 Task: Look for space in Cesis, Latvia from 10th August, 2023 to 18th August, 2023 for 2 adults in price range Rs.10000 to Rs.14000. Place can be private room with 1  bedroom having 1 bed and 1 bathroom. Property type can be house, flat, guest house. Amenities needed are: wifi, TV, free parkinig on premises, gym, breakfast. Booking option can be shelf check-in. Required host language is English.
Action: Mouse moved to (486, 97)
Screenshot: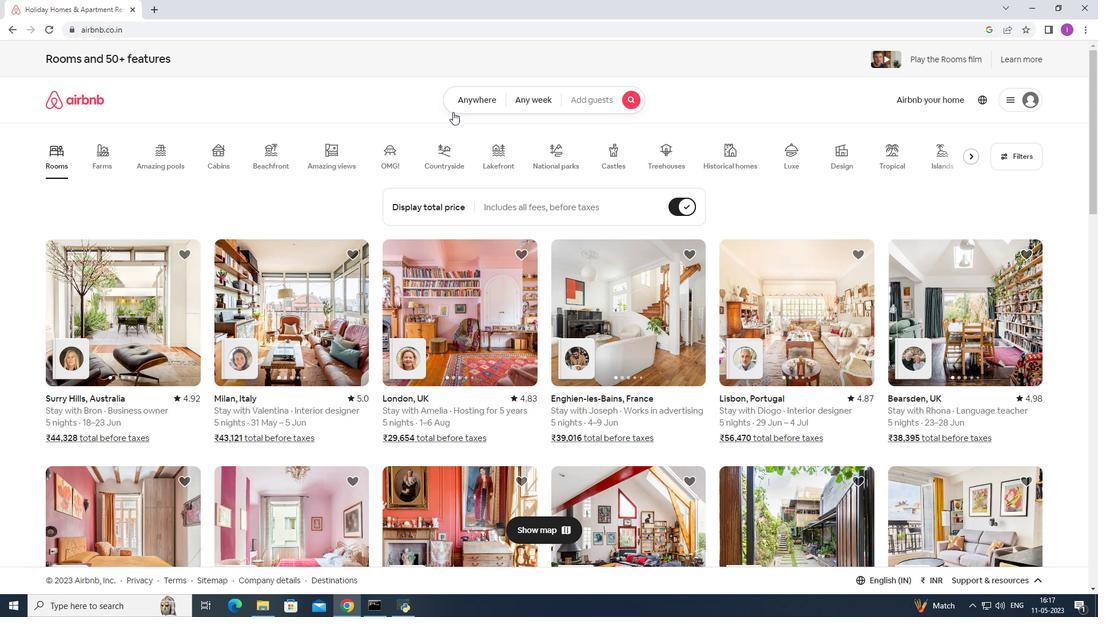 
Action: Mouse pressed left at (486, 97)
Screenshot: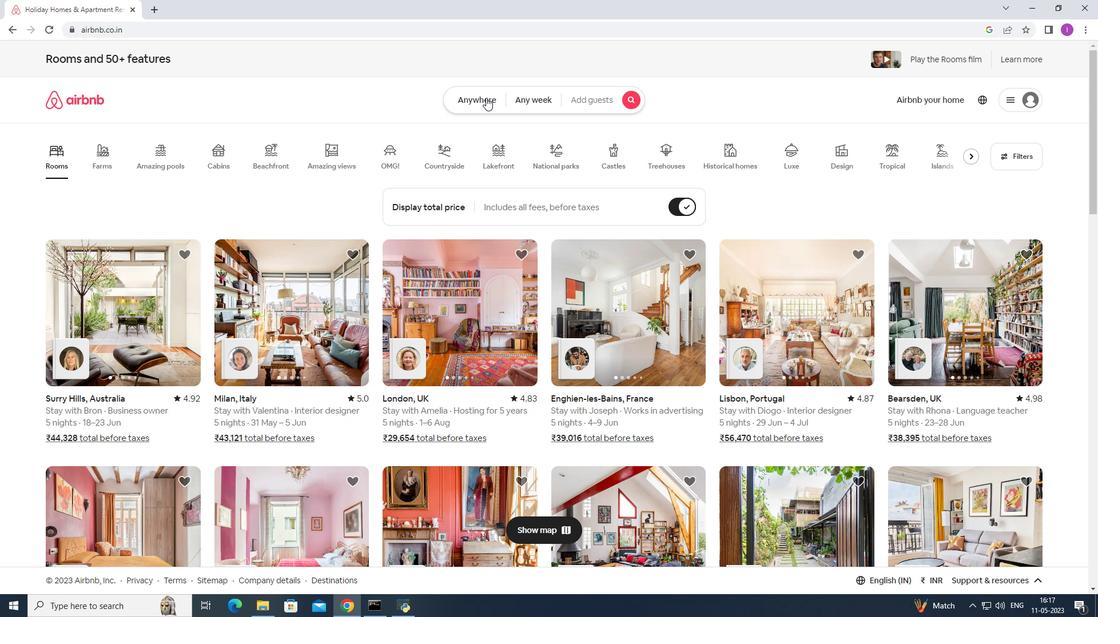 
Action: Mouse moved to (322, 143)
Screenshot: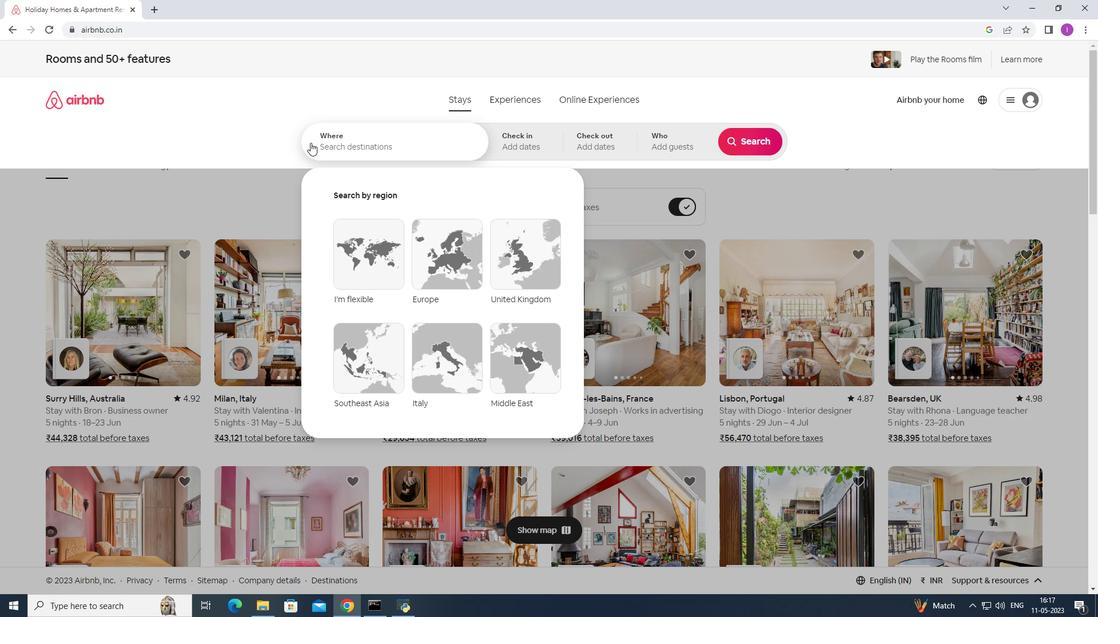 
Action: Mouse pressed left at (322, 143)
Screenshot: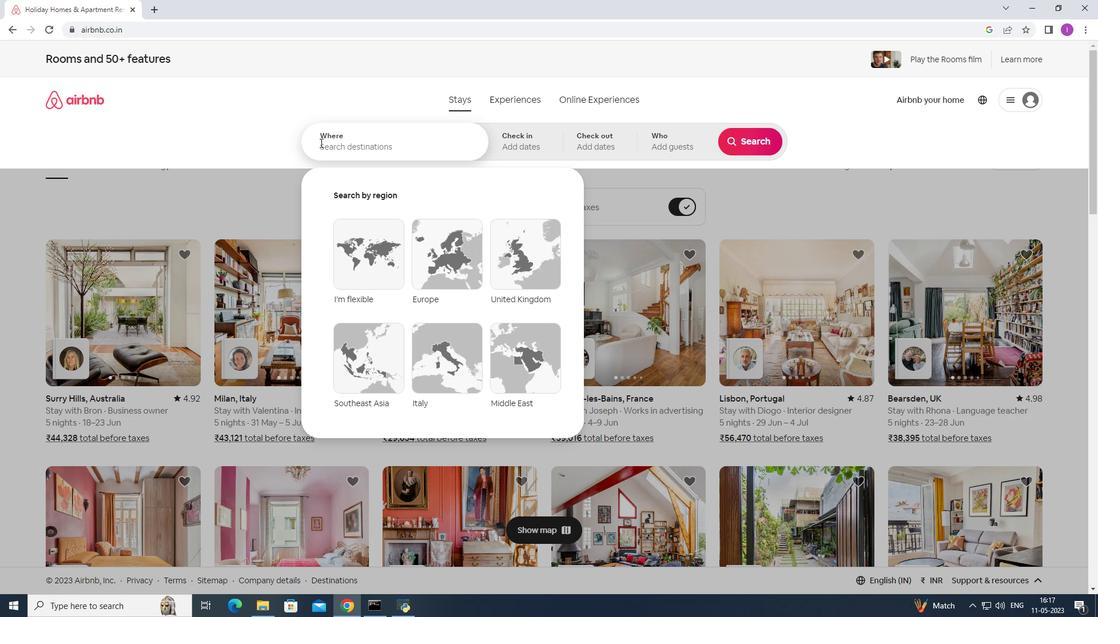 
Action: Mouse moved to (404, 133)
Screenshot: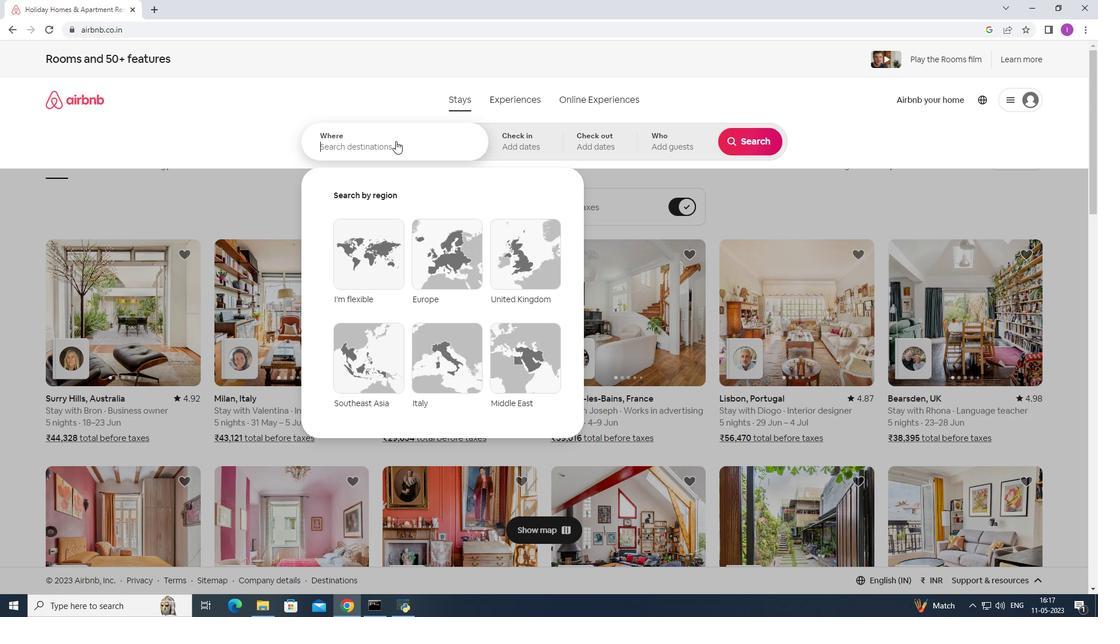 
Action: Key pressed <Key.shift><Key.shift><Key.shift><Key.shift><Key.shift><Key.shift><Key.shift><Key.shift>Cesis
Screenshot: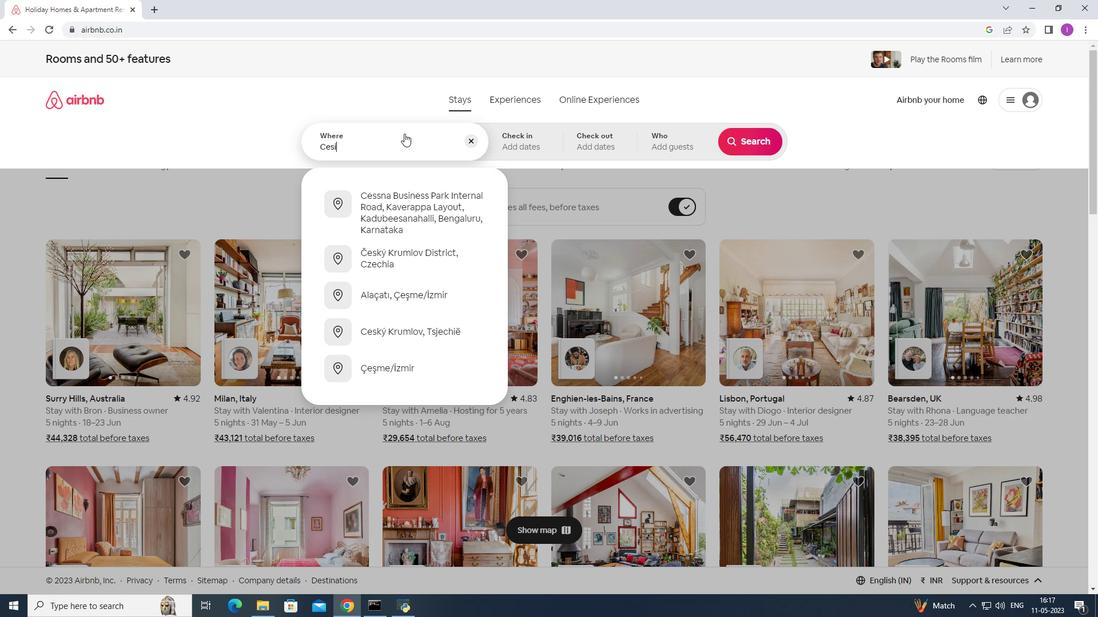 
Action: Mouse moved to (425, 199)
Screenshot: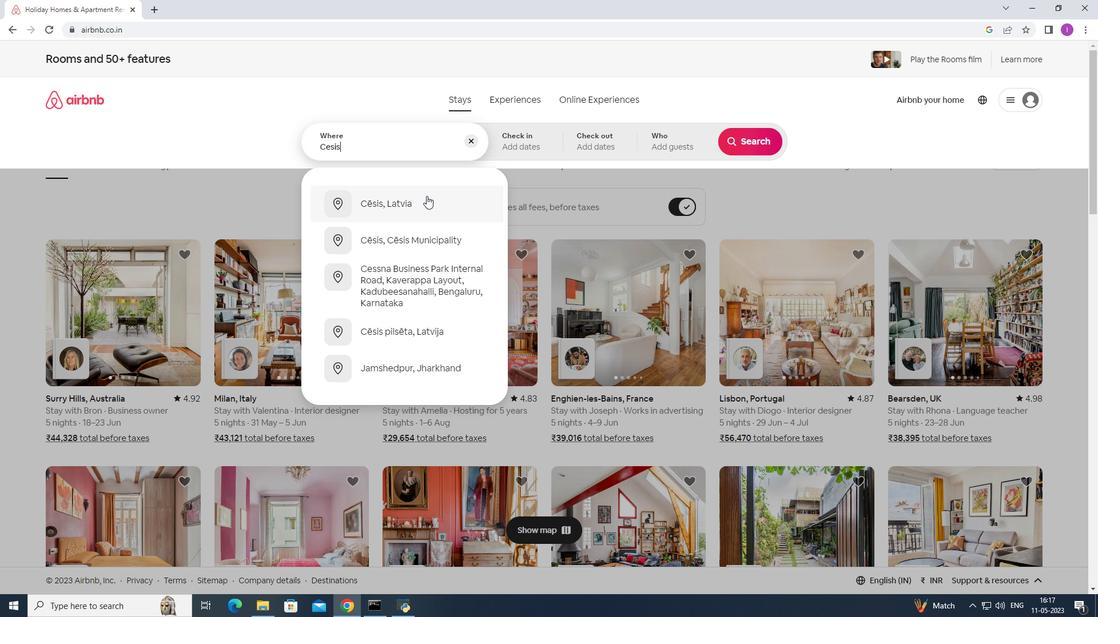 
Action: Mouse pressed left at (425, 199)
Screenshot: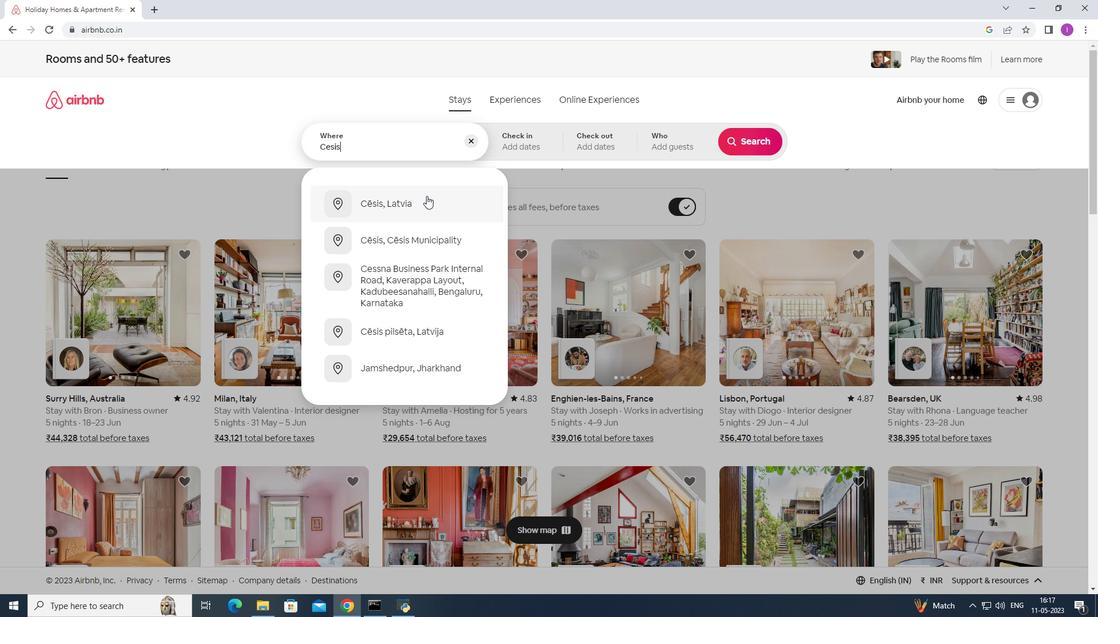 
Action: Mouse moved to (750, 228)
Screenshot: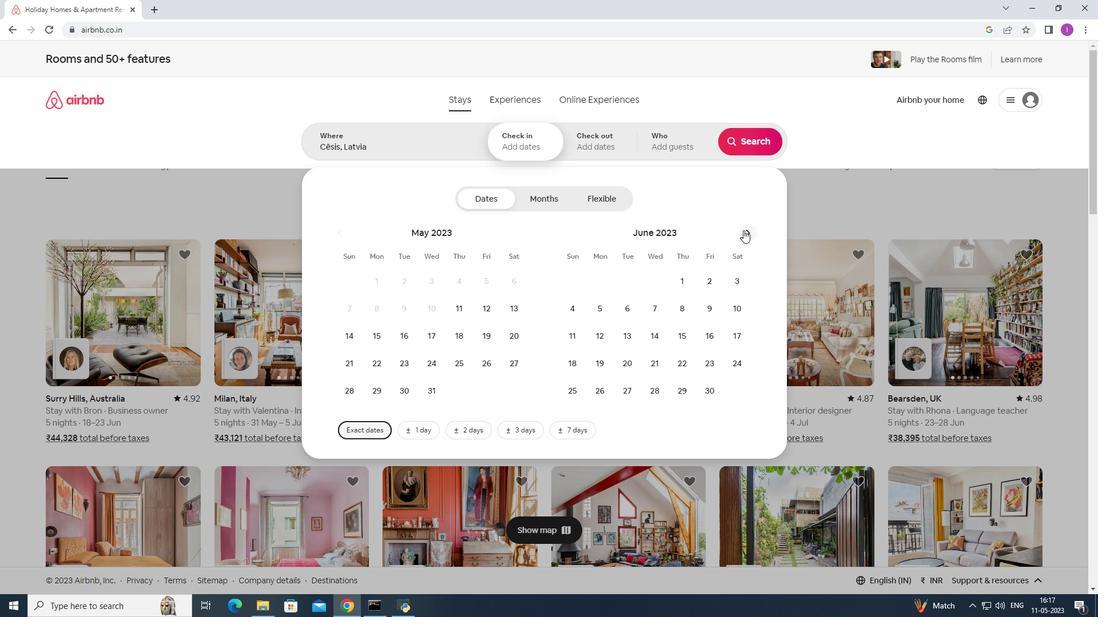 
Action: Mouse pressed left at (750, 228)
Screenshot: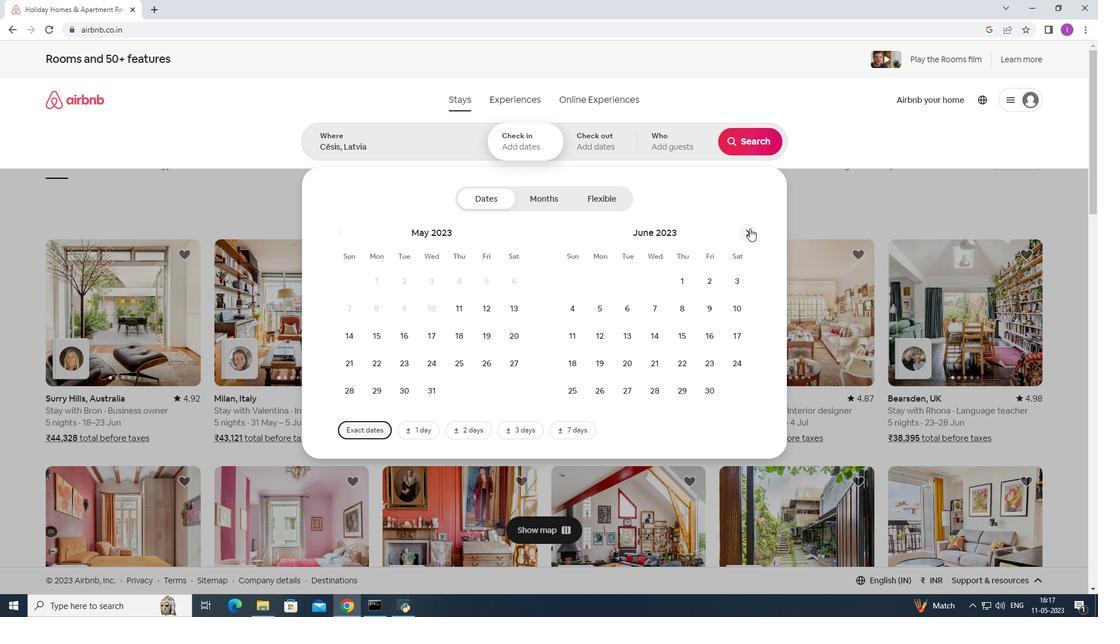 
Action: Mouse pressed left at (750, 228)
Screenshot: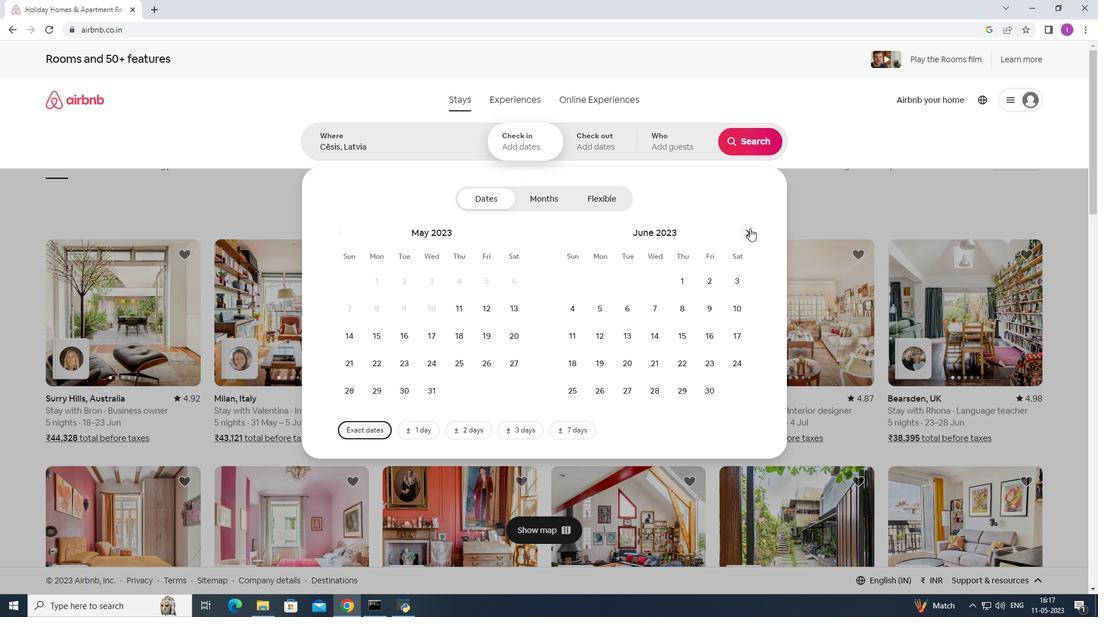 
Action: Mouse moved to (750, 228)
Screenshot: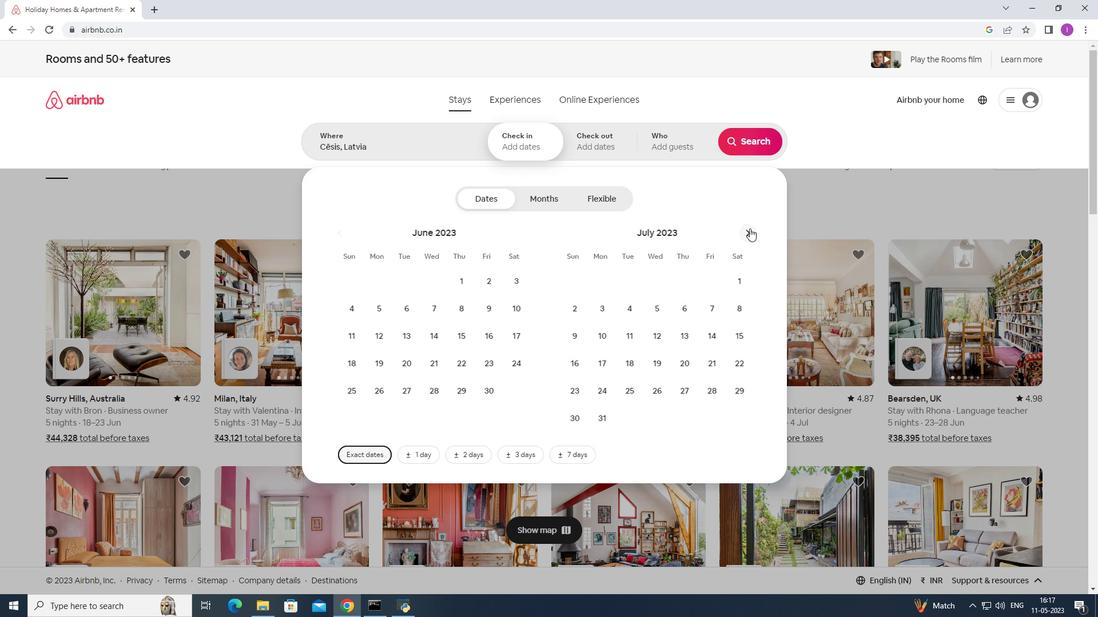 
Action: Mouse pressed left at (750, 228)
Screenshot: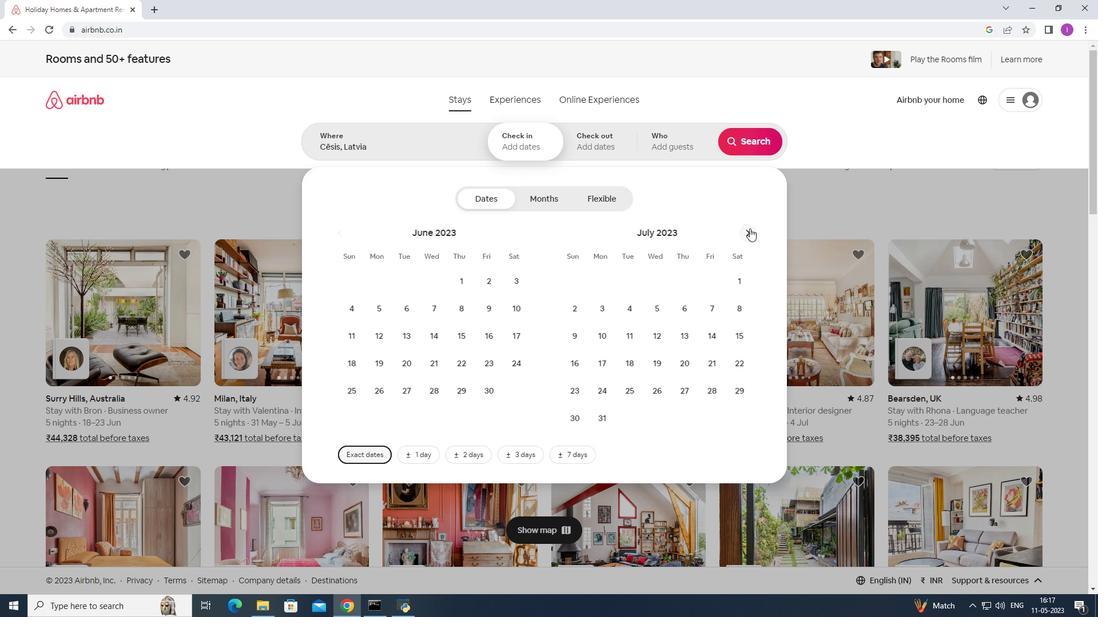 
Action: Mouse moved to (687, 307)
Screenshot: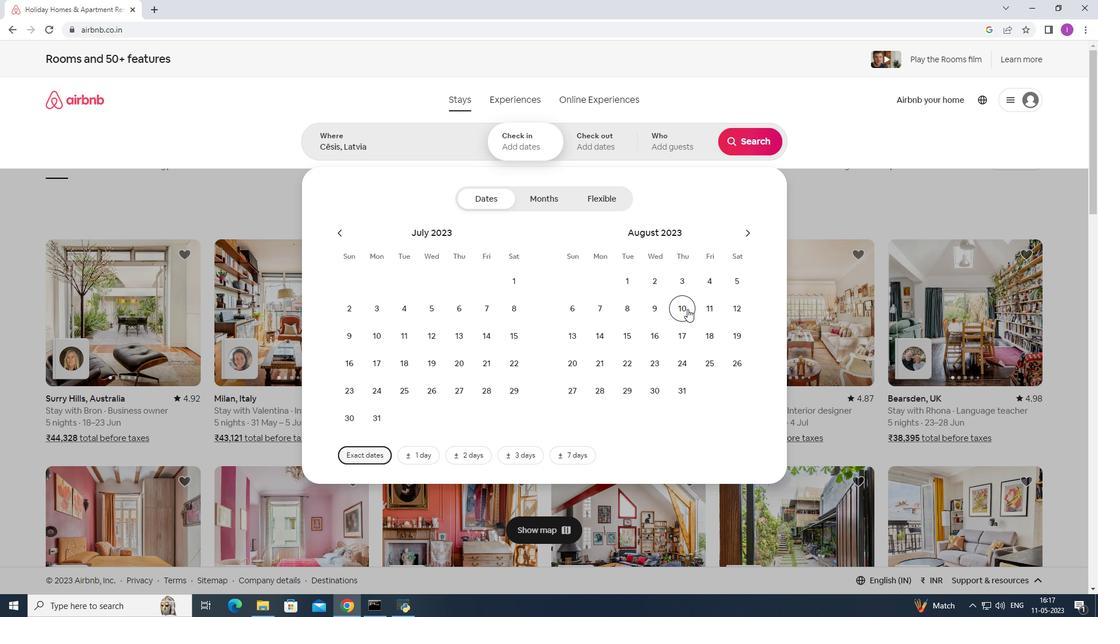 
Action: Mouse pressed left at (687, 307)
Screenshot: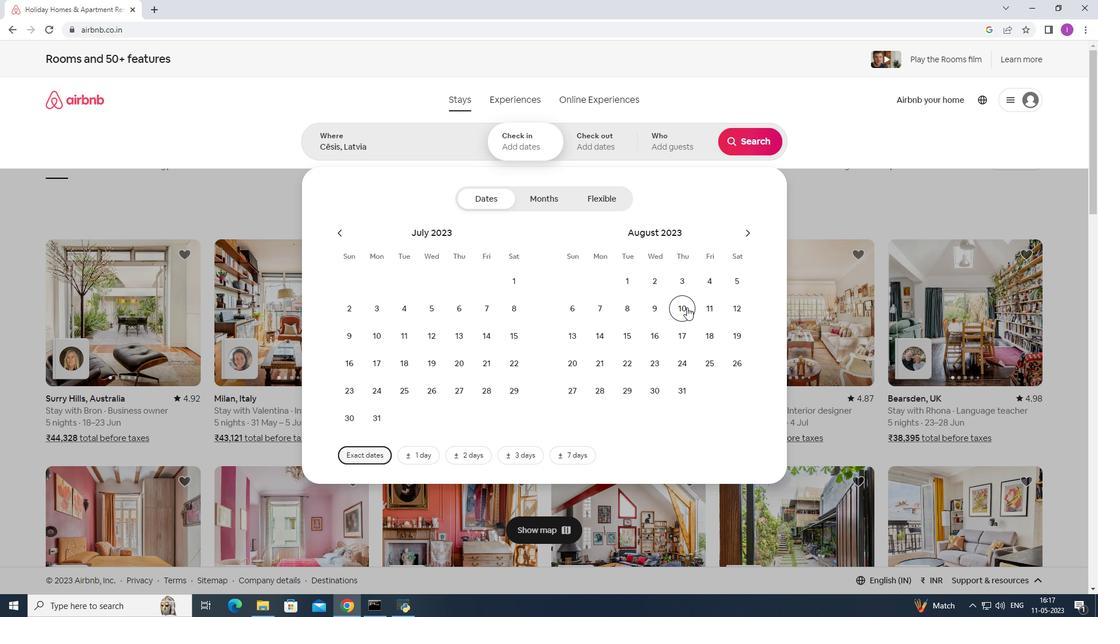 
Action: Mouse moved to (713, 330)
Screenshot: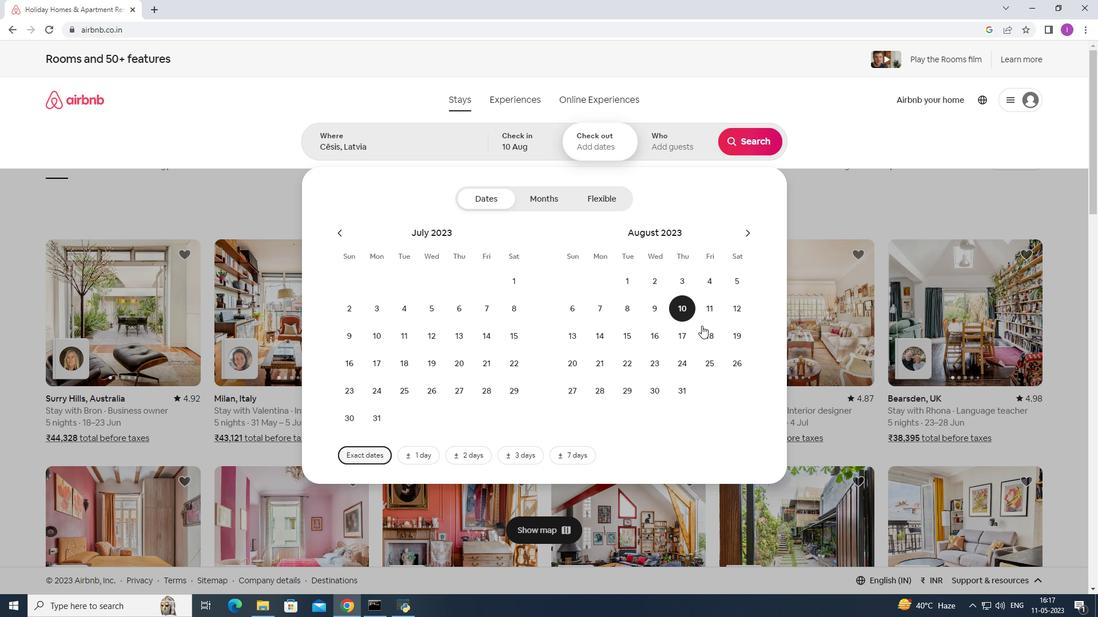 
Action: Mouse pressed left at (713, 330)
Screenshot: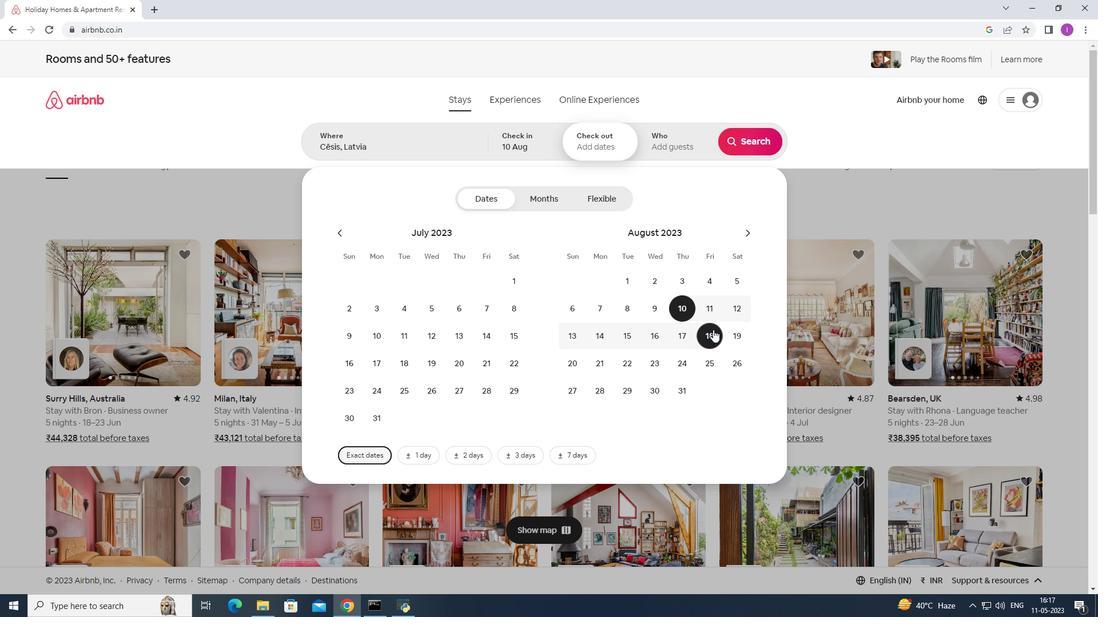
Action: Mouse pressed left at (713, 330)
Screenshot: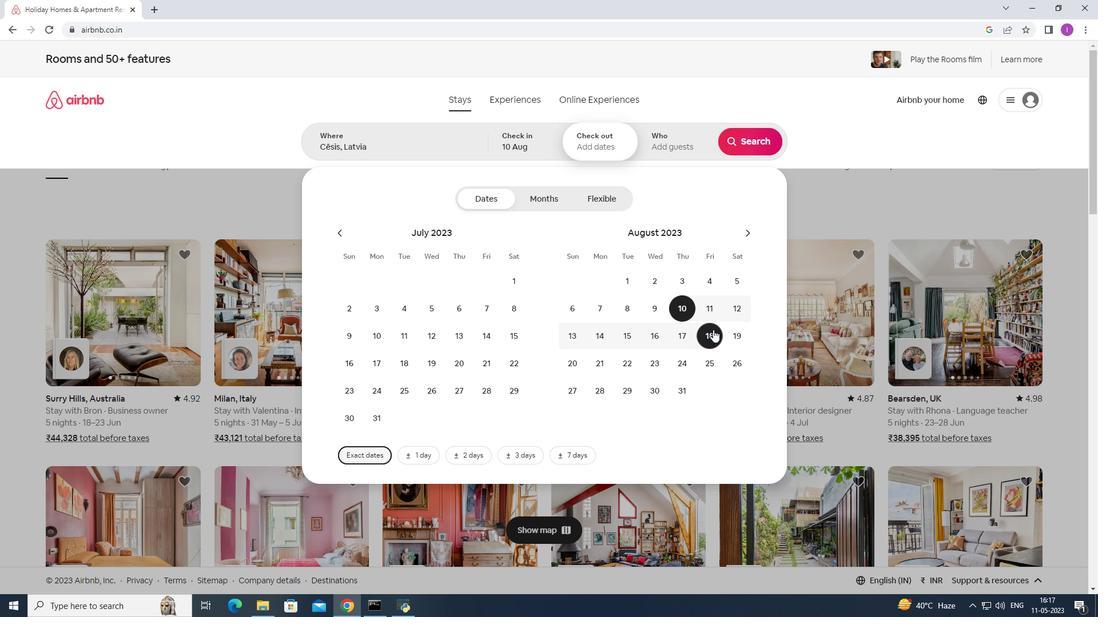 
Action: Mouse moved to (695, 150)
Screenshot: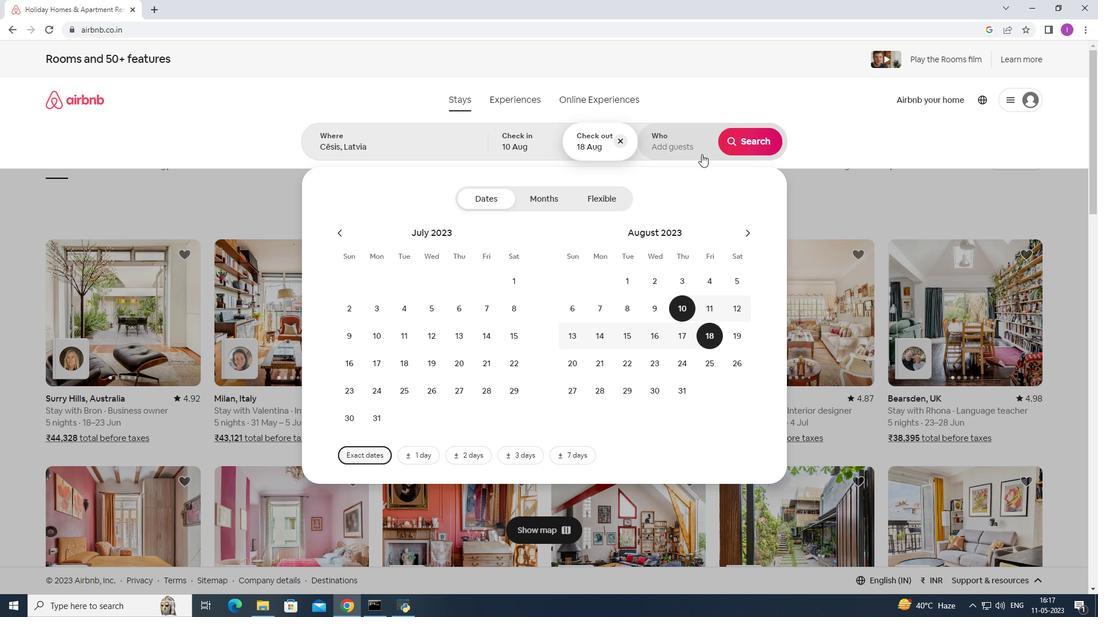 
Action: Mouse pressed left at (695, 150)
Screenshot: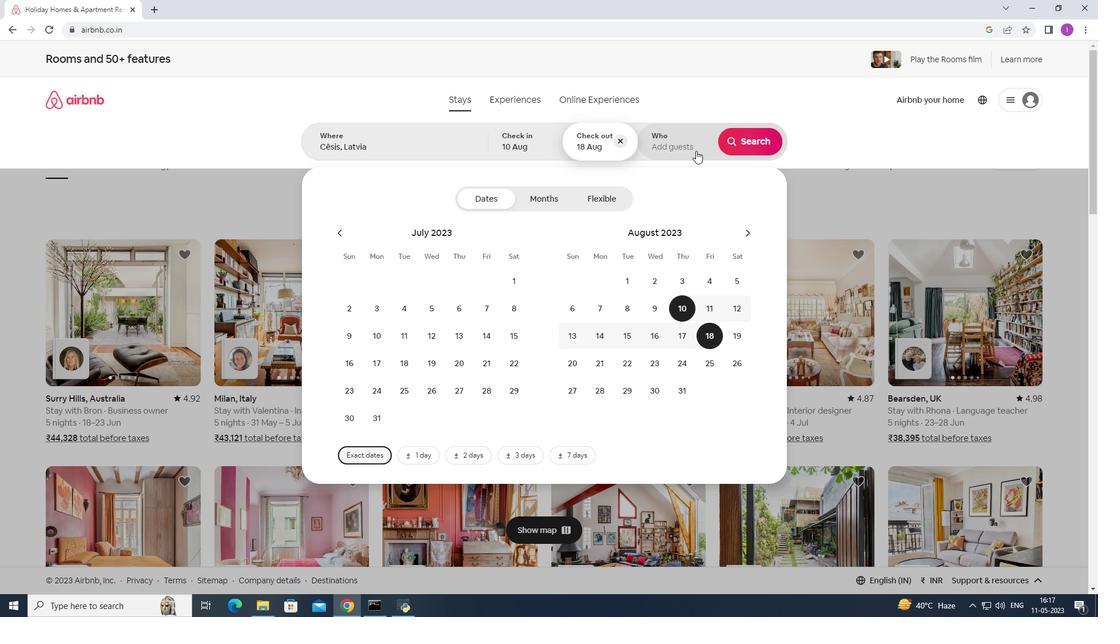 
Action: Mouse moved to (749, 200)
Screenshot: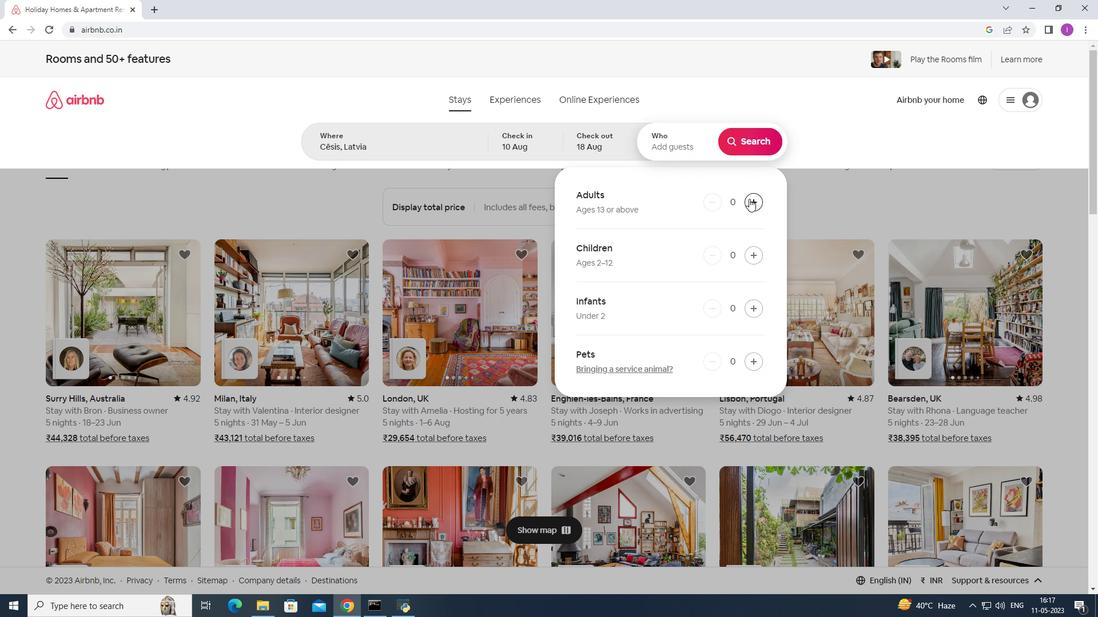
Action: Mouse pressed left at (749, 200)
Screenshot: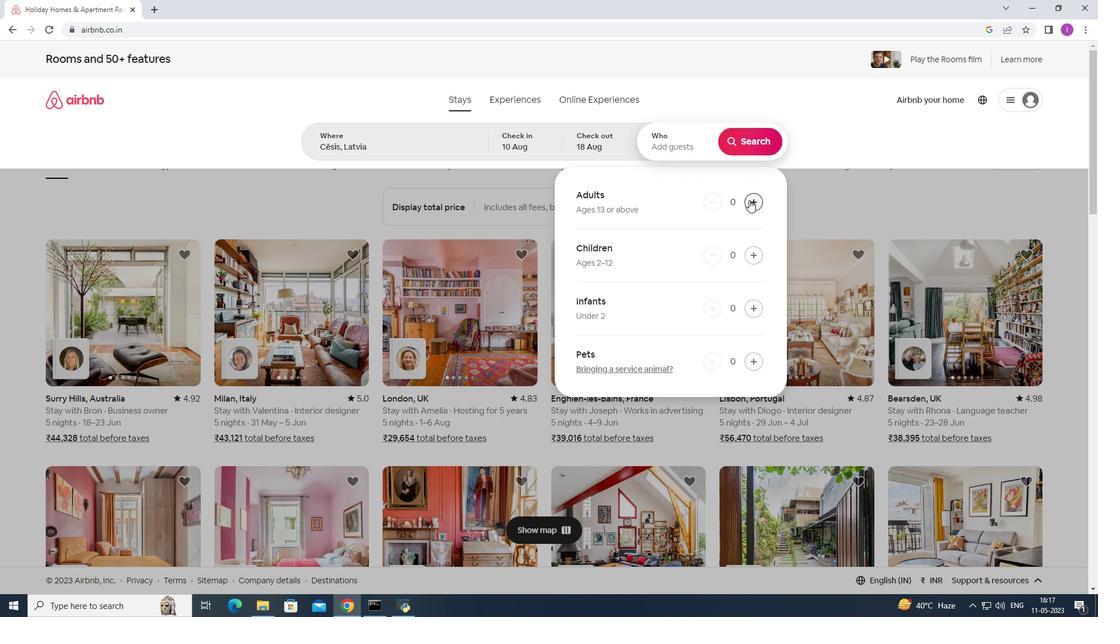 
Action: Mouse pressed left at (749, 200)
Screenshot: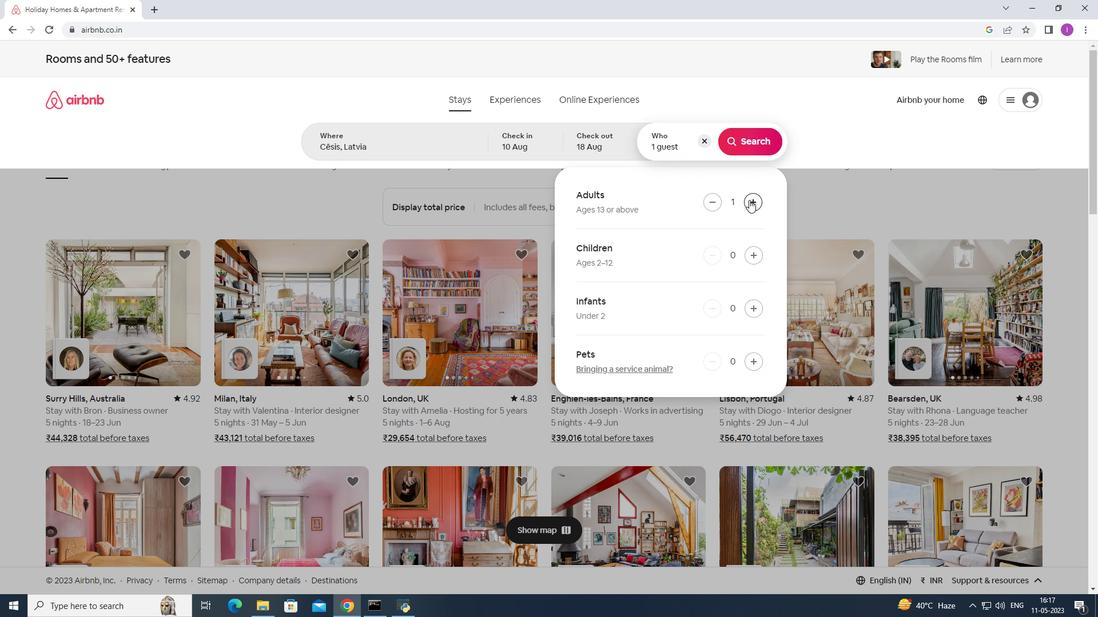 
Action: Mouse moved to (751, 144)
Screenshot: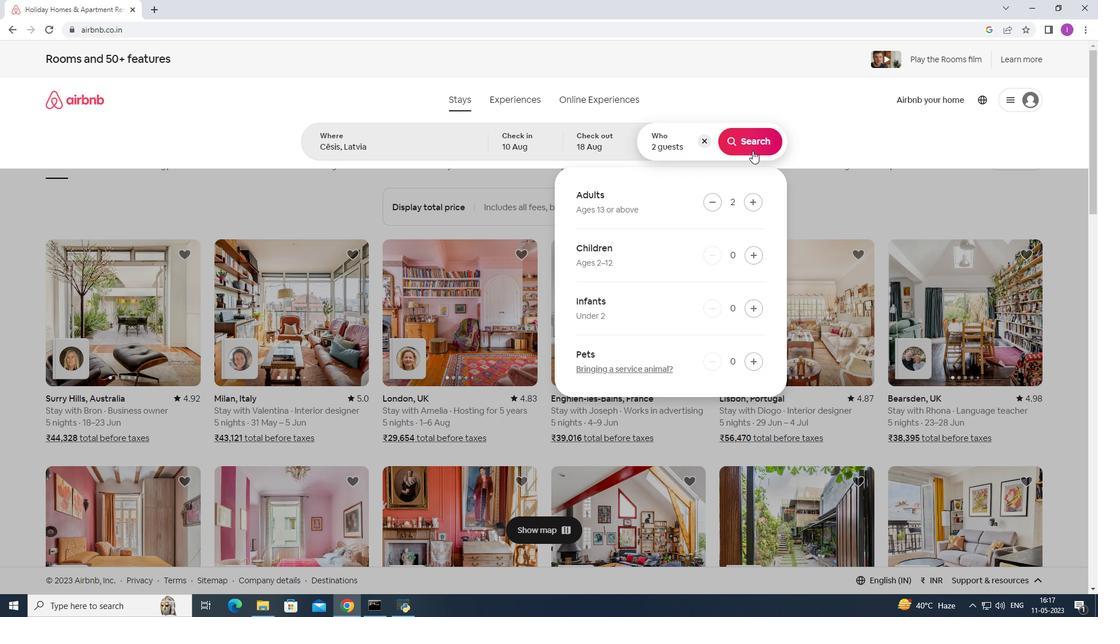 
Action: Mouse pressed left at (751, 144)
Screenshot: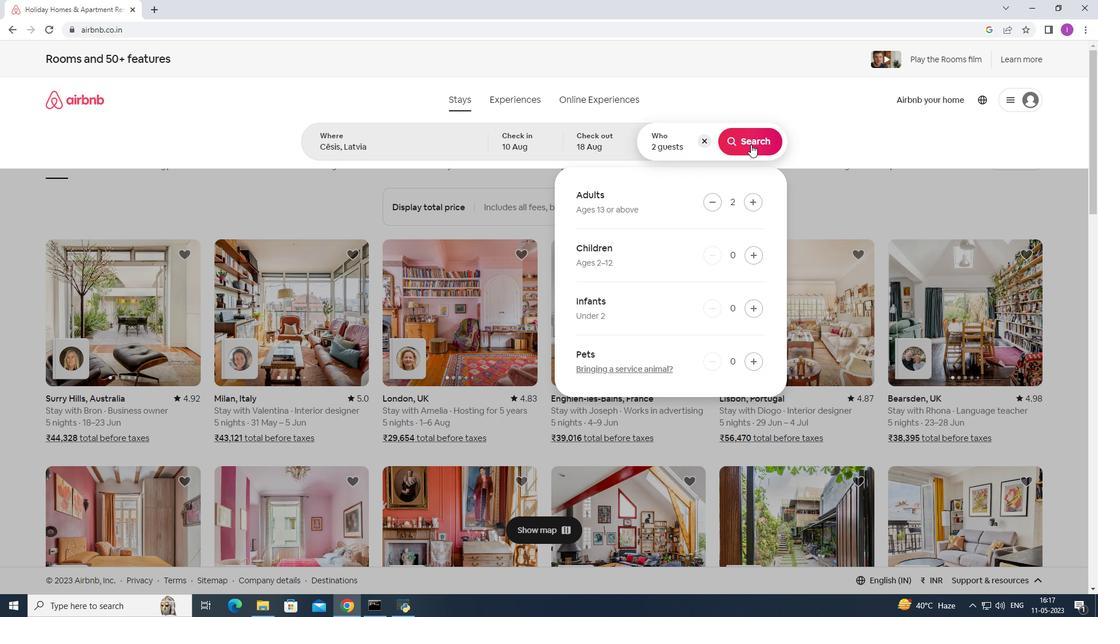 
Action: Mouse moved to (1049, 106)
Screenshot: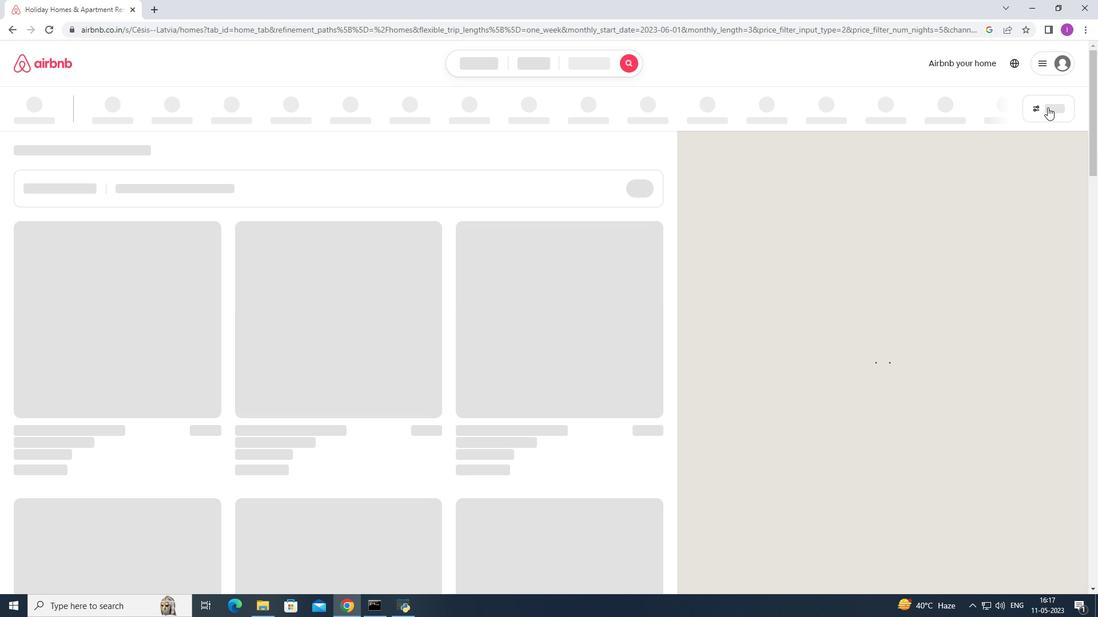 
Action: Mouse pressed left at (1049, 106)
Screenshot: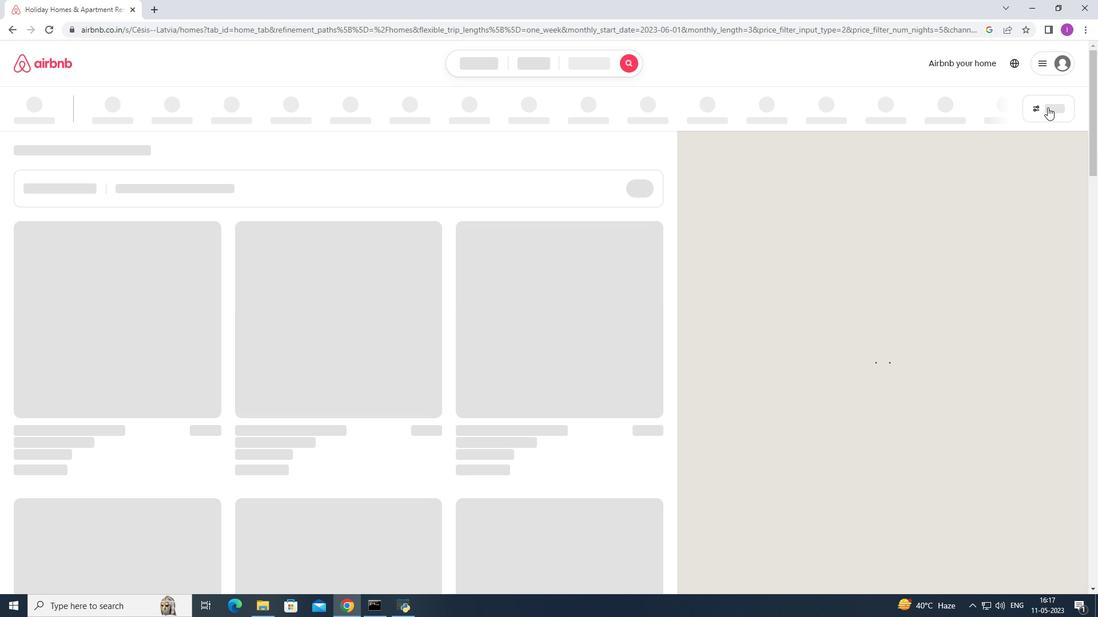 
Action: Mouse moved to (622, 391)
Screenshot: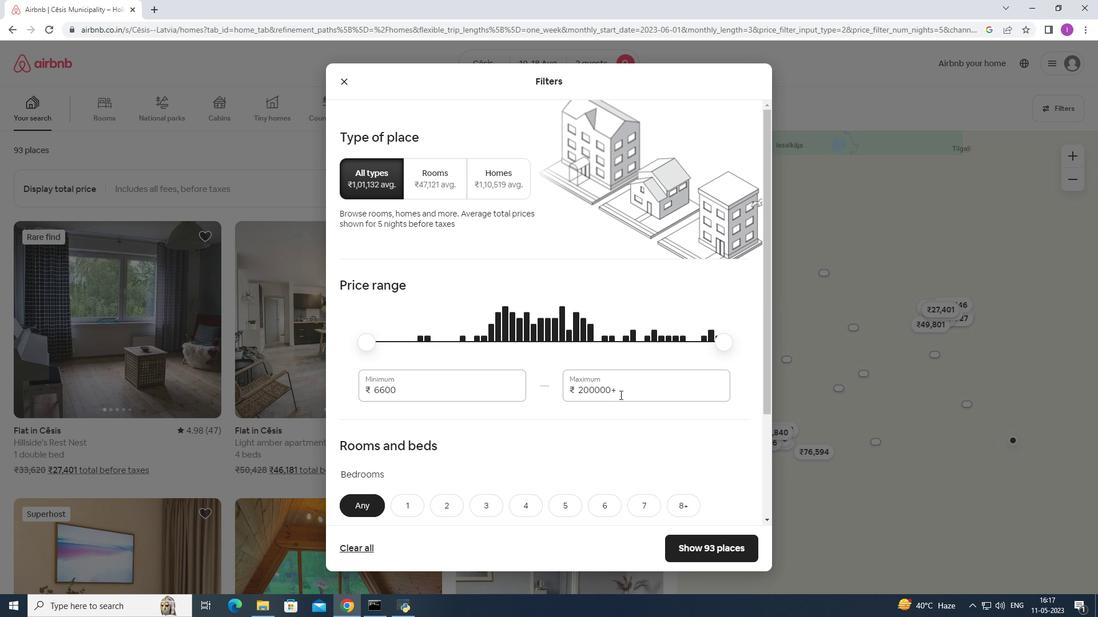 
Action: Mouse pressed left at (622, 391)
Screenshot: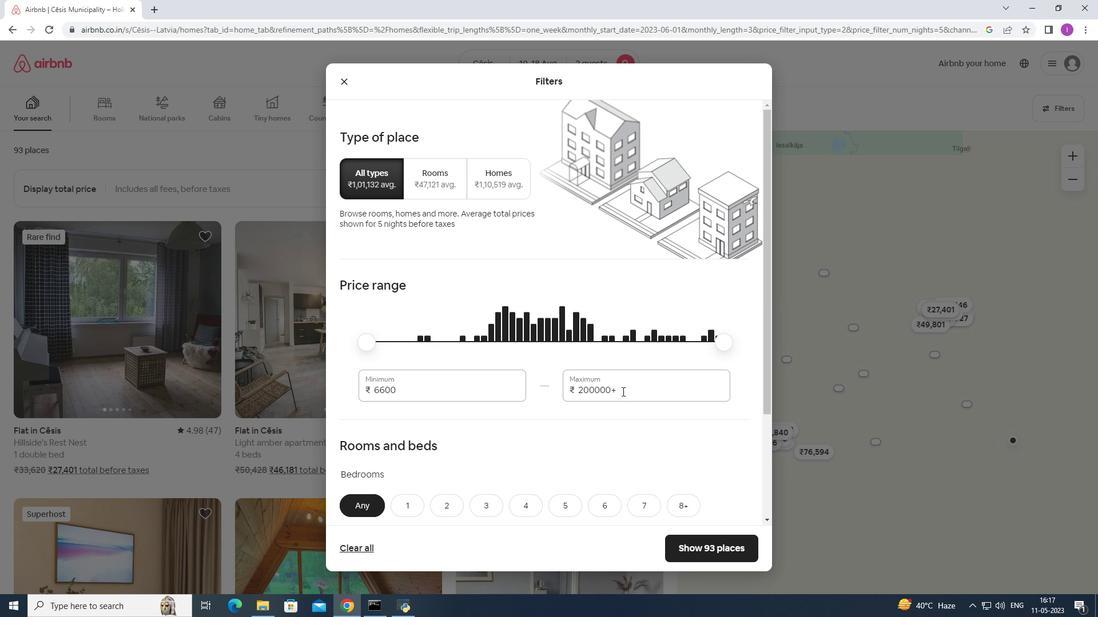 
Action: Mouse moved to (577, 391)
Screenshot: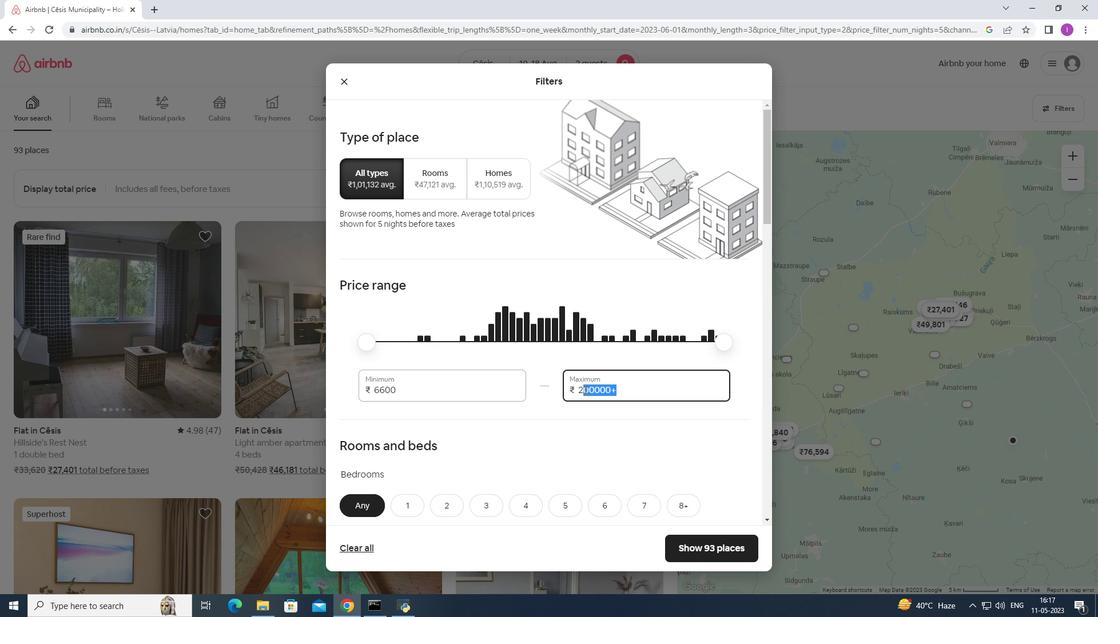 
Action: Mouse pressed left at (577, 391)
Screenshot: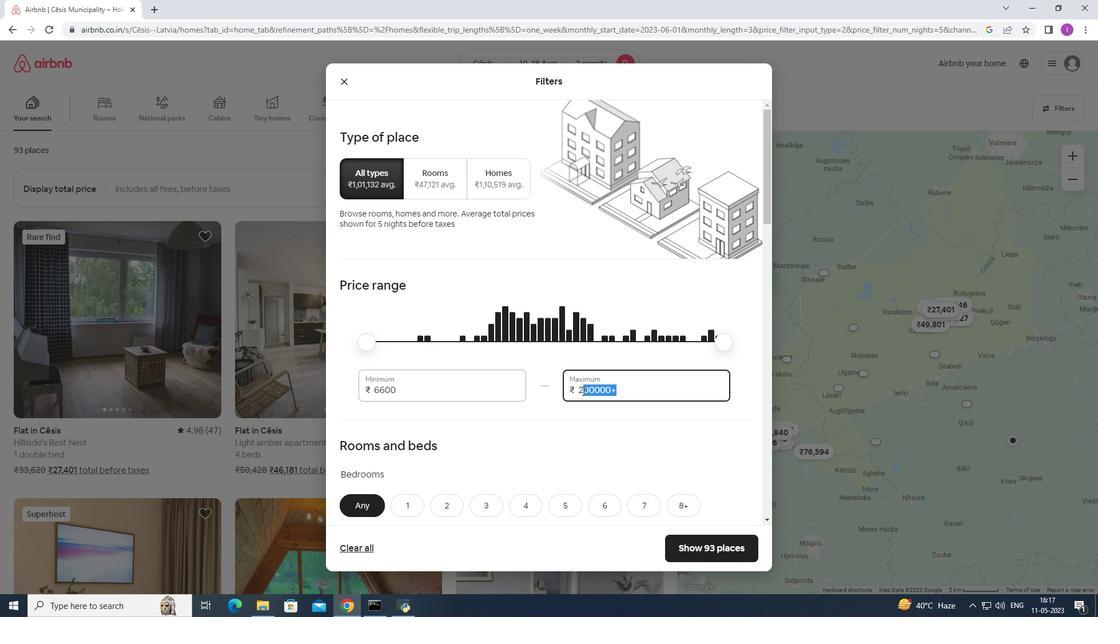 
Action: Mouse moved to (623, 386)
Screenshot: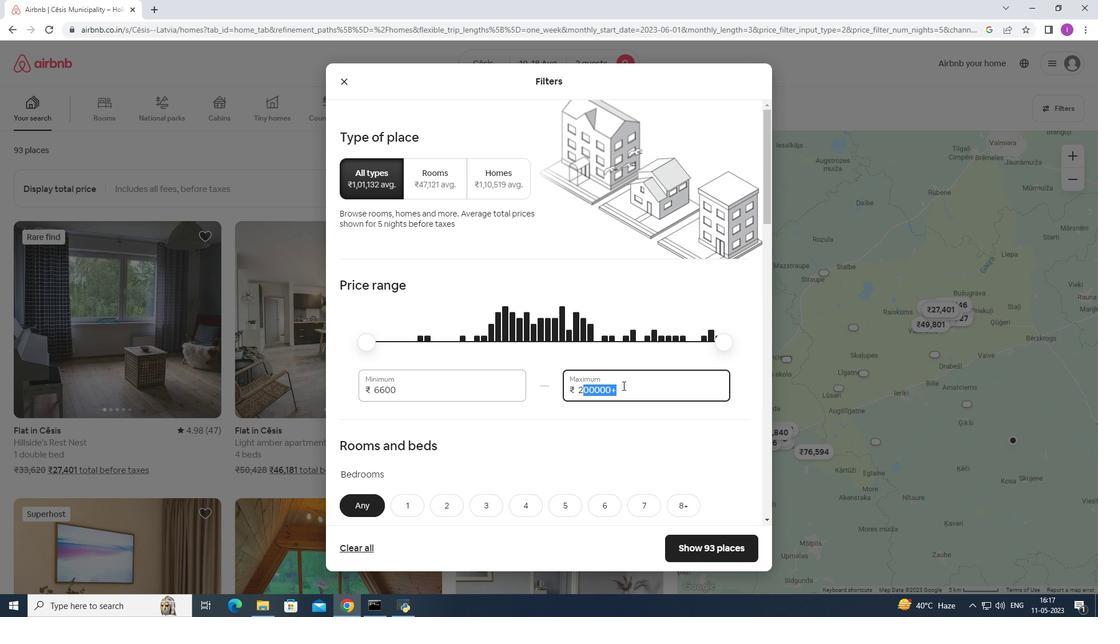 
Action: Mouse pressed left at (623, 386)
Screenshot: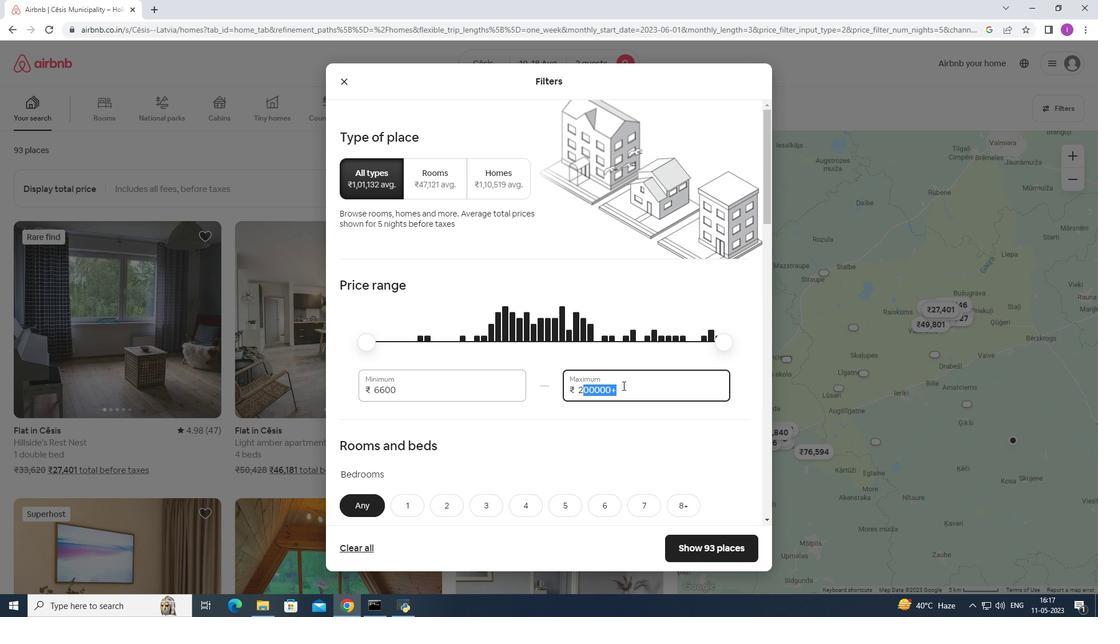 
Action: Mouse moved to (623, 386)
Screenshot: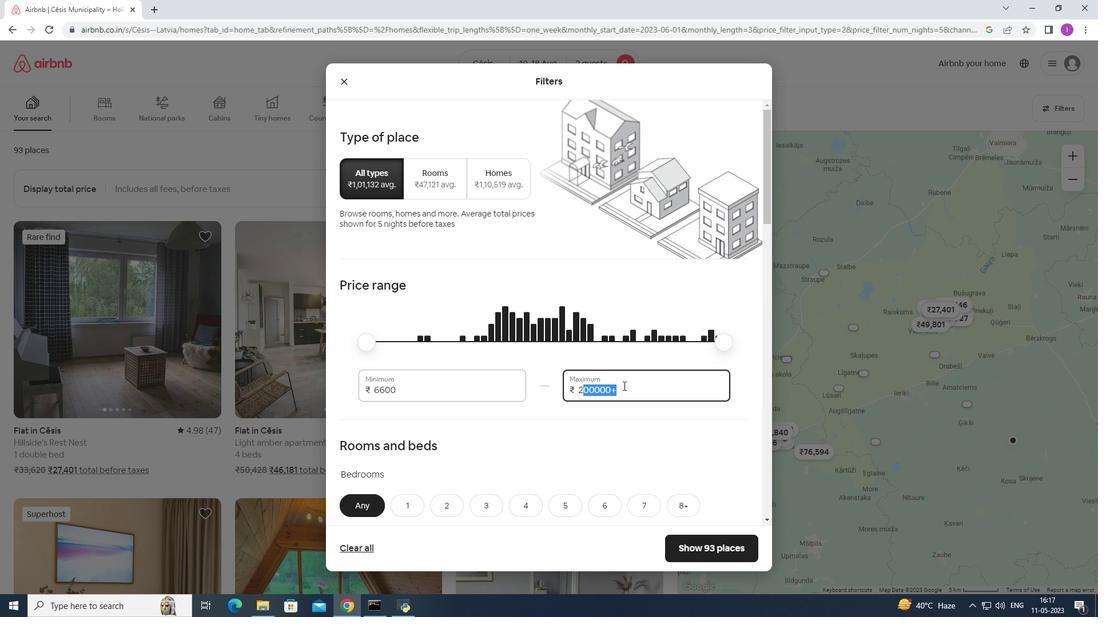 
Action: Key pressed <Key.backspace>
Screenshot: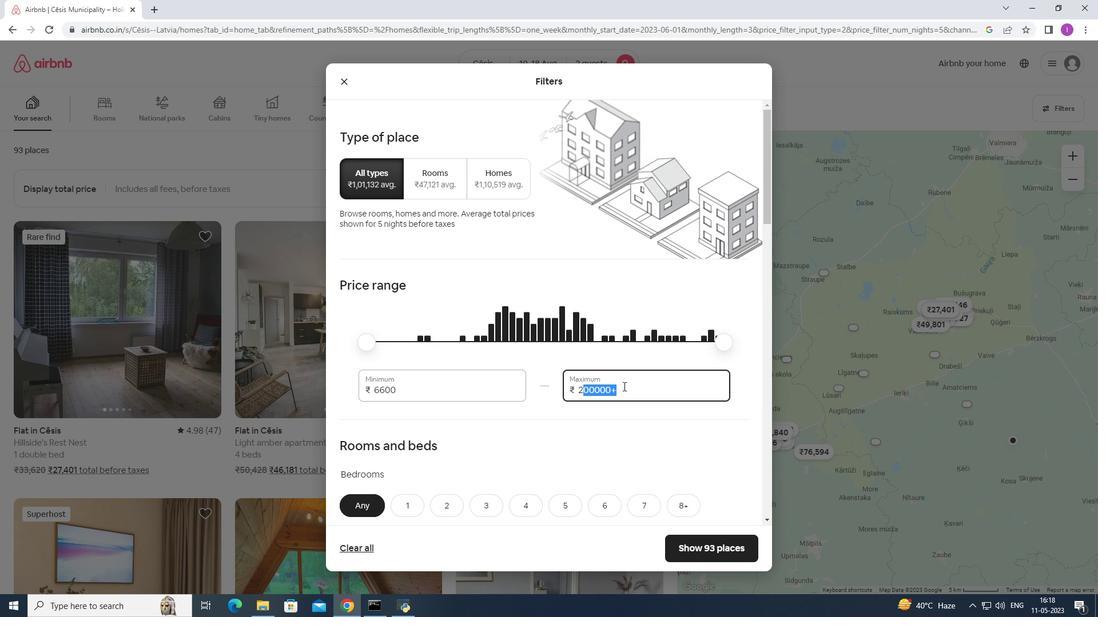 
Action: Mouse moved to (623, 386)
Screenshot: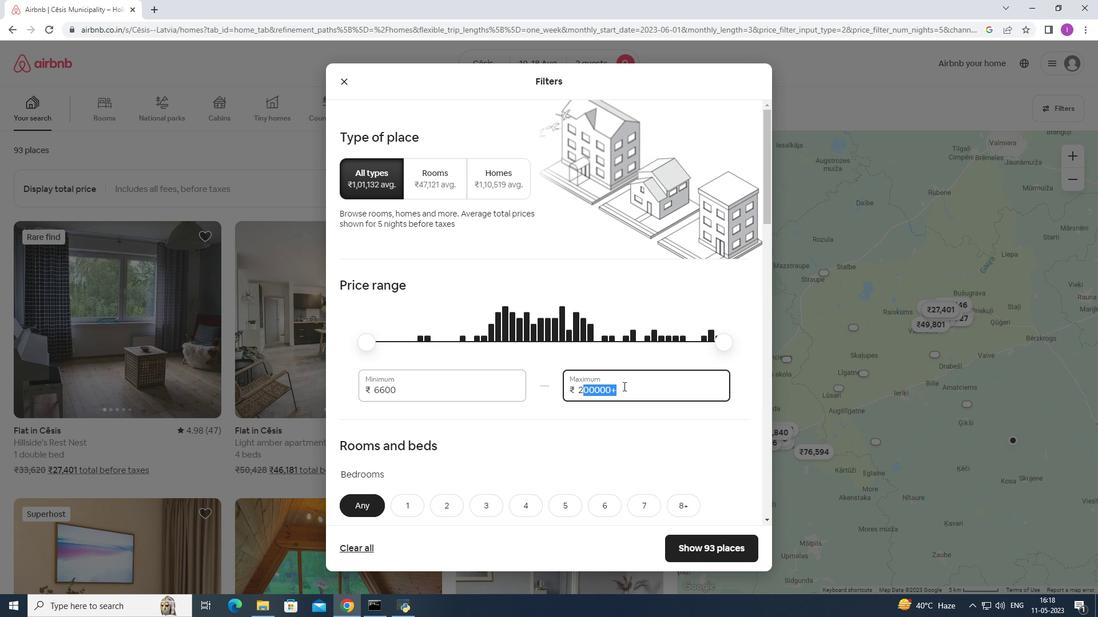 
Action: Key pressed <Key.backspace><Key.backspace><Key.backspace><Key.backspace>
Screenshot: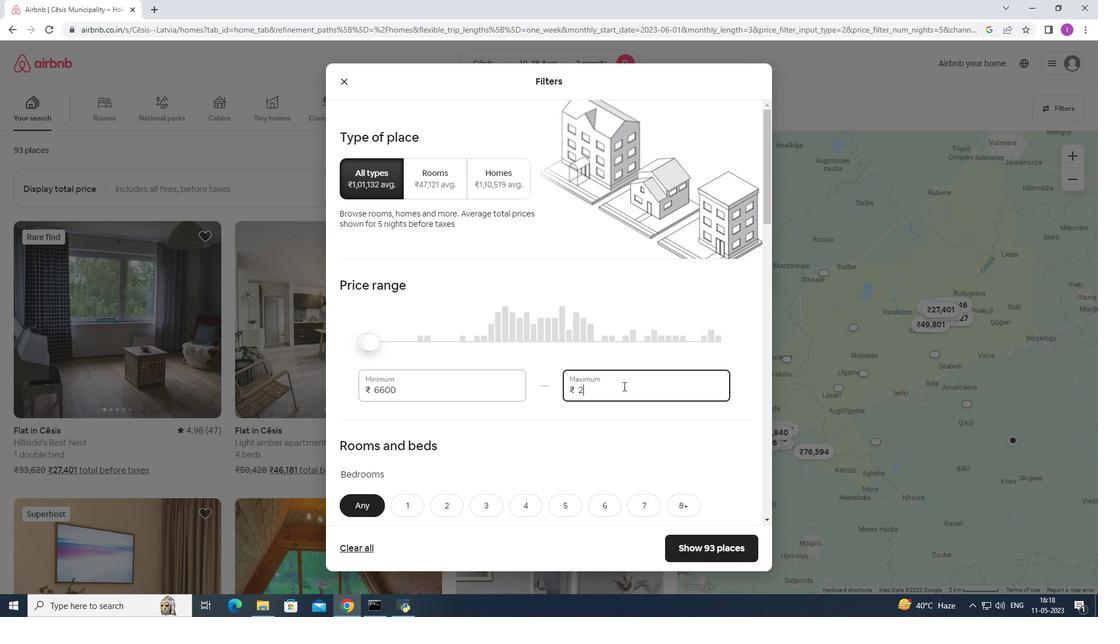 
Action: Mouse moved to (623, 383)
Screenshot: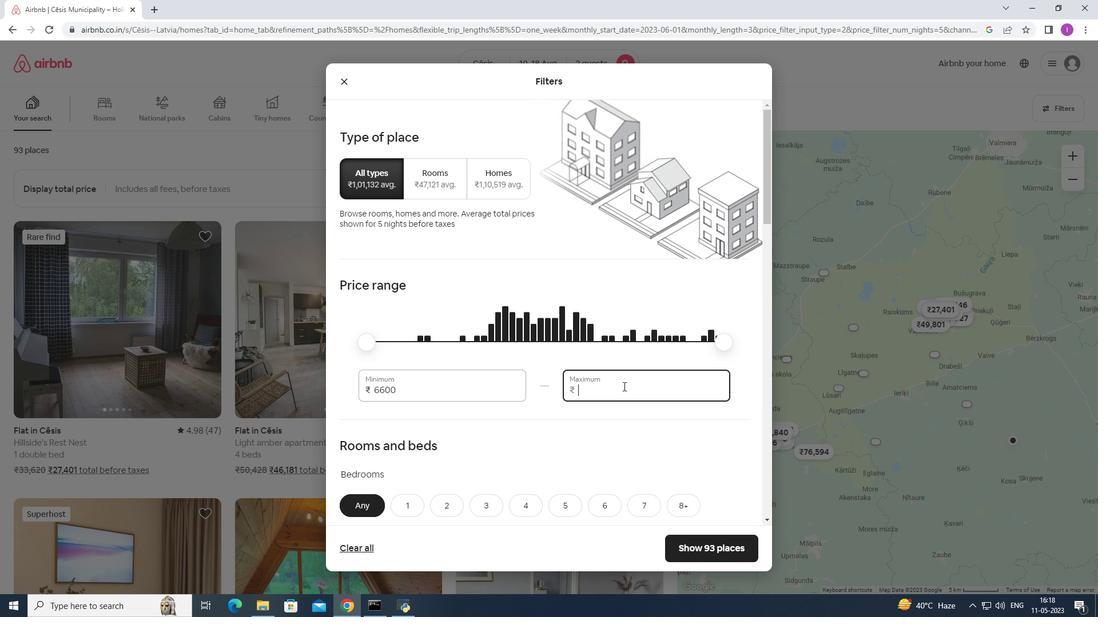 
Action: Key pressed 14000
Screenshot: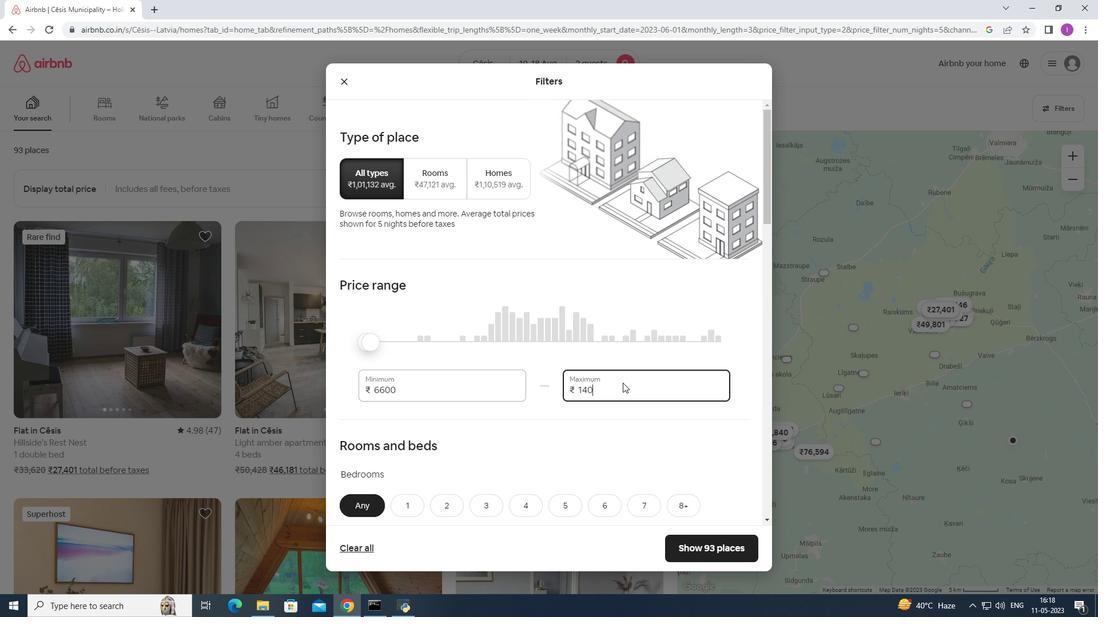 
Action: Mouse moved to (397, 389)
Screenshot: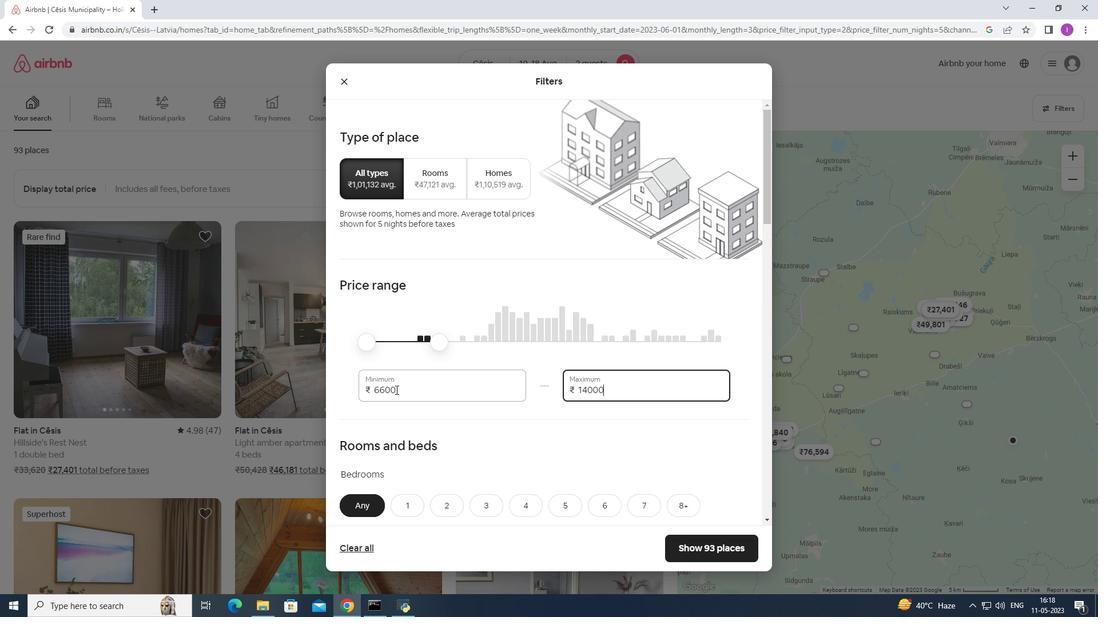 
Action: Mouse pressed left at (397, 389)
Screenshot: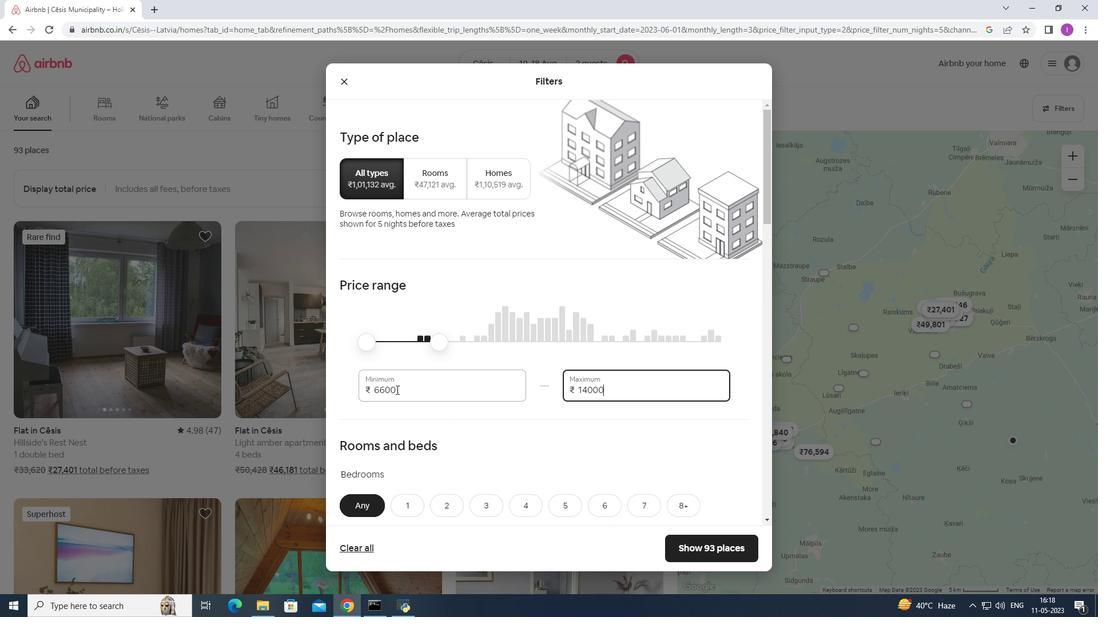 
Action: Mouse moved to (393, 388)
Screenshot: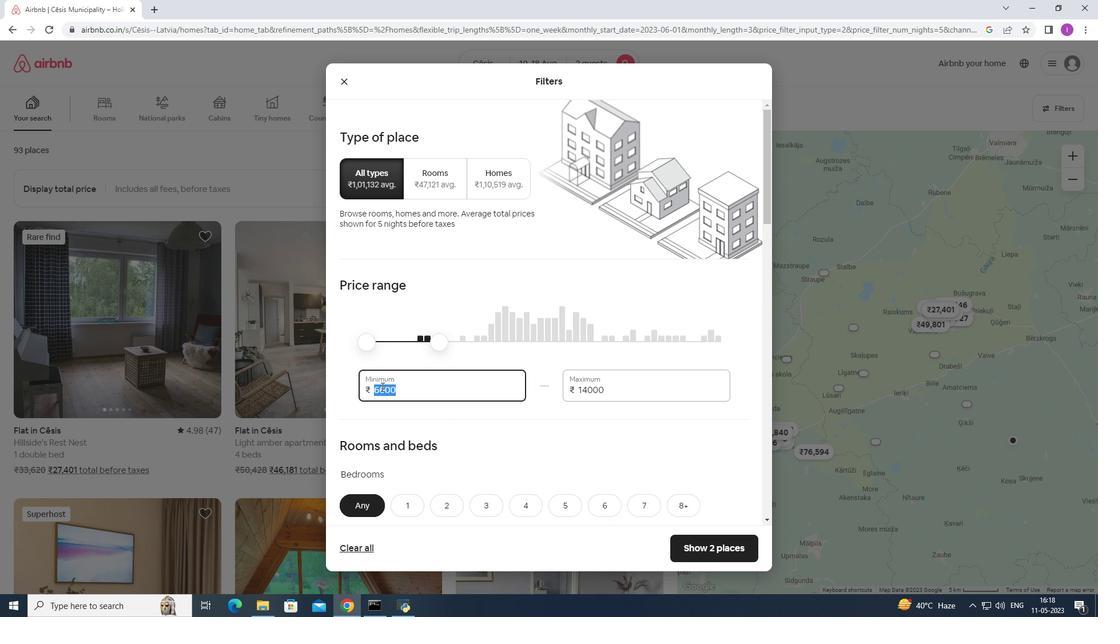 
Action: Key pressed 1
Screenshot: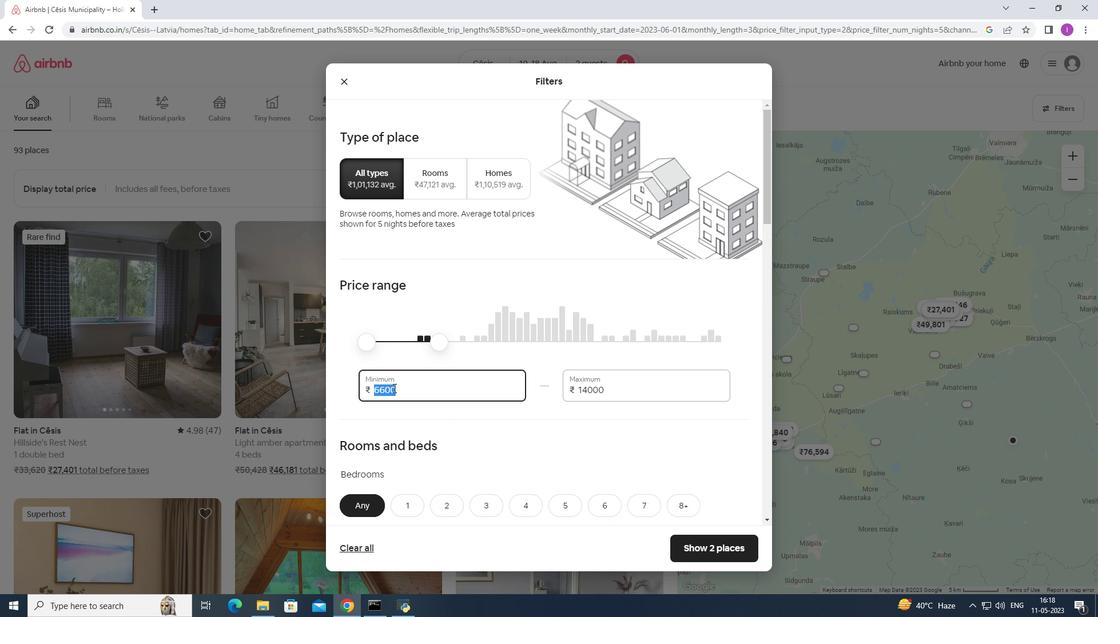 
Action: Mouse moved to (396, 388)
Screenshot: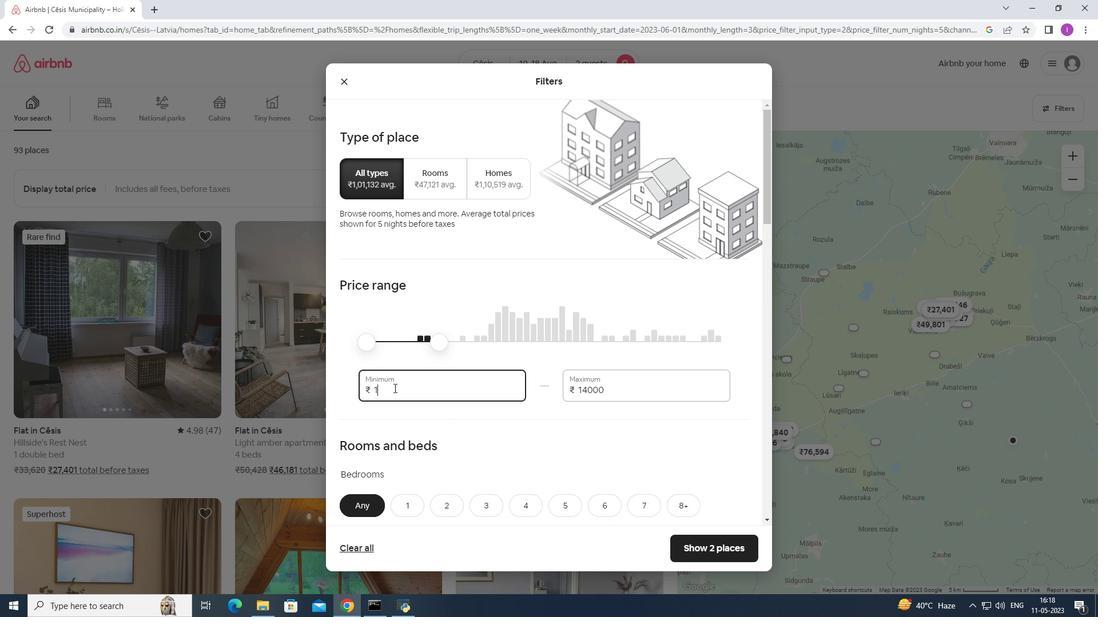 
Action: Key pressed 0
Screenshot: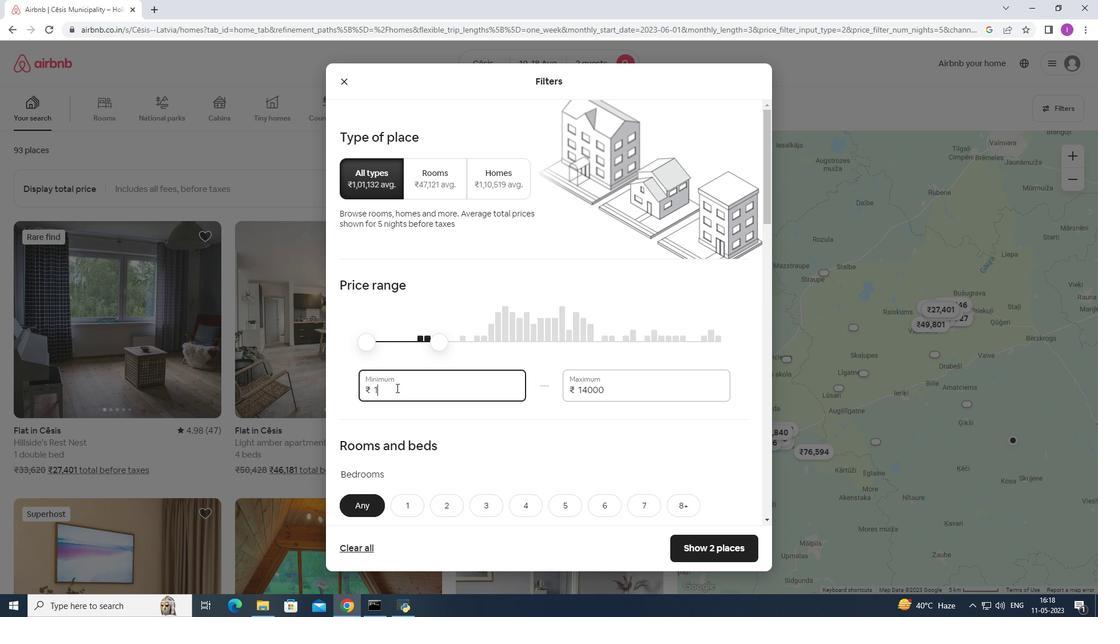 
Action: Mouse moved to (396, 387)
Screenshot: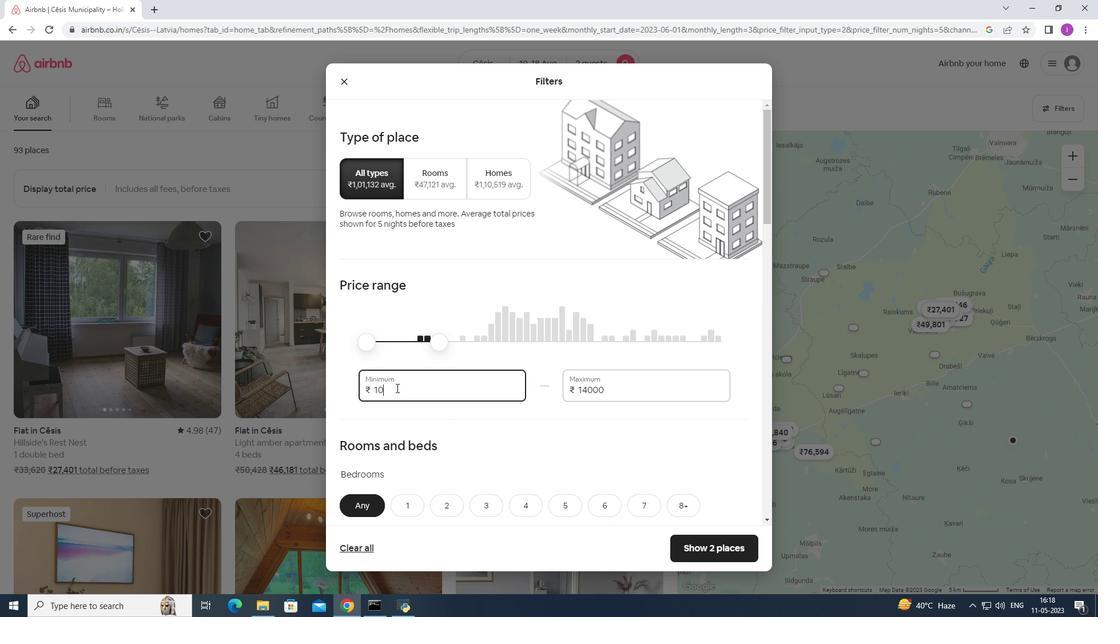 
Action: Key pressed 0
Screenshot: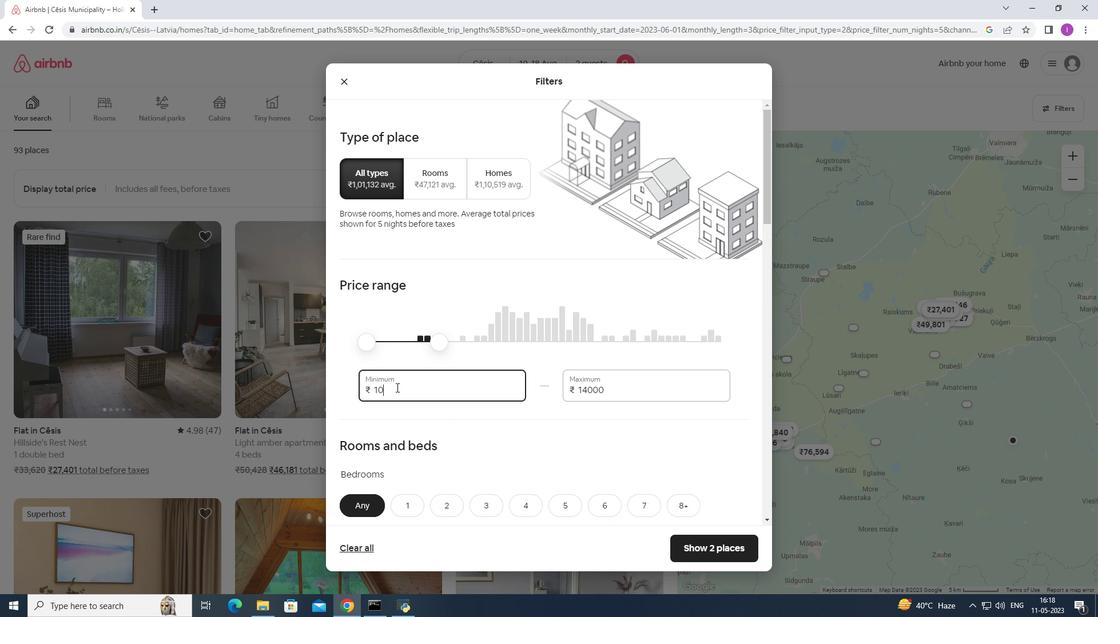 
Action: Mouse moved to (396, 386)
Screenshot: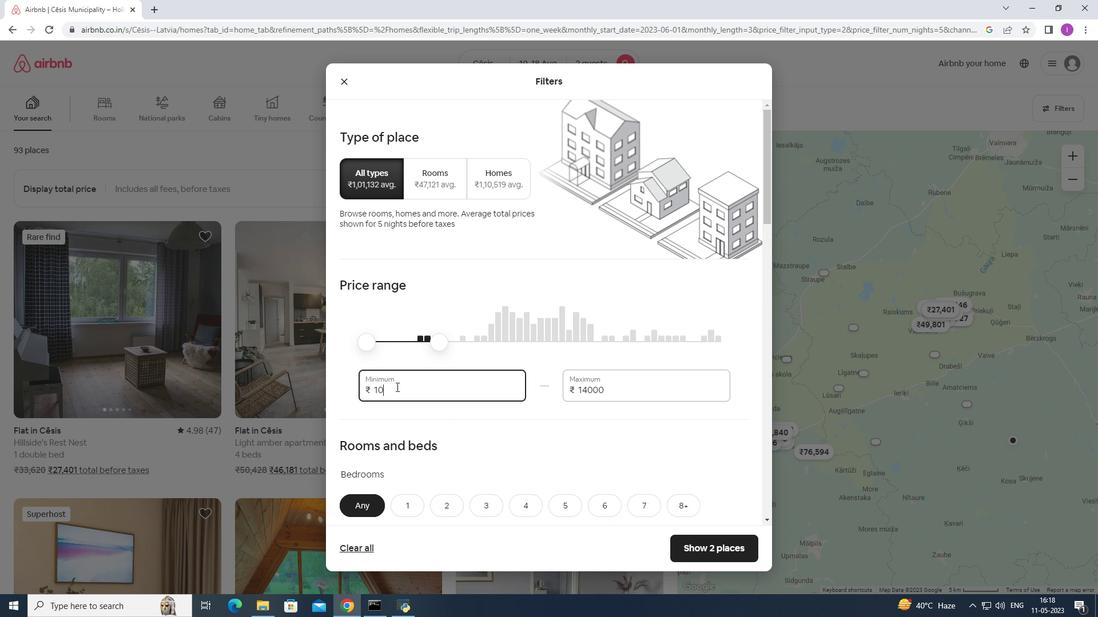 
Action: Key pressed 0
Screenshot: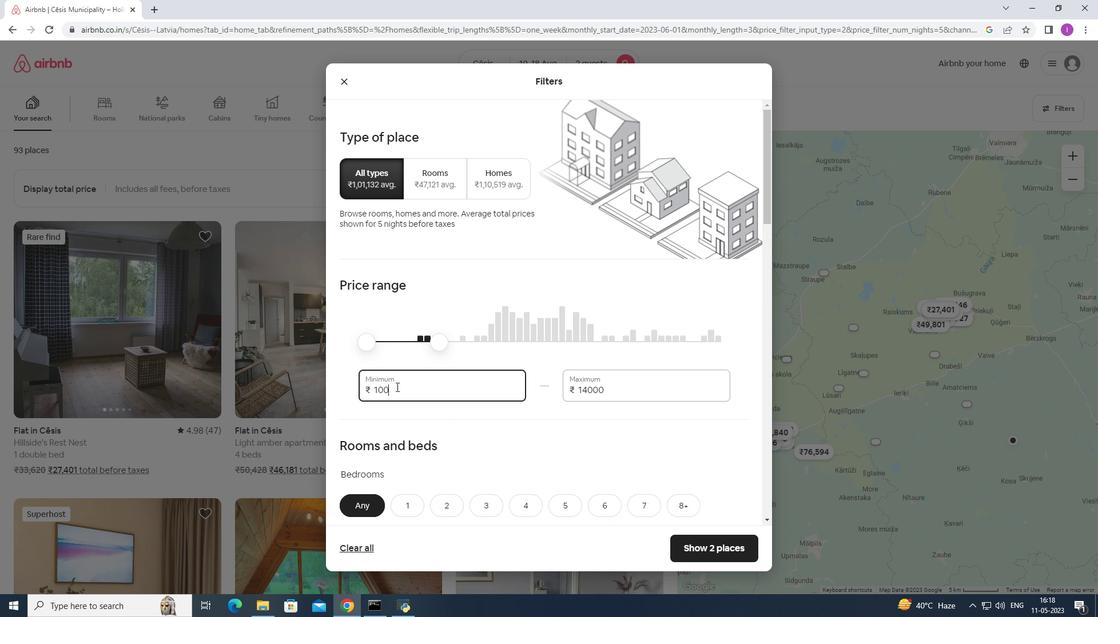 
Action: Mouse moved to (397, 385)
Screenshot: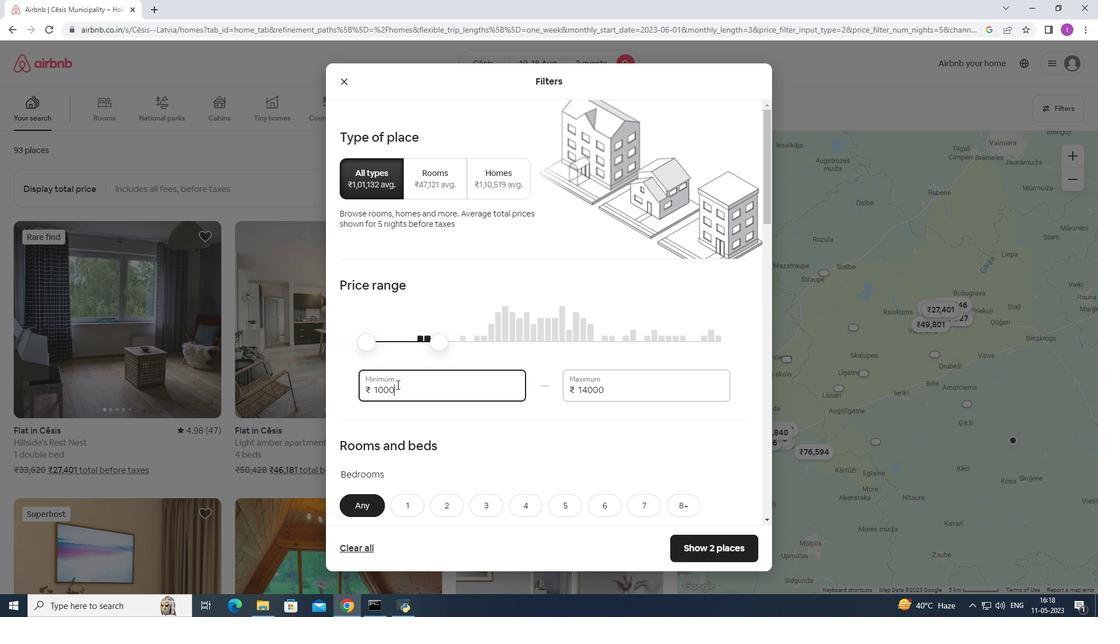 
Action: Key pressed 0
Screenshot: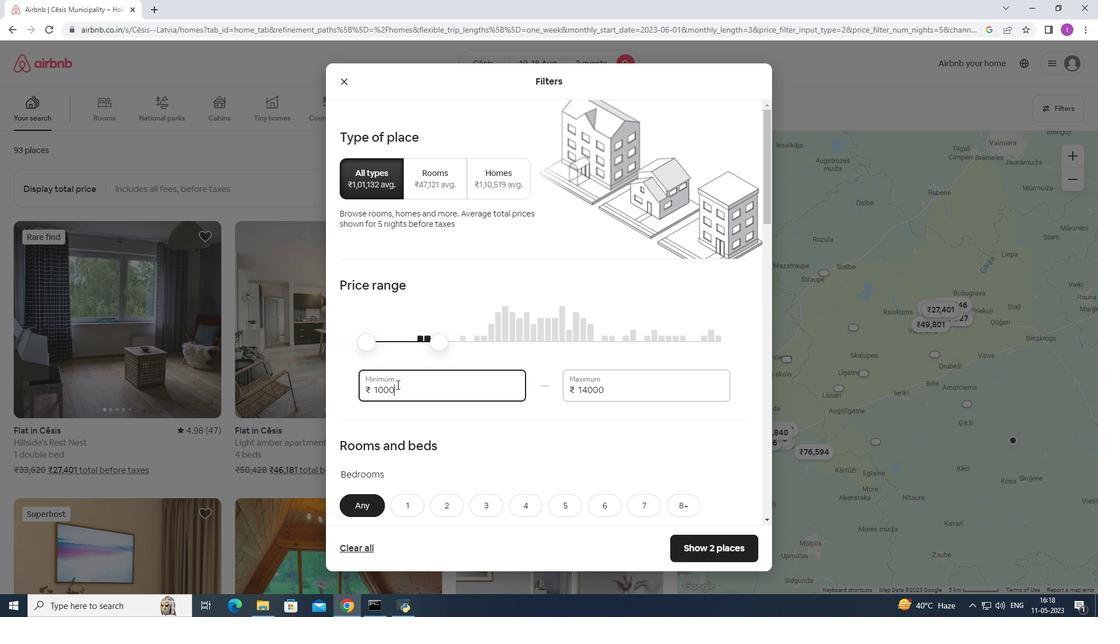 
Action: Mouse moved to (429, 406)
Screenshot: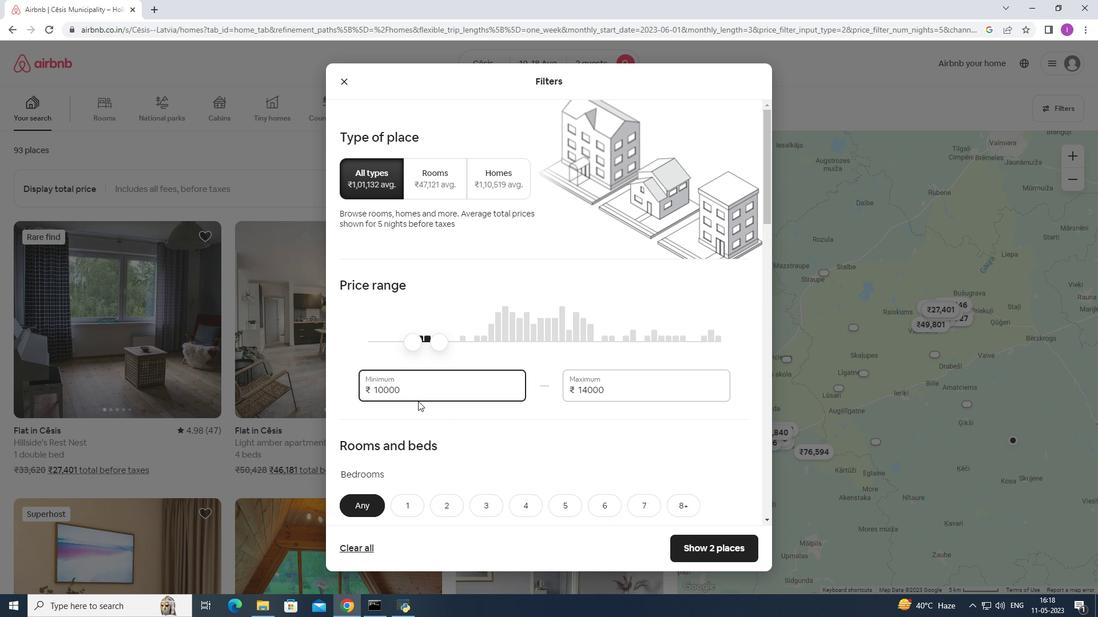 
Action: Mouse scrolled (429, 405) with delta (0, 0)
Screenshot: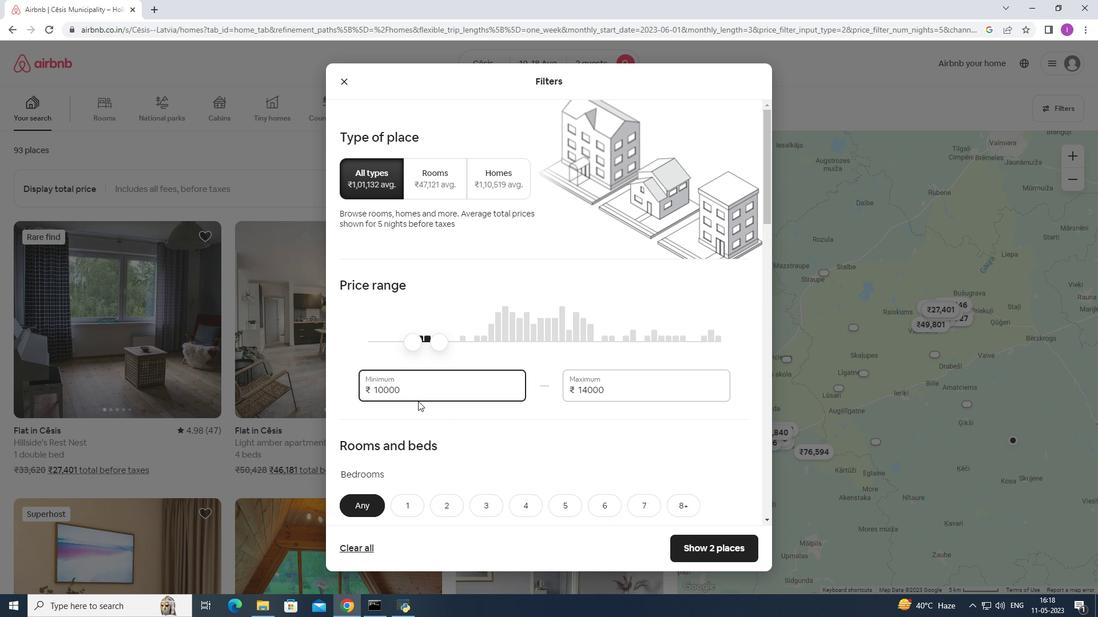 
Action: Mouse moved to (439, 406)
Screenshot: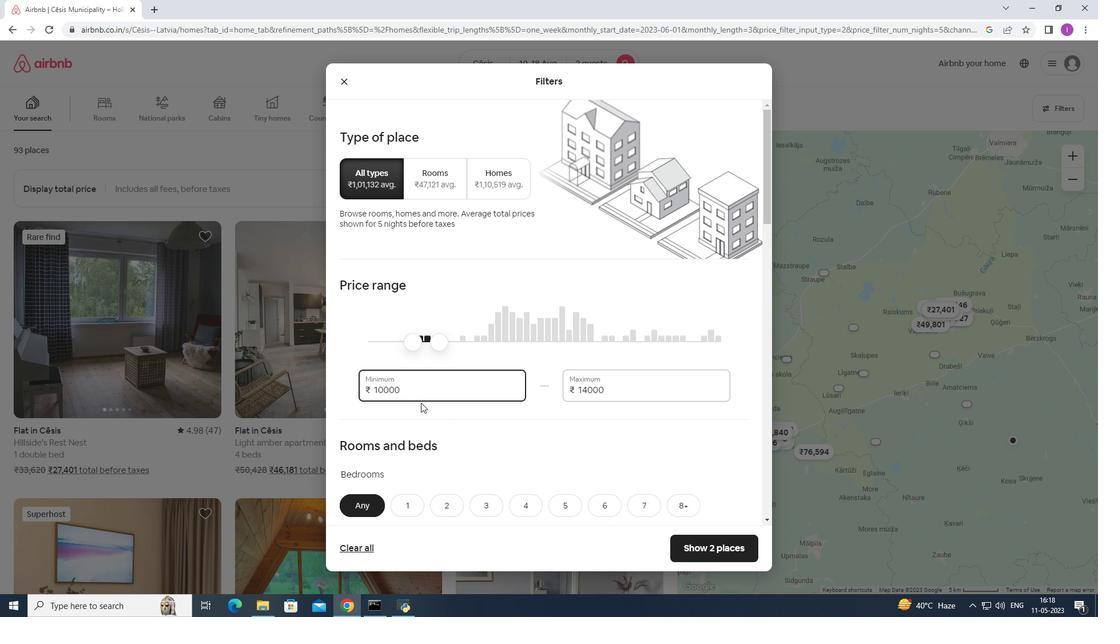 
Action: Mouse scrolled (439, 406) with delta (0, 0)
Screenshot: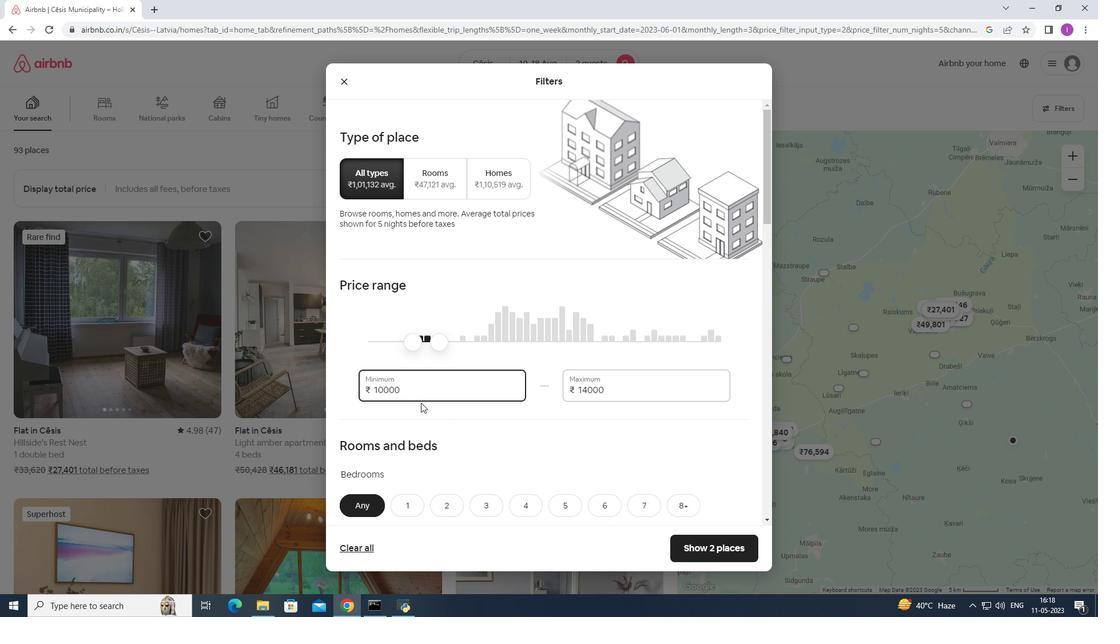 
Action: Mouse moved to (407, 397)
Screenshot: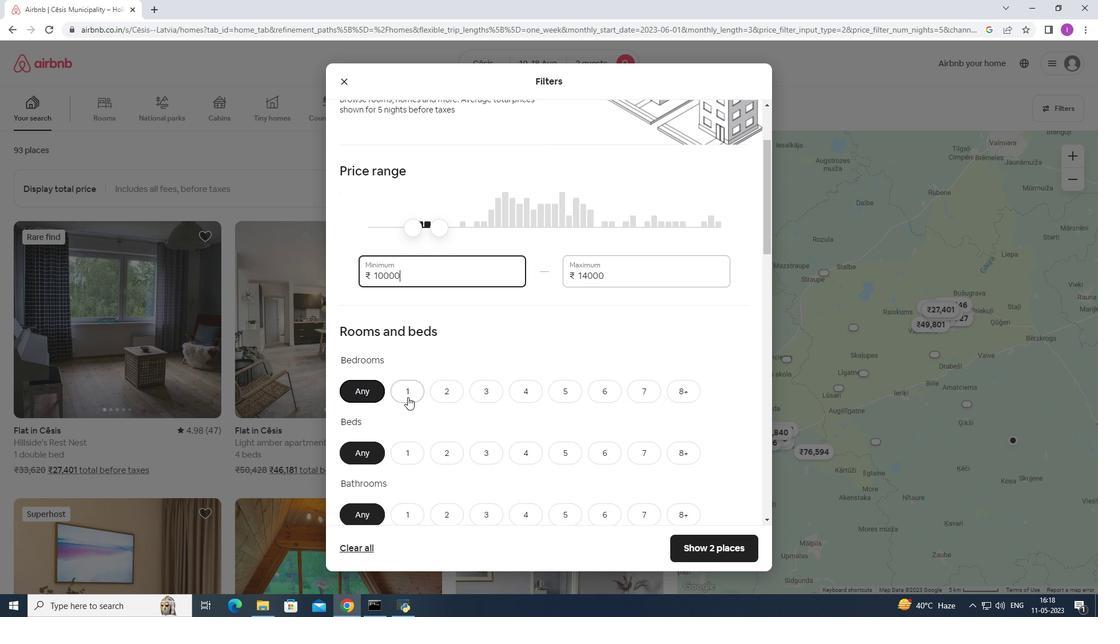 
Action: Mouse pressed left at (407, 397)
Screenshot: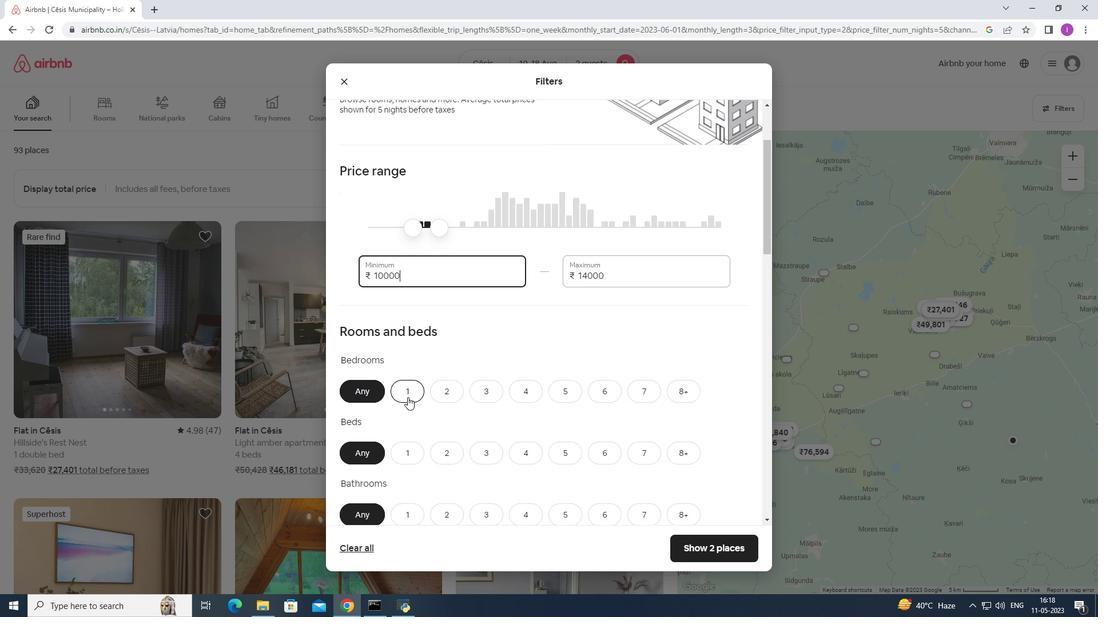 
Action: Mouse moved to (415, 450)
Screenshot: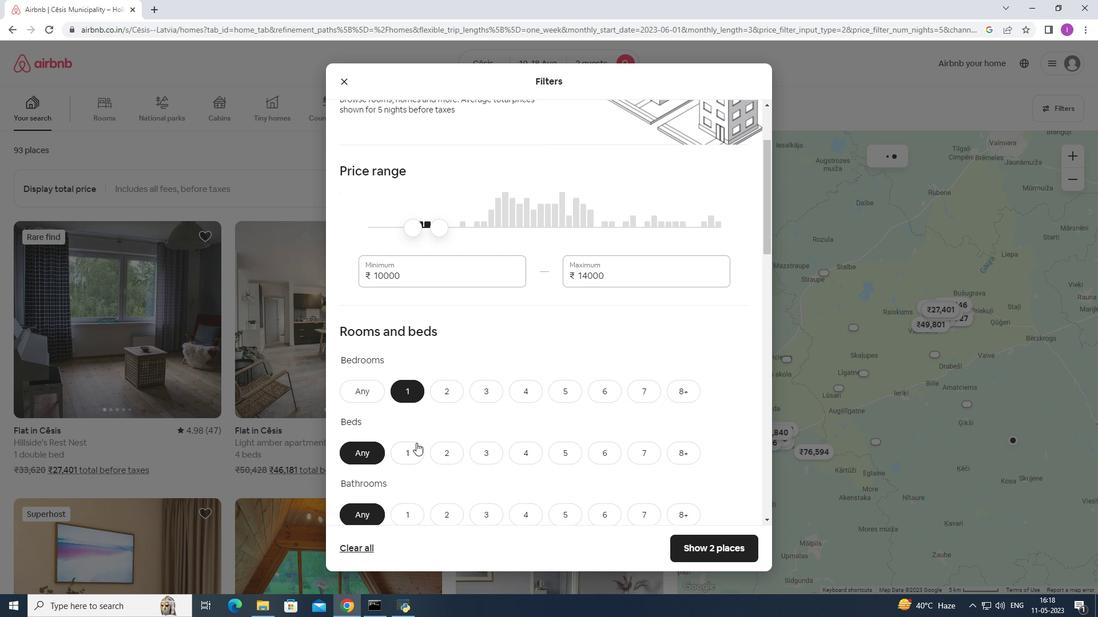 
Action: Mouse pressed left at (415, 450)
Screenshot: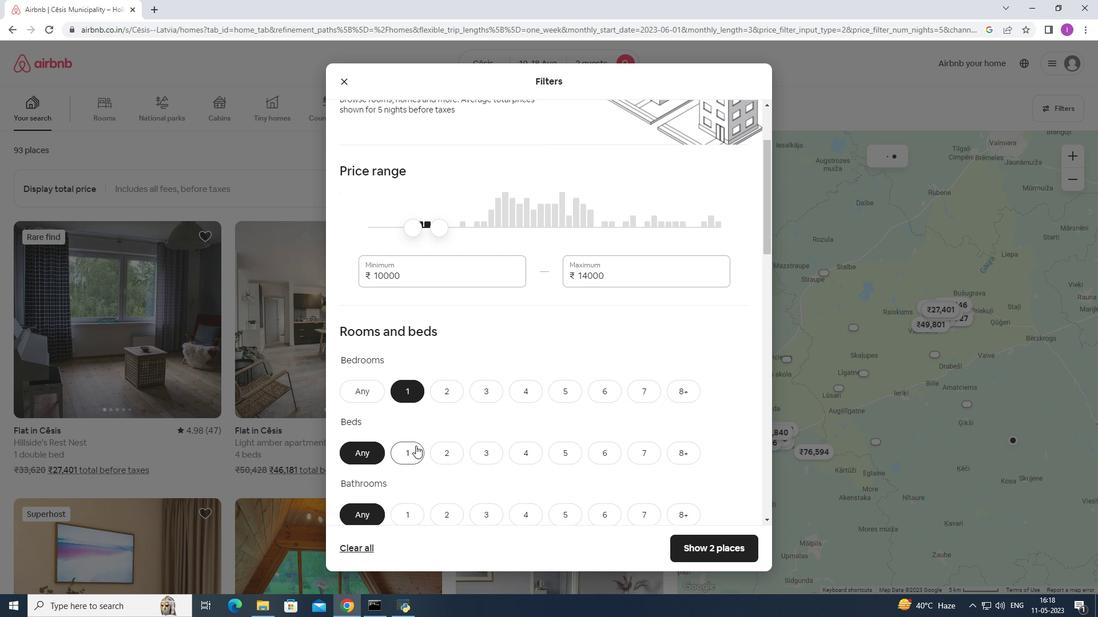 
Action: Mouse moved to (451, 425)
Screenshot: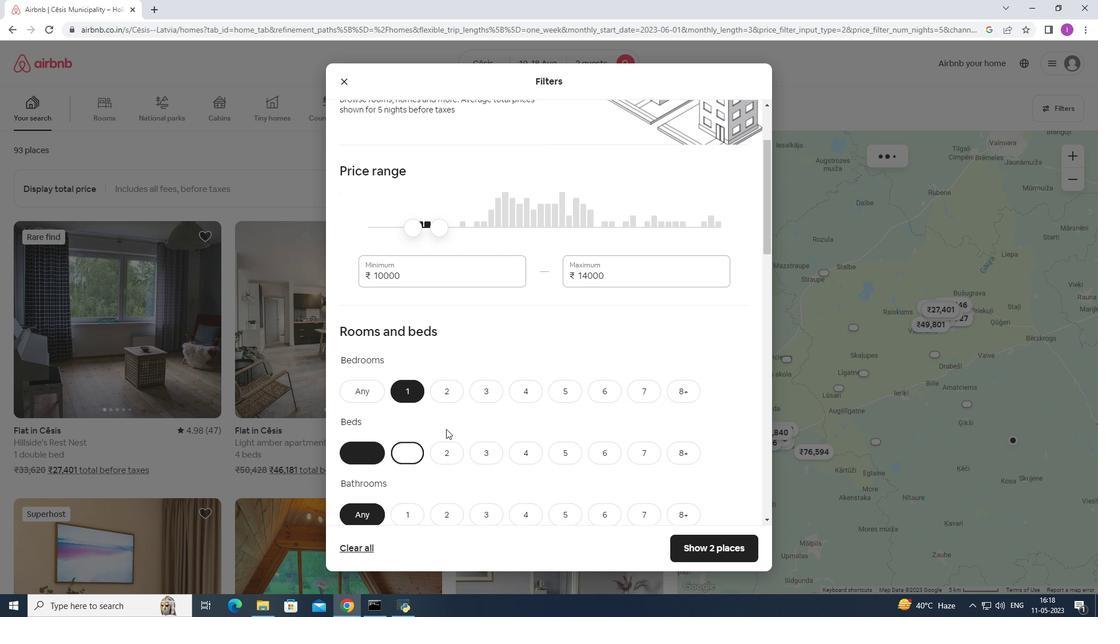 
Action: Mouse scrolled (451, 425) with delta (0, 0)
Screenshot: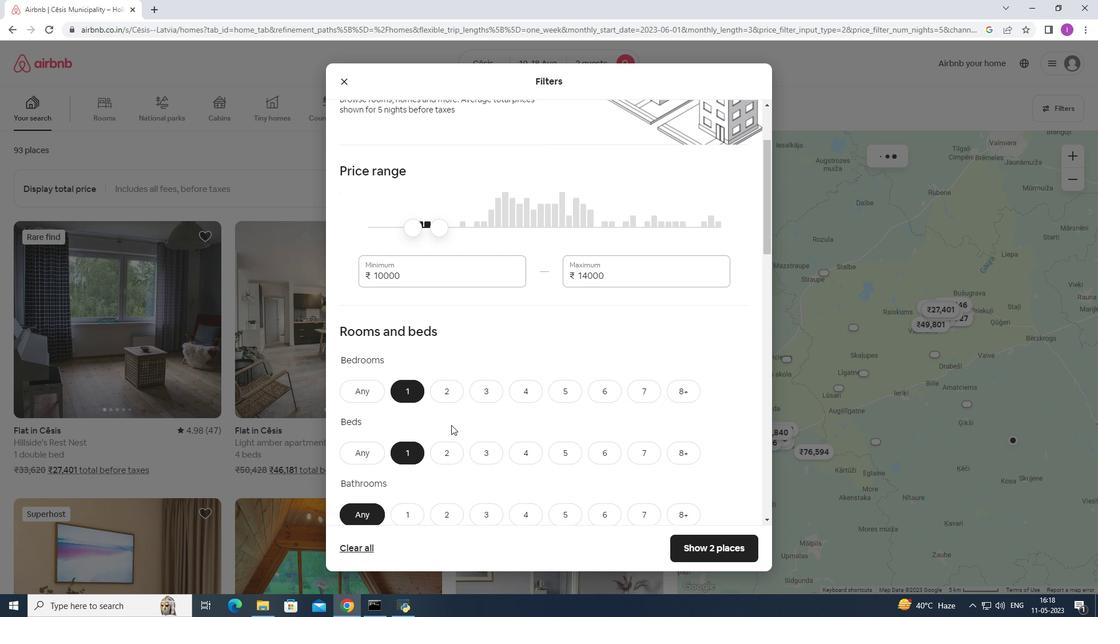 
Action: Mouse scrolled (451, 425) with delta (0, 0)
Screenshot: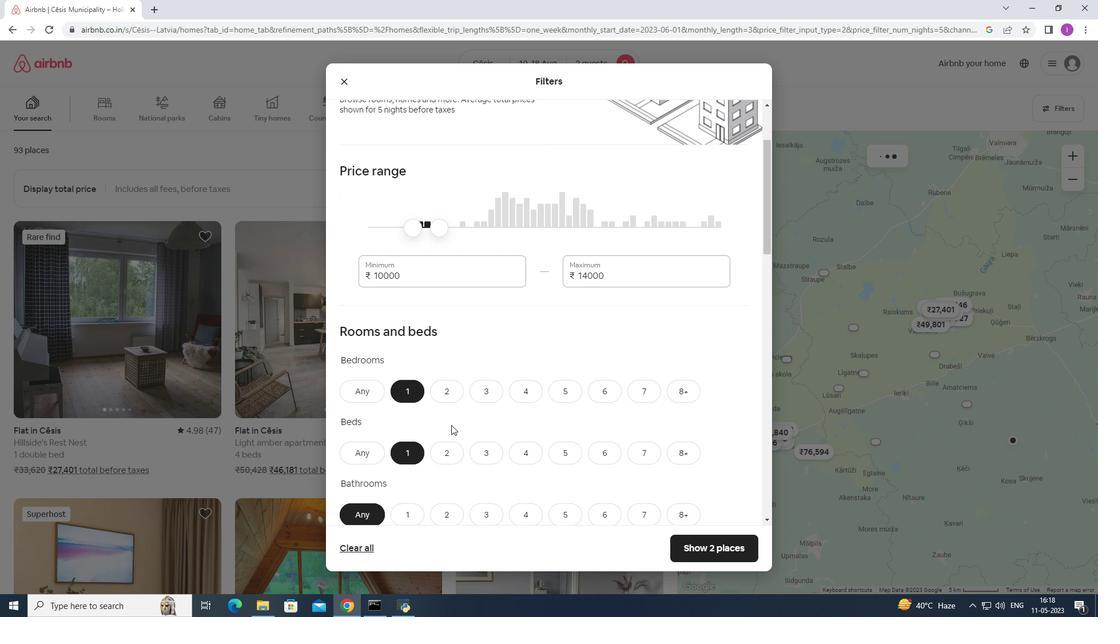
Action: Mouse scrolled (451, 425) with delta (0, 0)
Screenshot: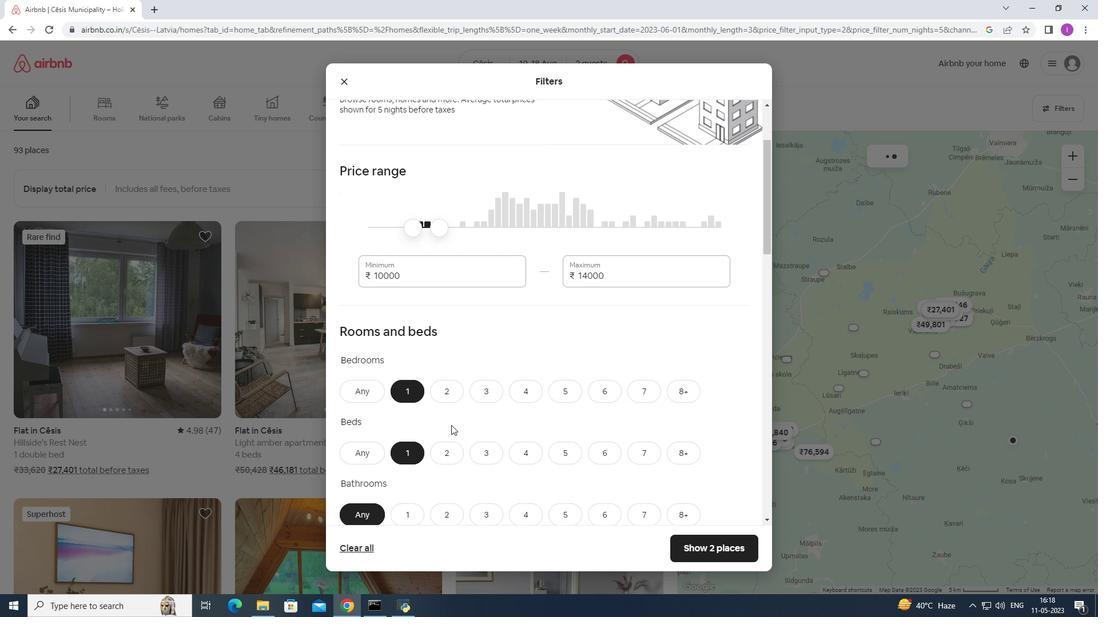 
Action: Mouse moved to (405, 351)
Screenshot: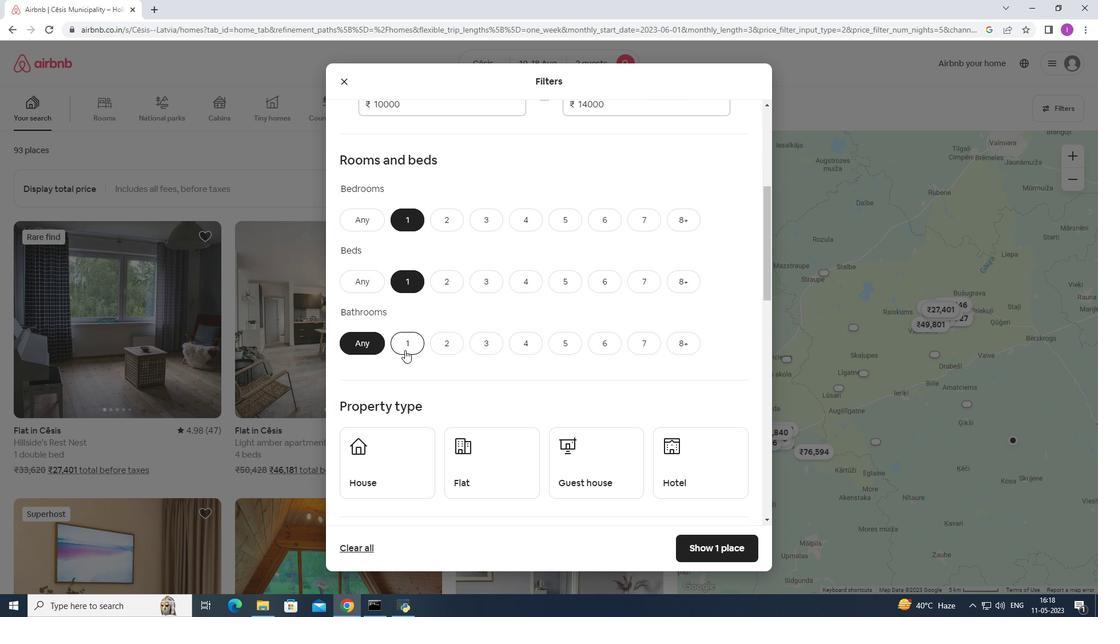 
Action: Mouse pressed left at (405, 351)
Screenshot: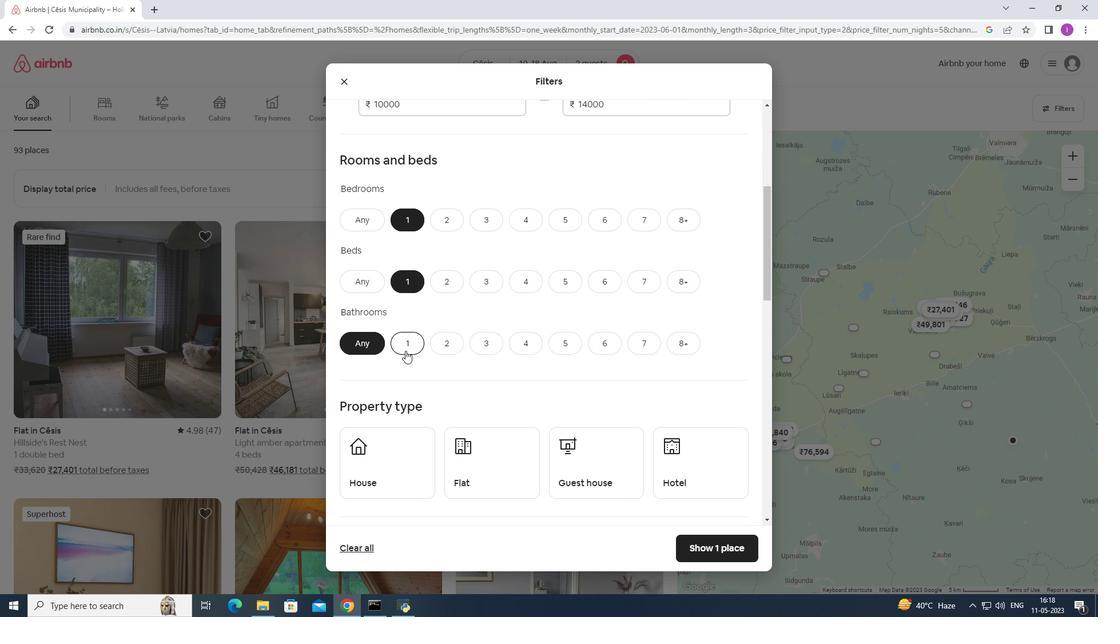
Action: Mouse moved to (380, 383)
Screenshot: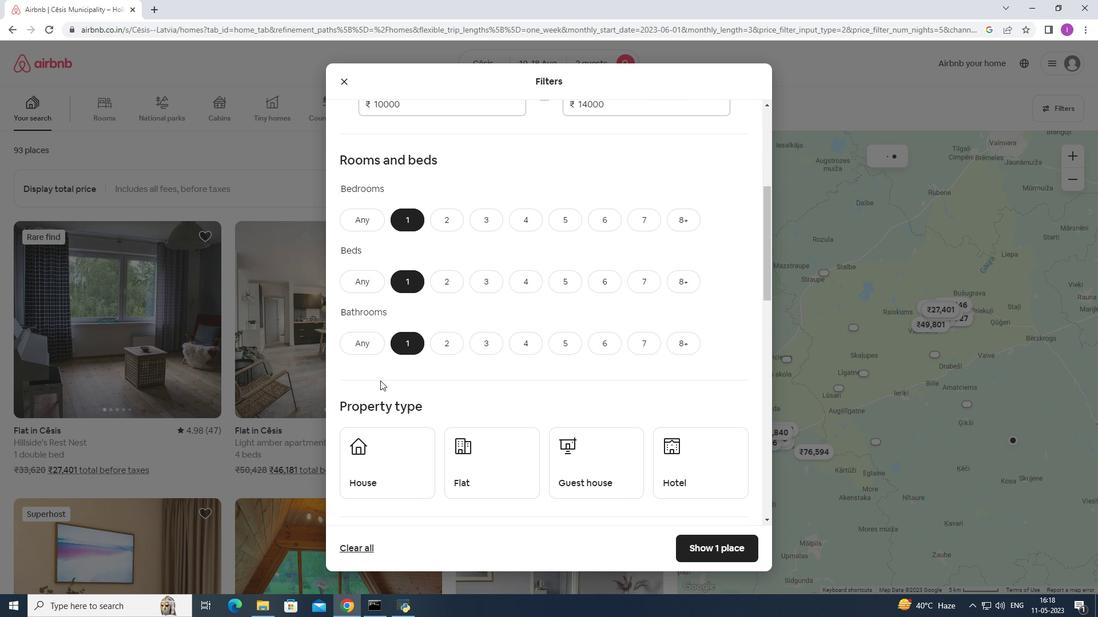 
Action: Mouse scrolled (380, 383) with delta (0, 0)
Screenshot: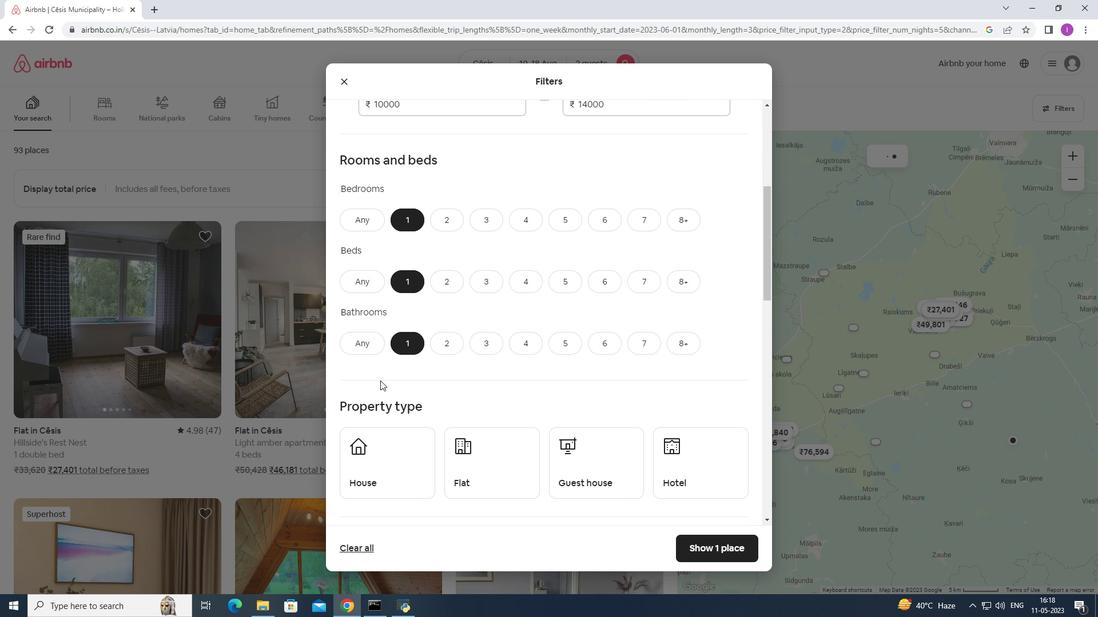 
Action: Mouse scrolled (380, 383) with delta (0, 0)
Screenshot: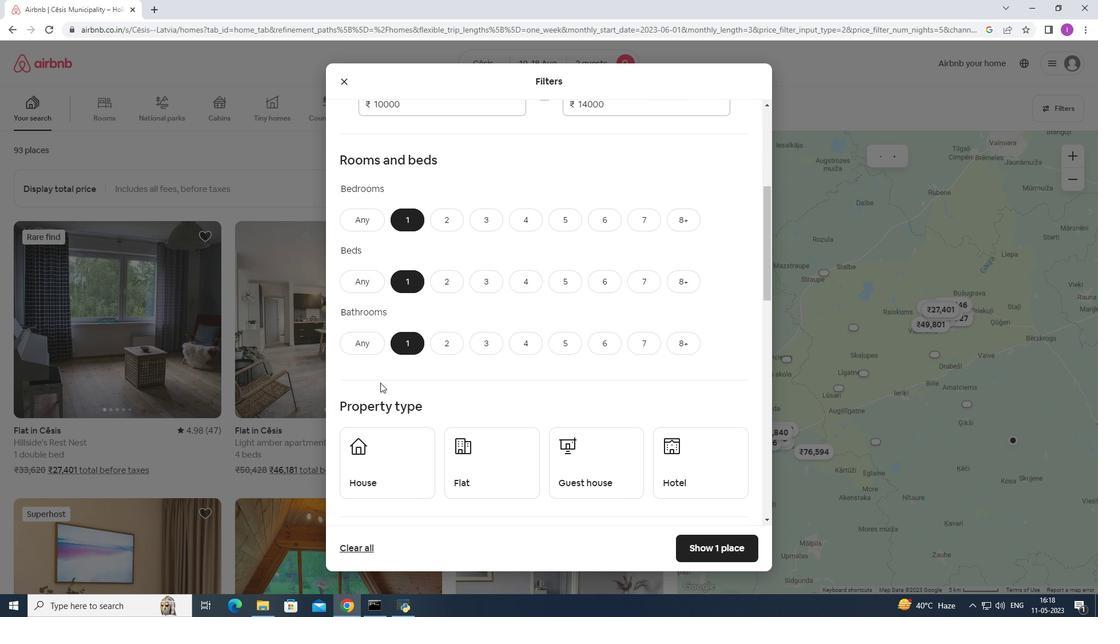 
Action: Mouse moved to (382, 361)
Screenshot: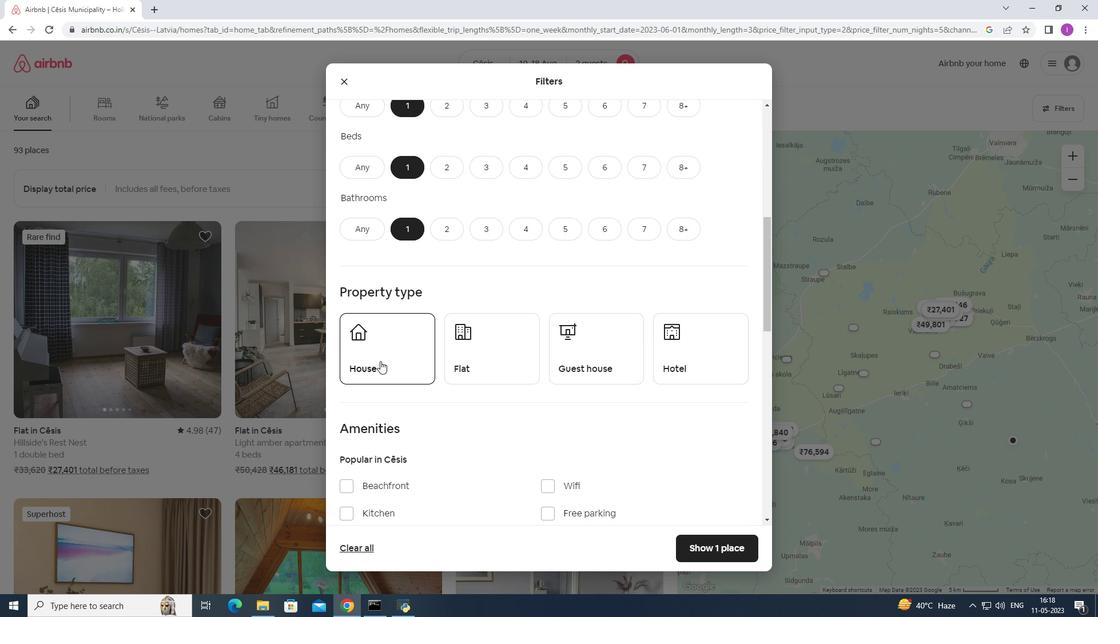 
Action: Mouse pressed left at (382, 361)
Screenshot: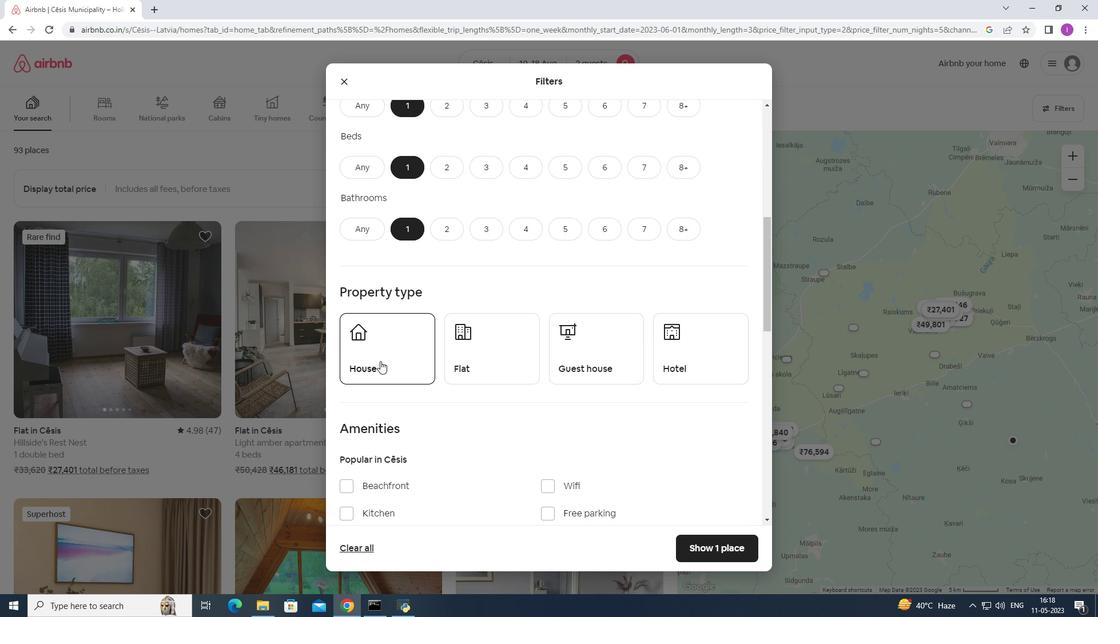 
Action: Mouse moved to (459, 361)
Screenshot: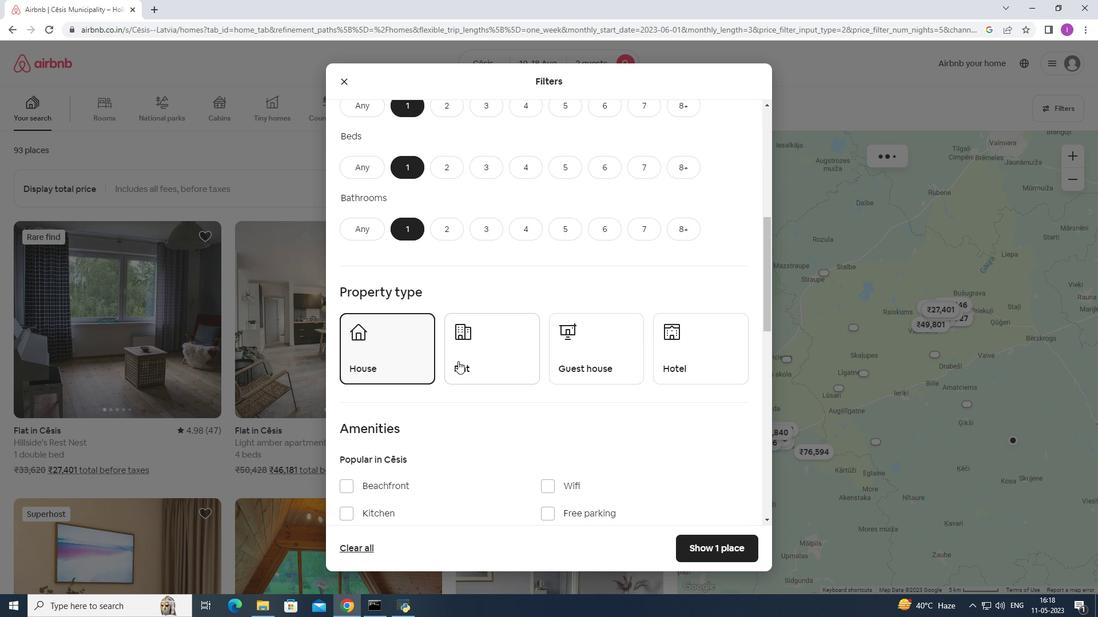 
Action: Mouse pressed left at (459, 361)
Screenshot: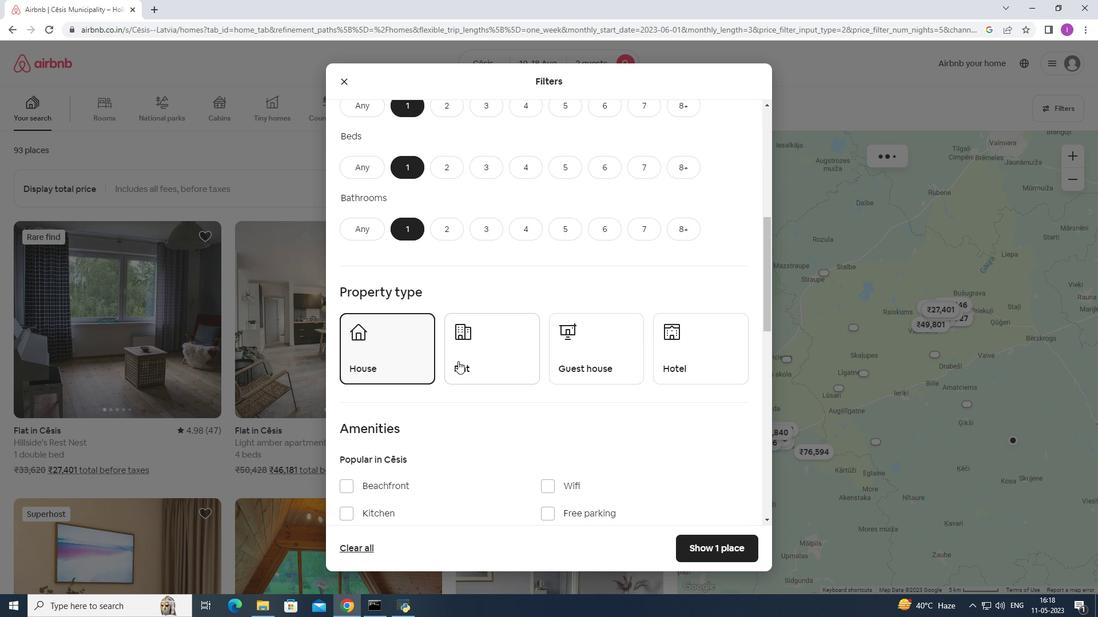 
Action: Mouse moved to (577, 359)
Screenshot: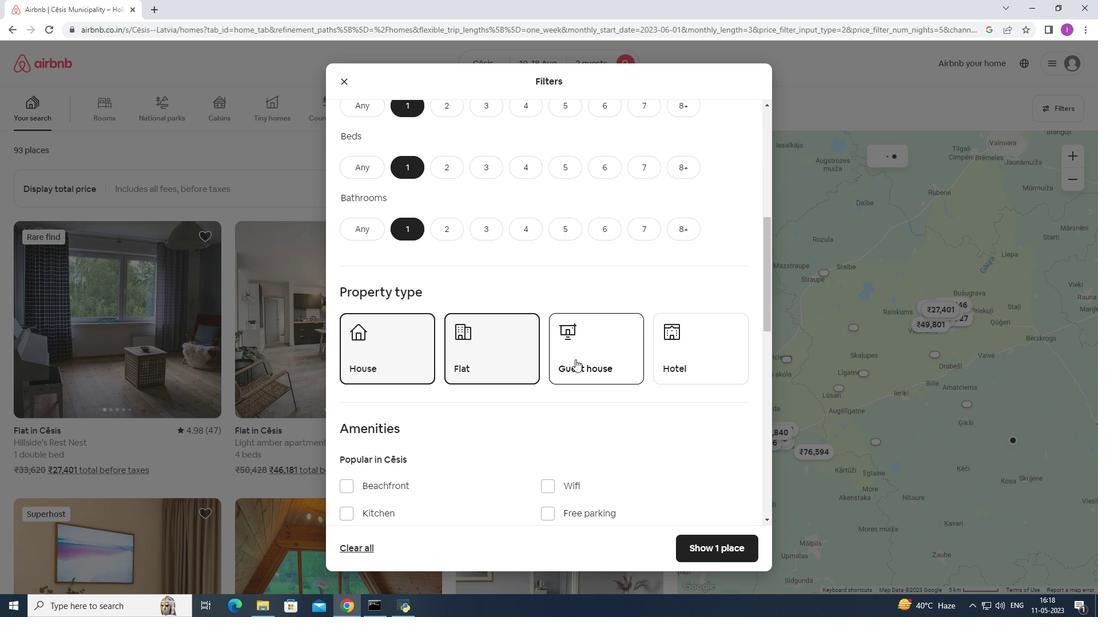 
Action: Mouse pressed left at (577, 359)
Screenshot: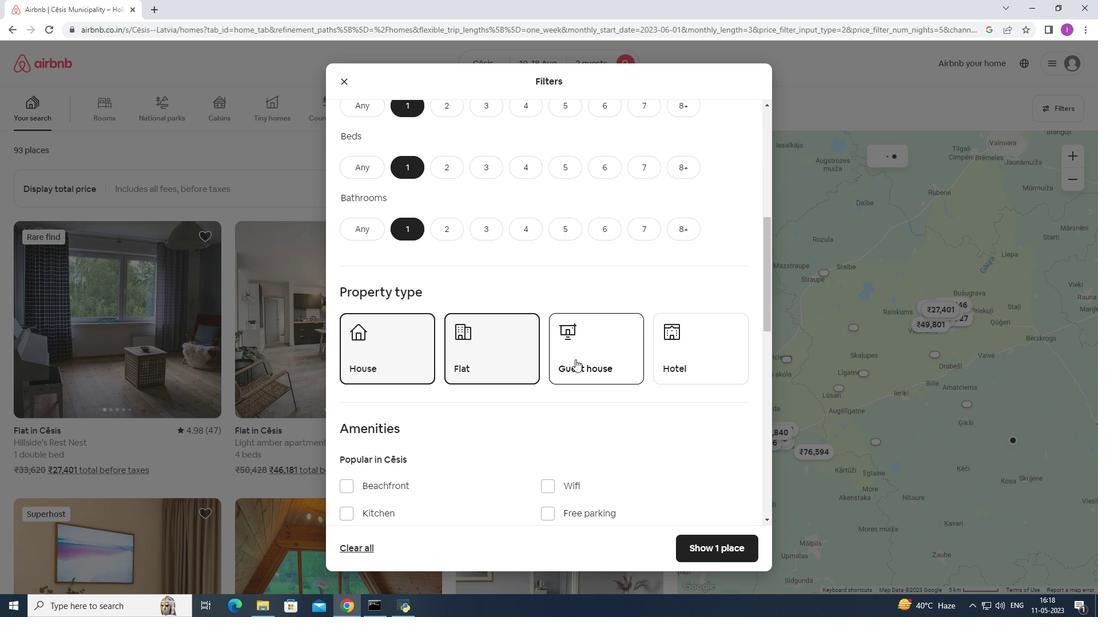
Action: Mouse moved to (423, 348)
Screenshot: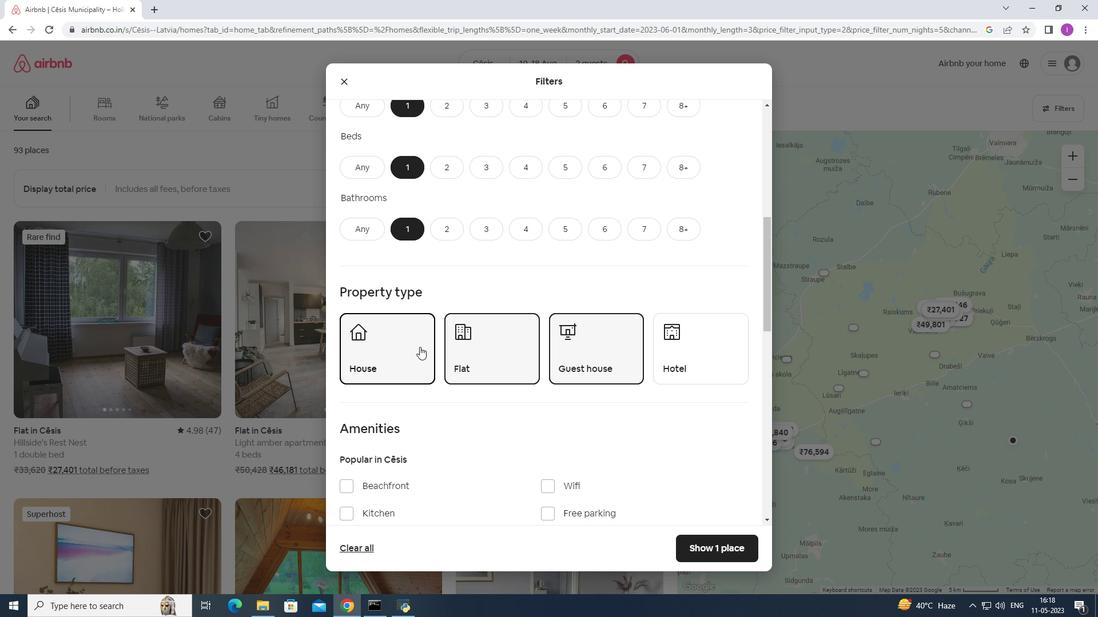
Action: Mouse scrolled (423, 348) with delta (0, 0)
Screenshot: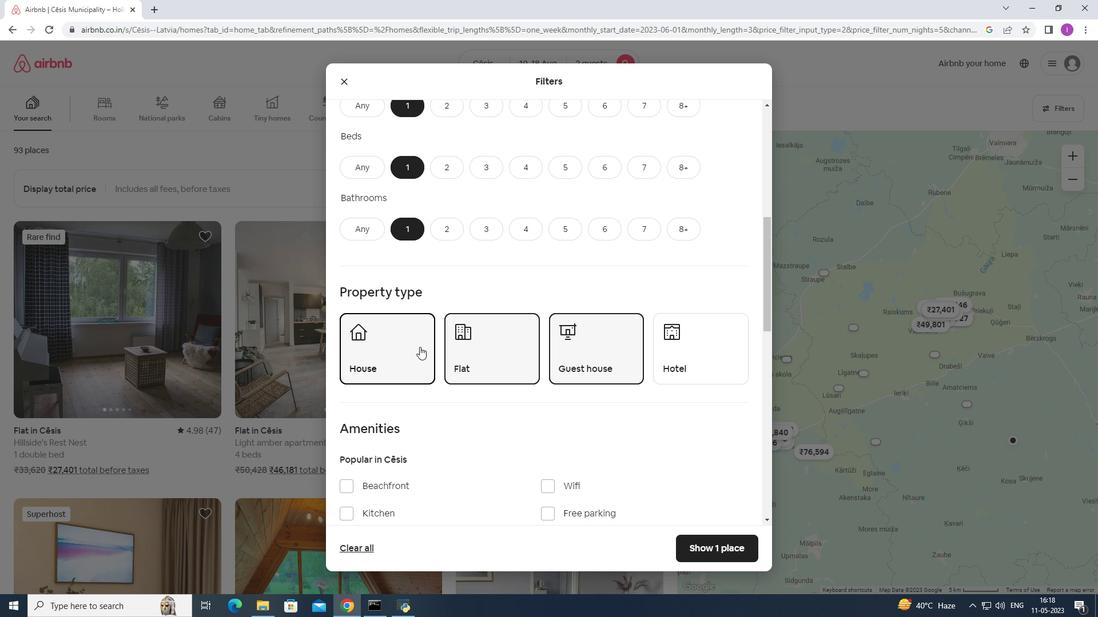 
Action: Mouse moved to (443, 347)
Screenshot: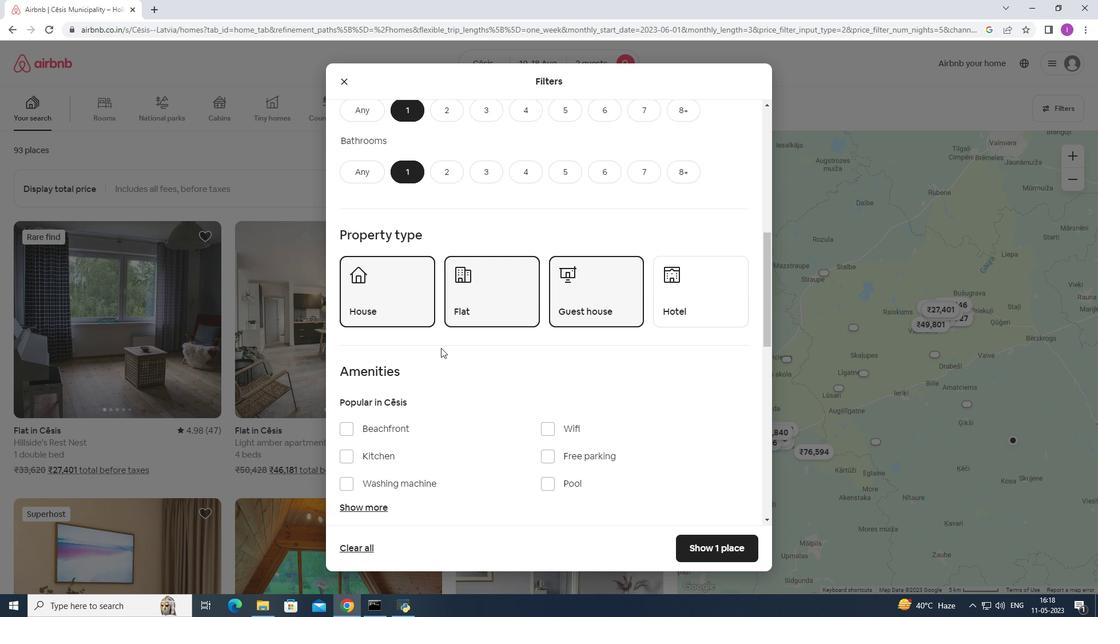 
Action: Mouse scrolled (443, 347) with delta (0, 0)
Screenshot: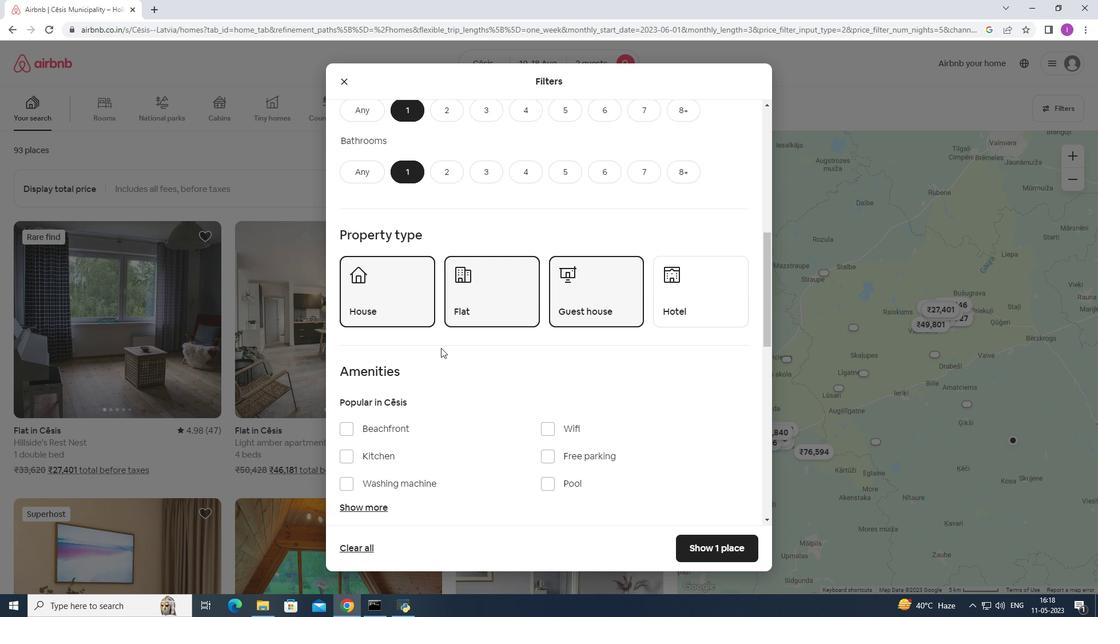
Action: Mouse moved to (463, 339)
Screenshot: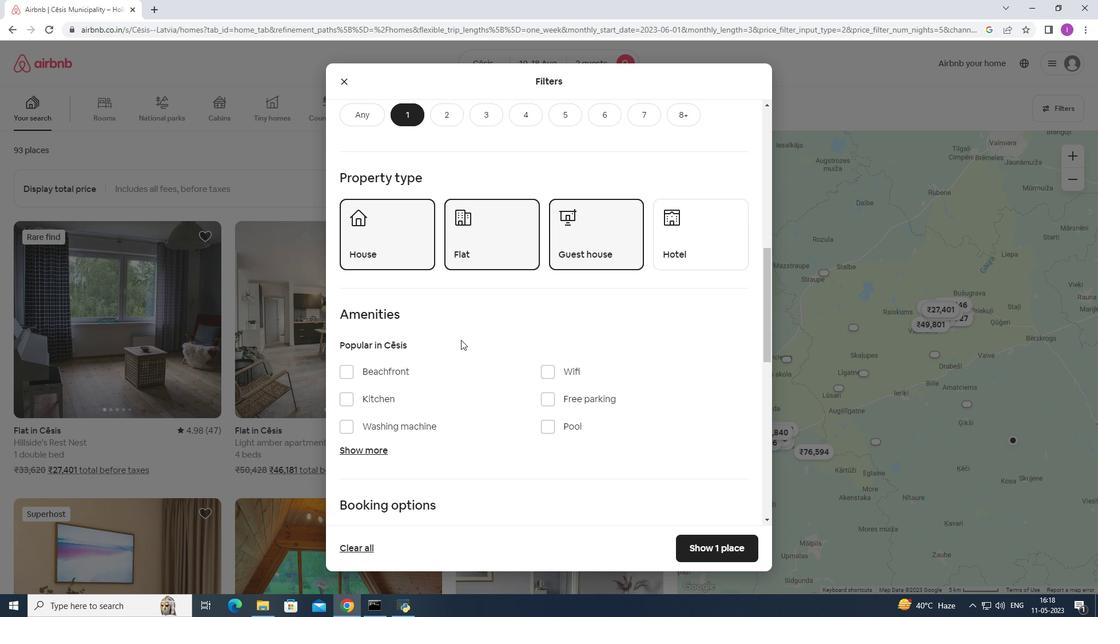 
Action: Mouse scrolled (463, 338) with delta (0, 0)
Screenshot: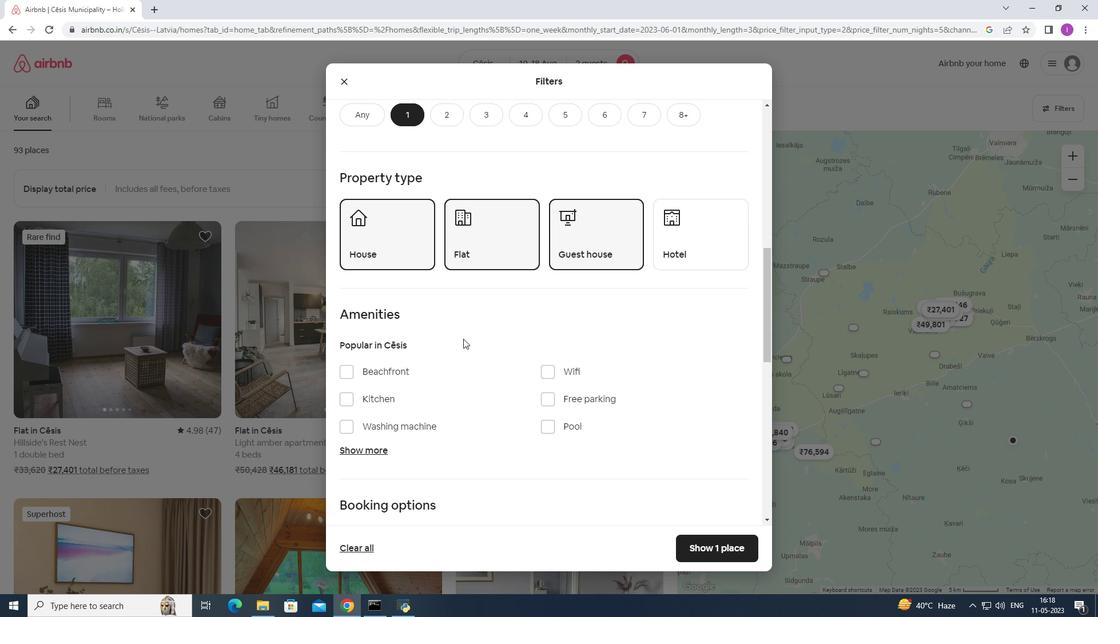 
Action: Mouse scrolled (463, 338) with delta (0, 0)
Screenshot: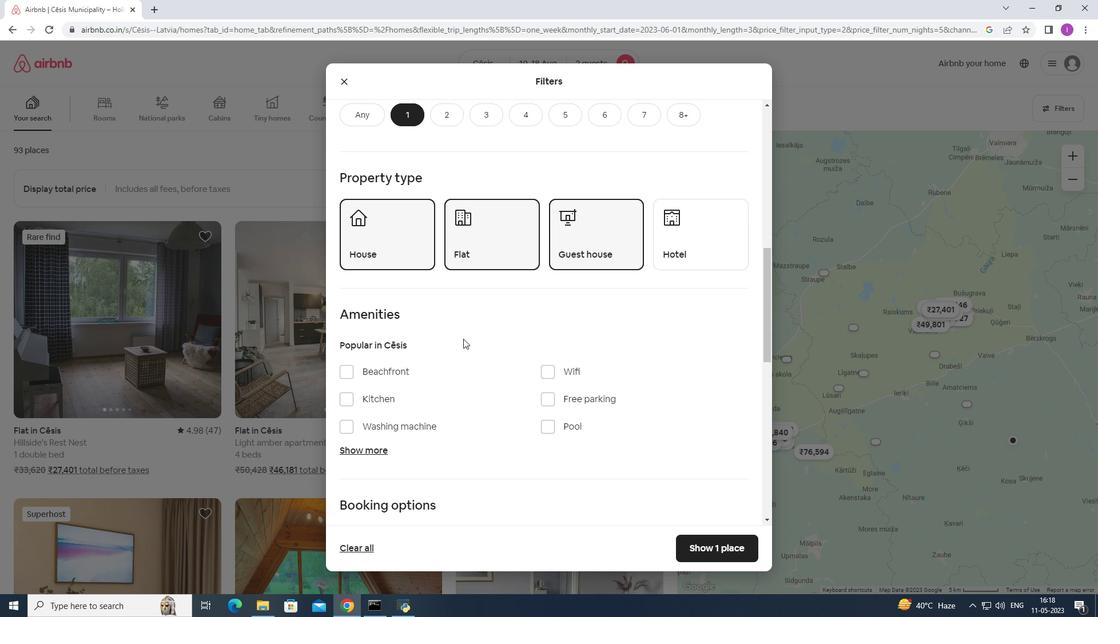
Action: Mouse moved to (541, 255)
Screenshot: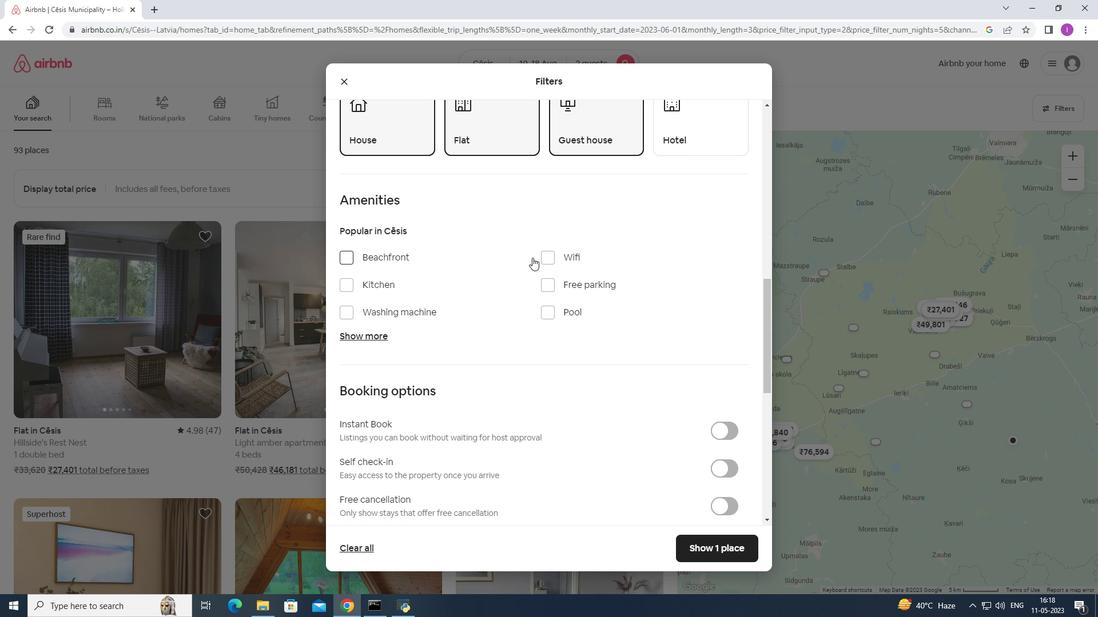 
Action: Mouse pressed left at (541, 255)
Screenshot: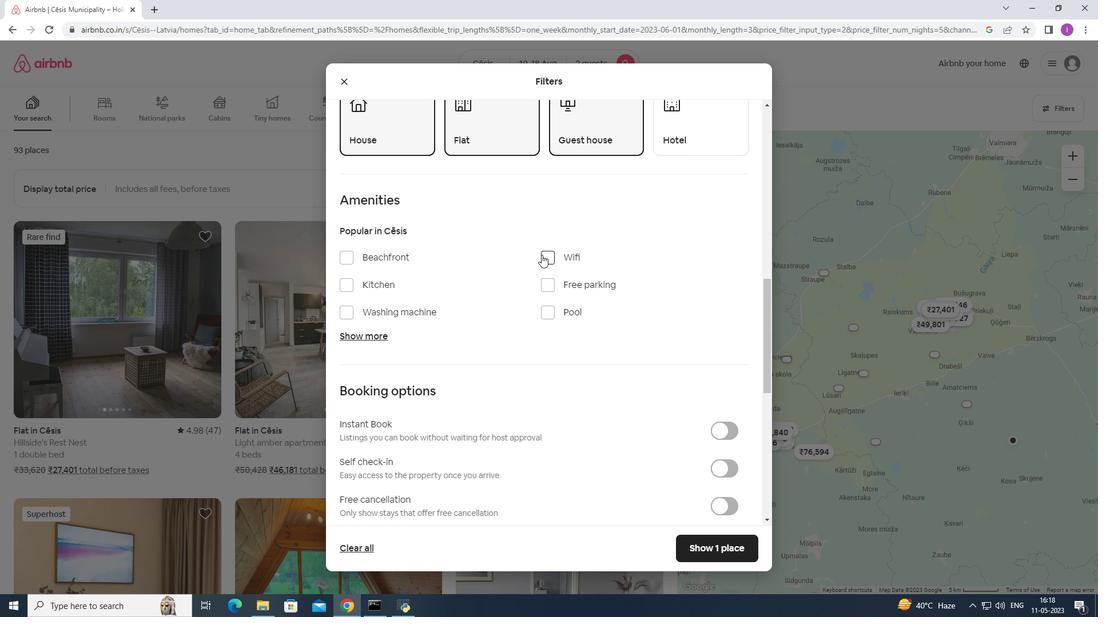 
Action: Mouse moved to (374, 335)
Screenshot: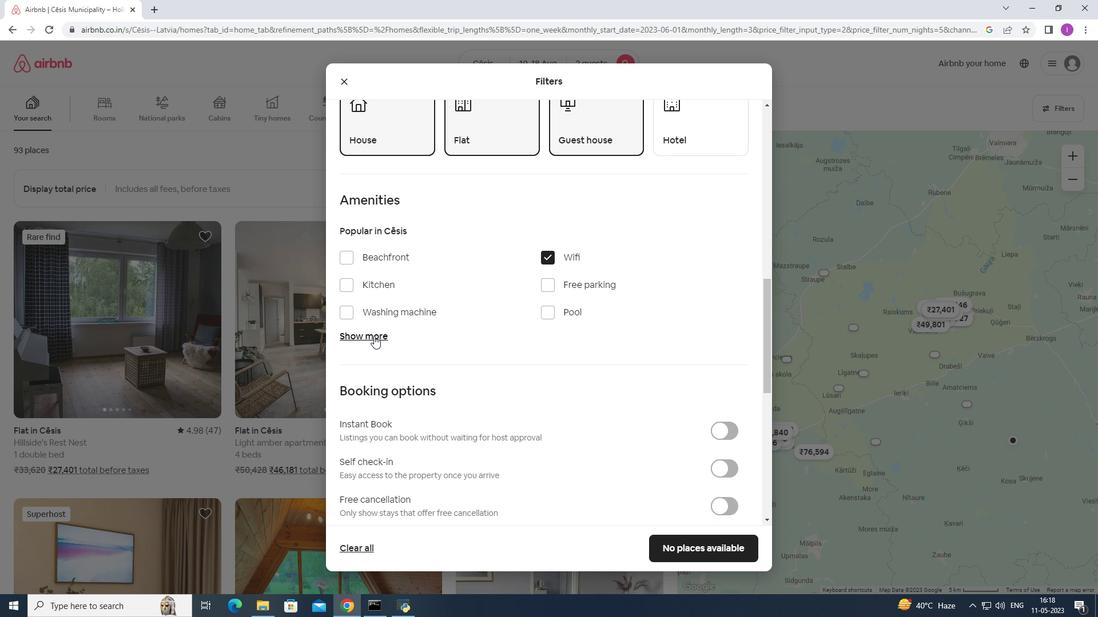 
Action: Mouse pressed left at (374, 335)
Screenshot: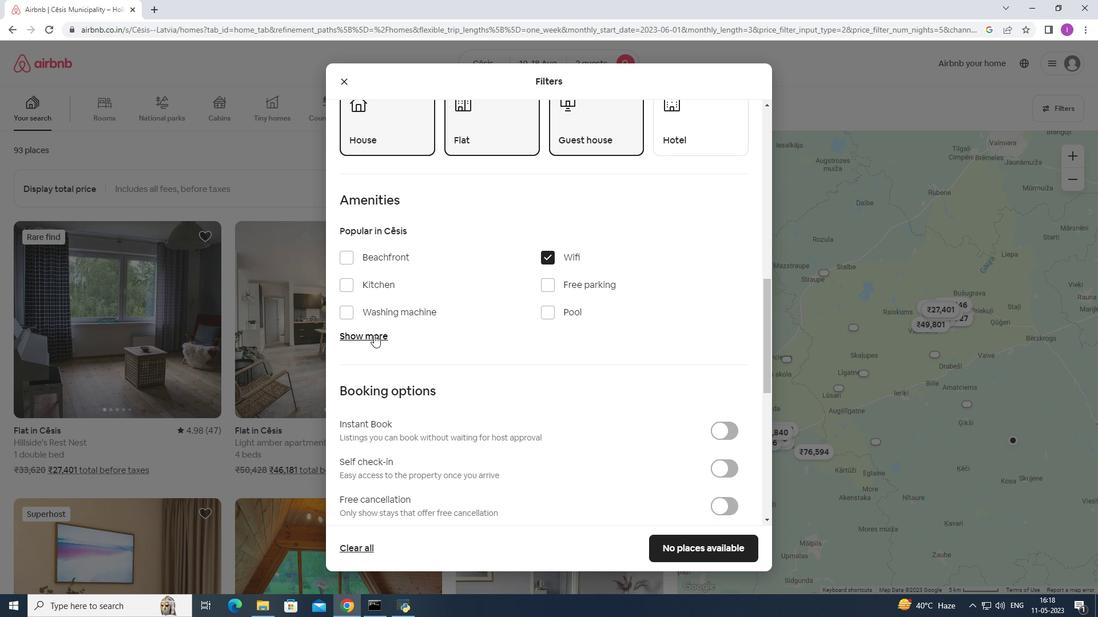 
Action: Mouse moved to (494, 342)
Screenshot: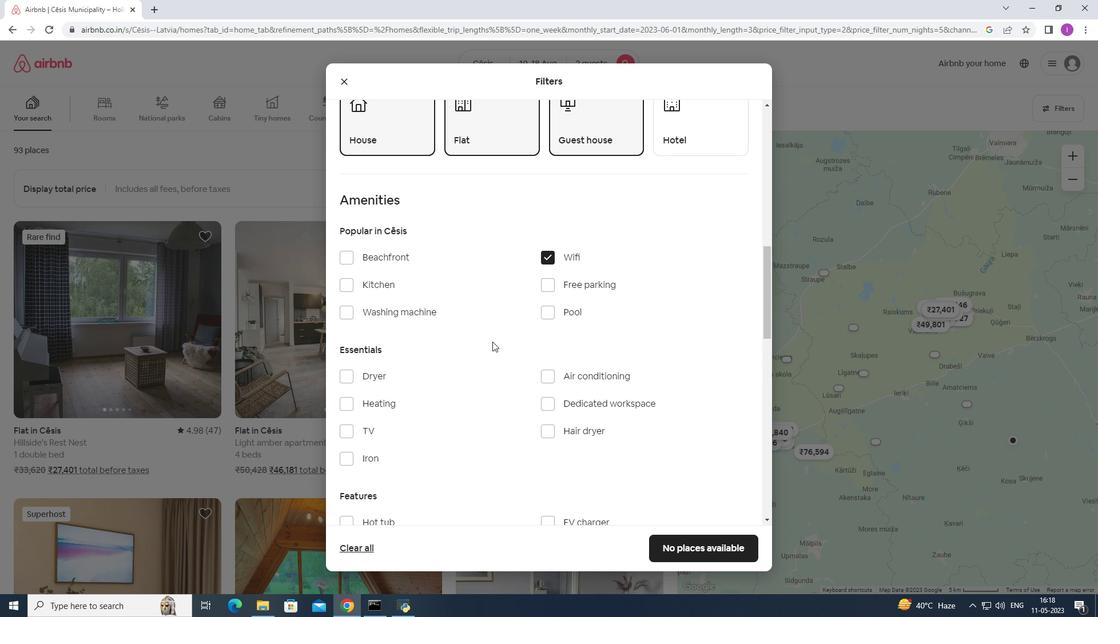 
Action: Mouse scrolled (494, 341) with delta (0, 0)
Screenshot: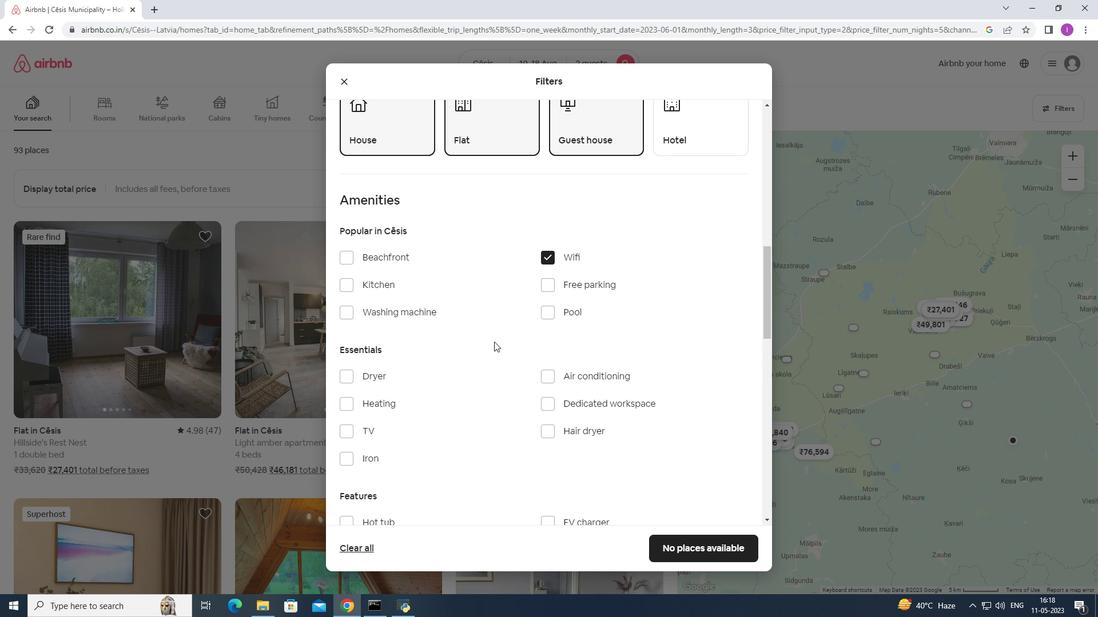
Action: Mouse moved to (351, 373)
Screenshot: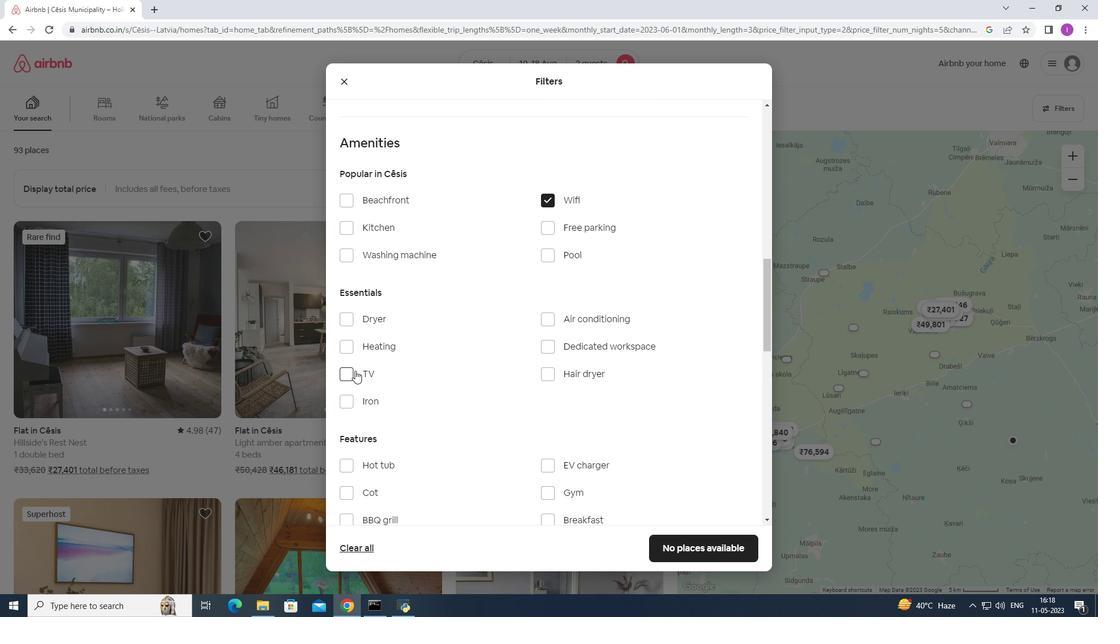 
Action: Mouse pressed left at (351, 373)
Screenshot: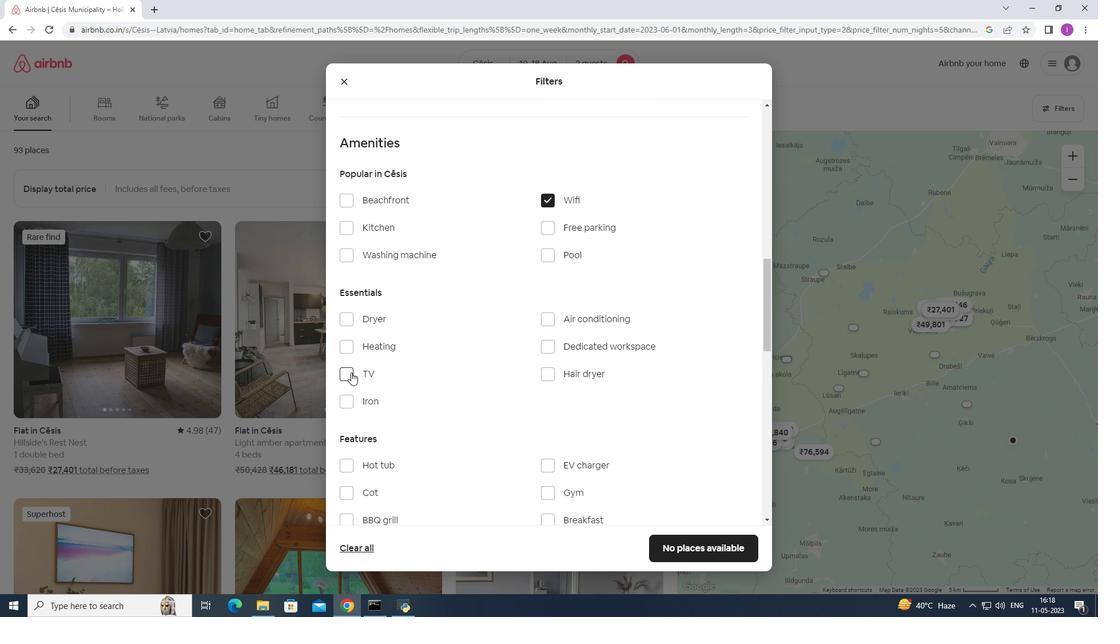 
Action: Mouse moved to (472, 356)
Screenshot: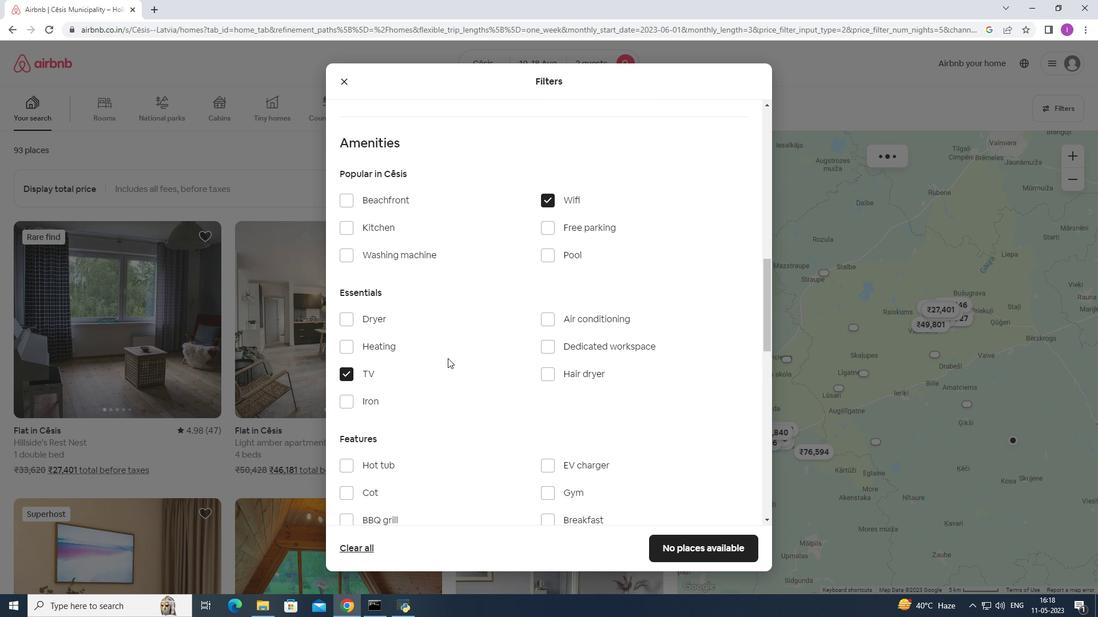 
Action: Mouse scrolled (472, 355) with delta (0, 0)
Screenshot: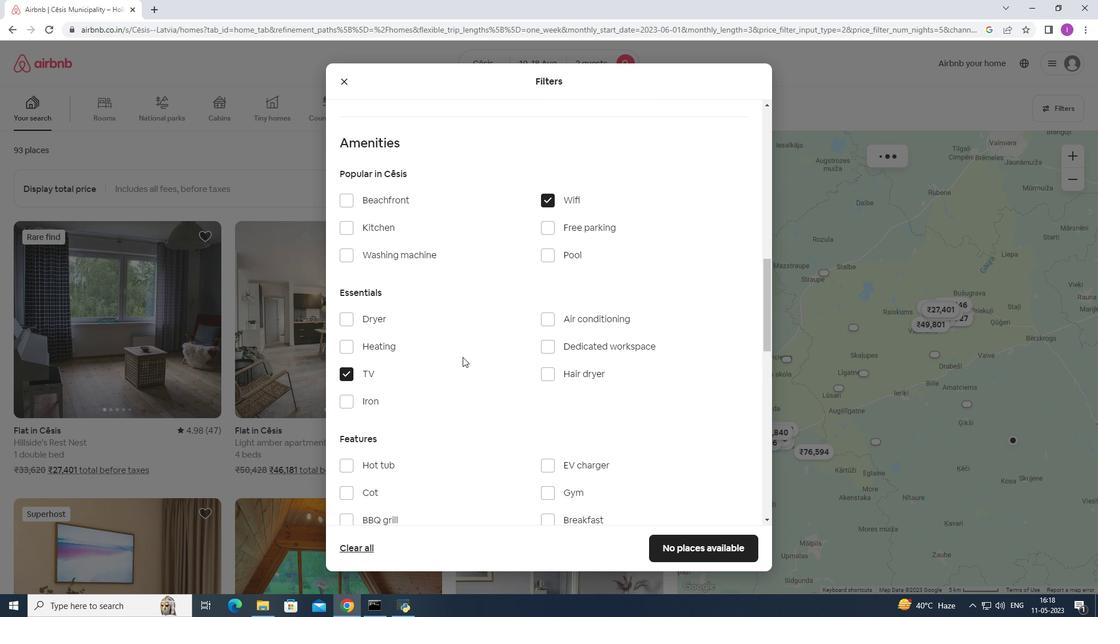 
Action: Mouse moved to (473, 356)
Screenshot: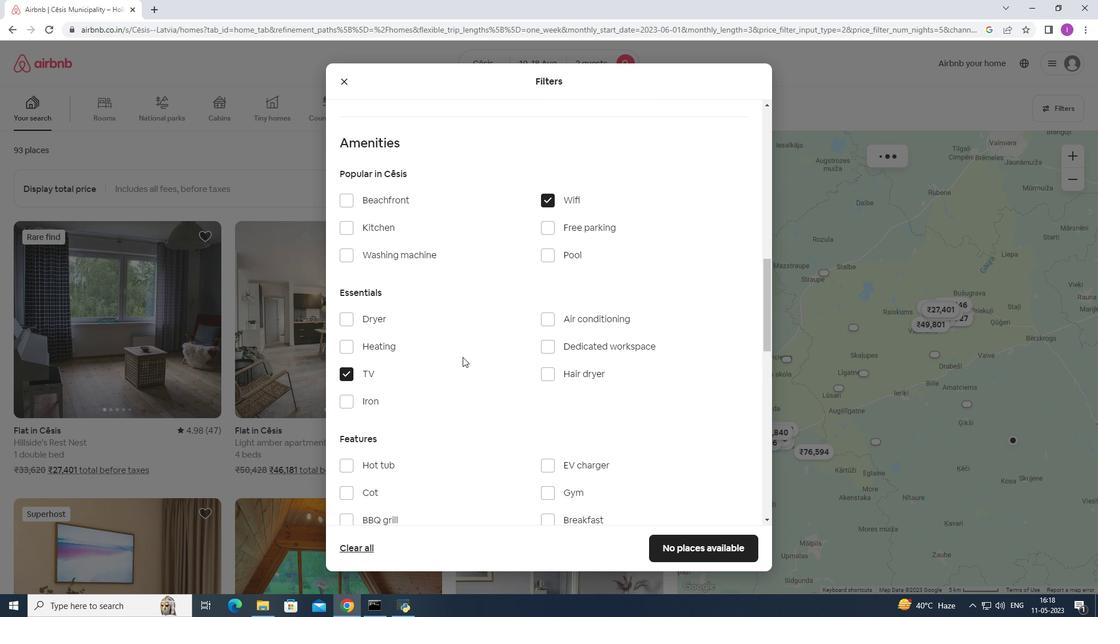 
Action: Mouse scrolled (473, 355) with delta (0, 0)
Screenshot: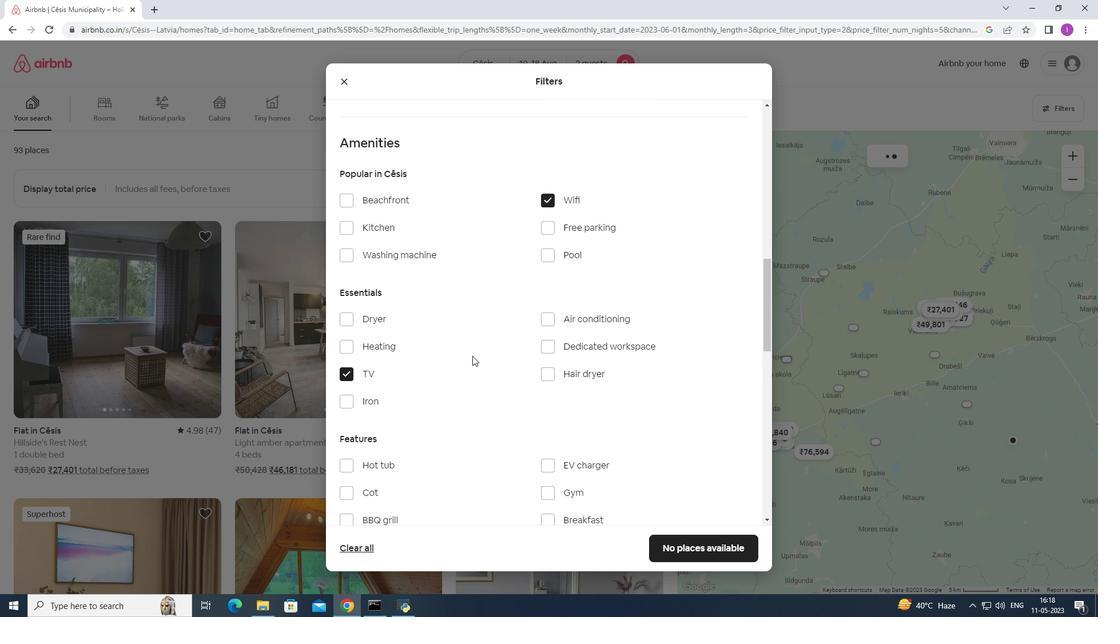 
Action: Mouse moved to (546, 376)
Screenshot: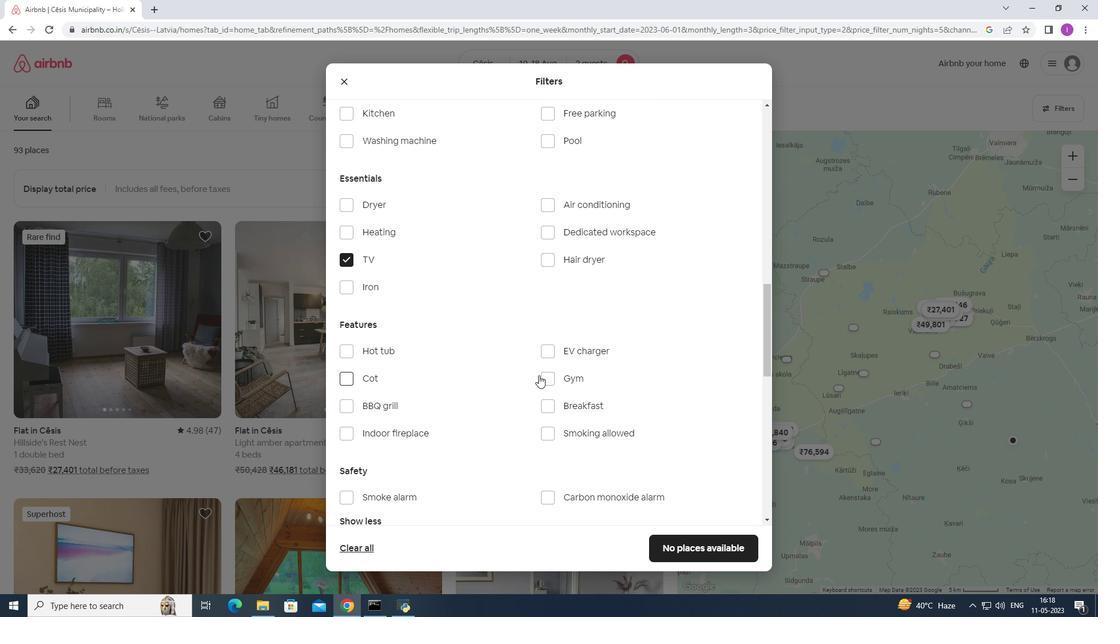 
Action: Mouse pressed left at (546, 376)
Screenshot: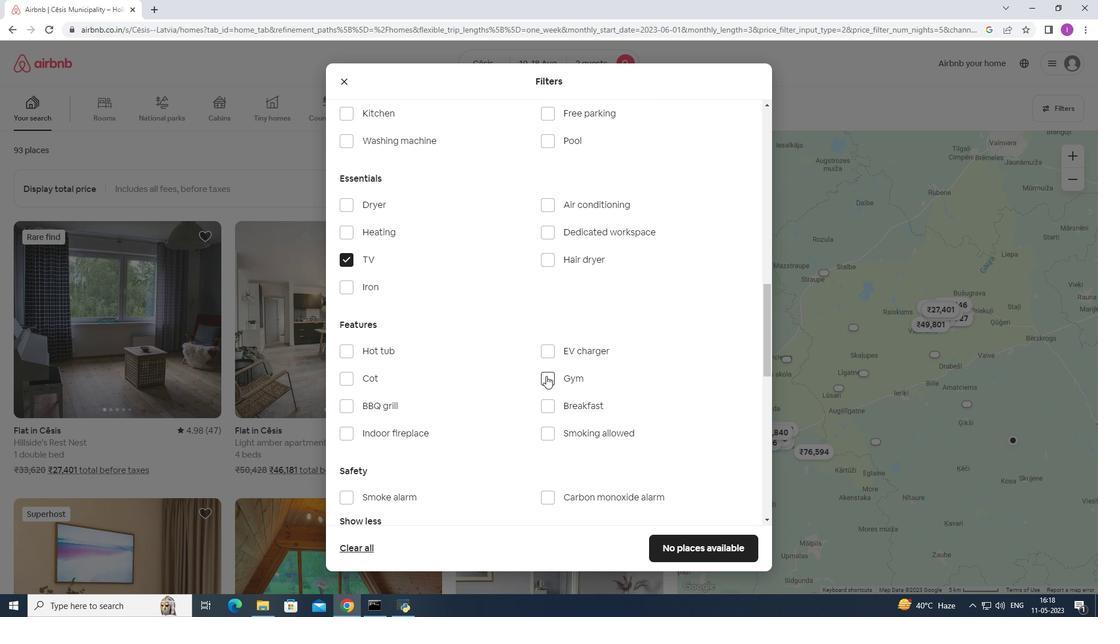 
Action: Mouse moved to (556, 406)
Screenshot: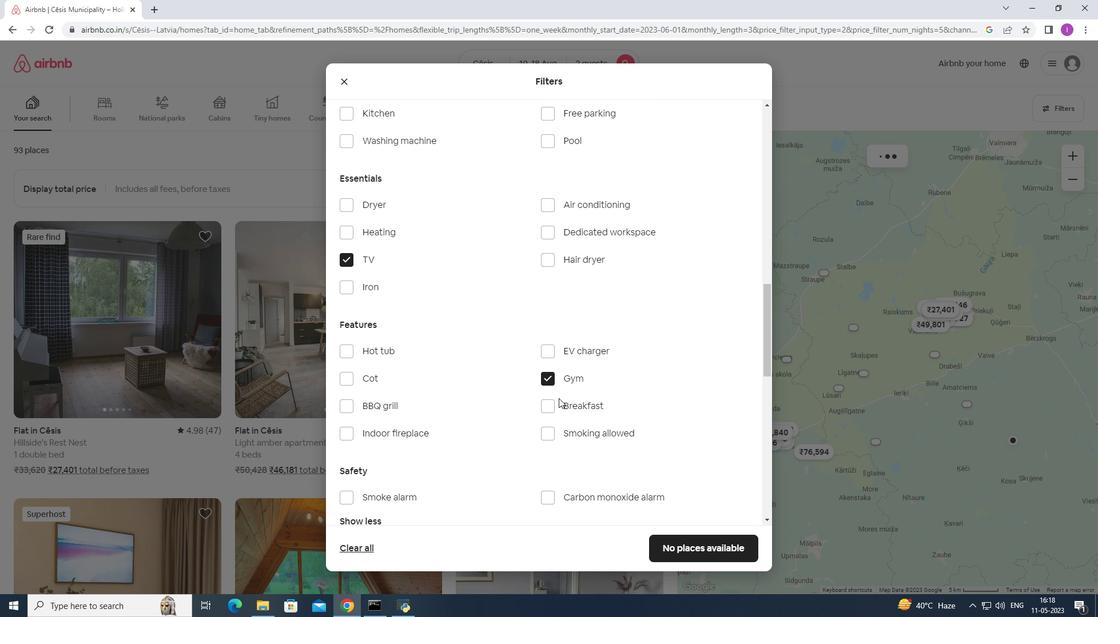 
Action: Mouse pressed left at (556, 406)
Screenshot: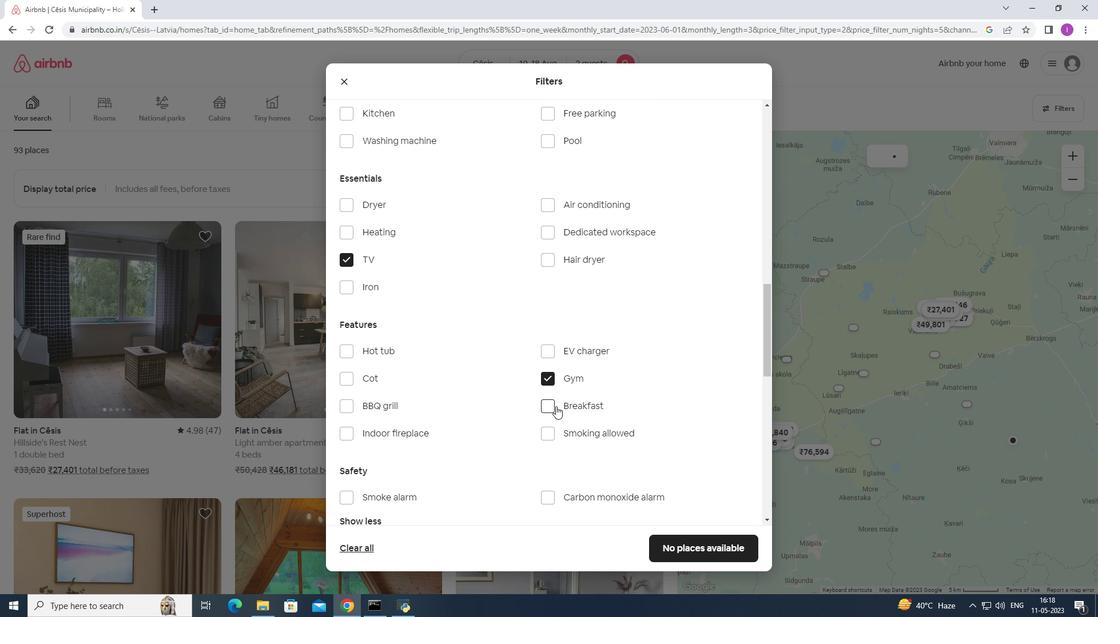 
Action: Mouse moved to (526, 311)
Screenshot: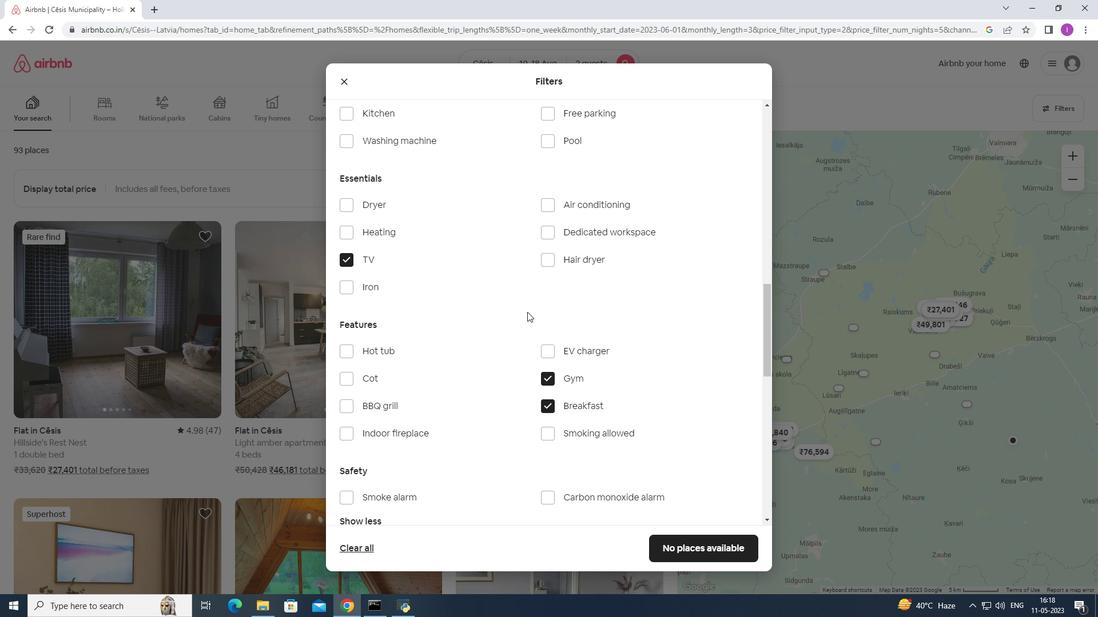 
Action: Mouse scrolled (526, 312) with delta (0, 0)
Screenshot: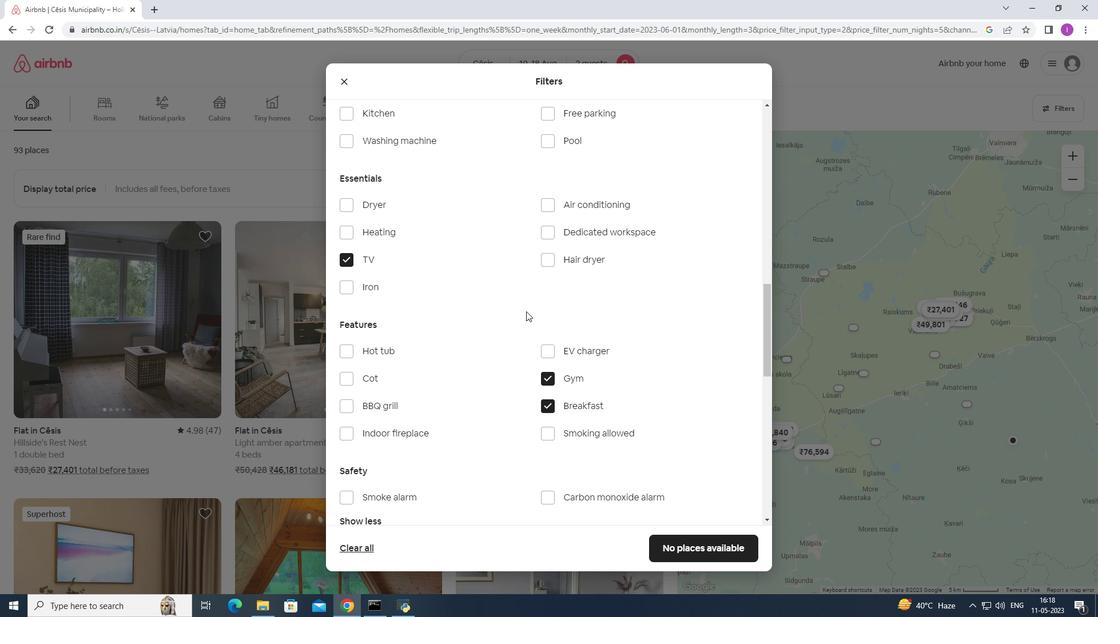 
Action: Mouse moved to (544, 170)
Screenshot: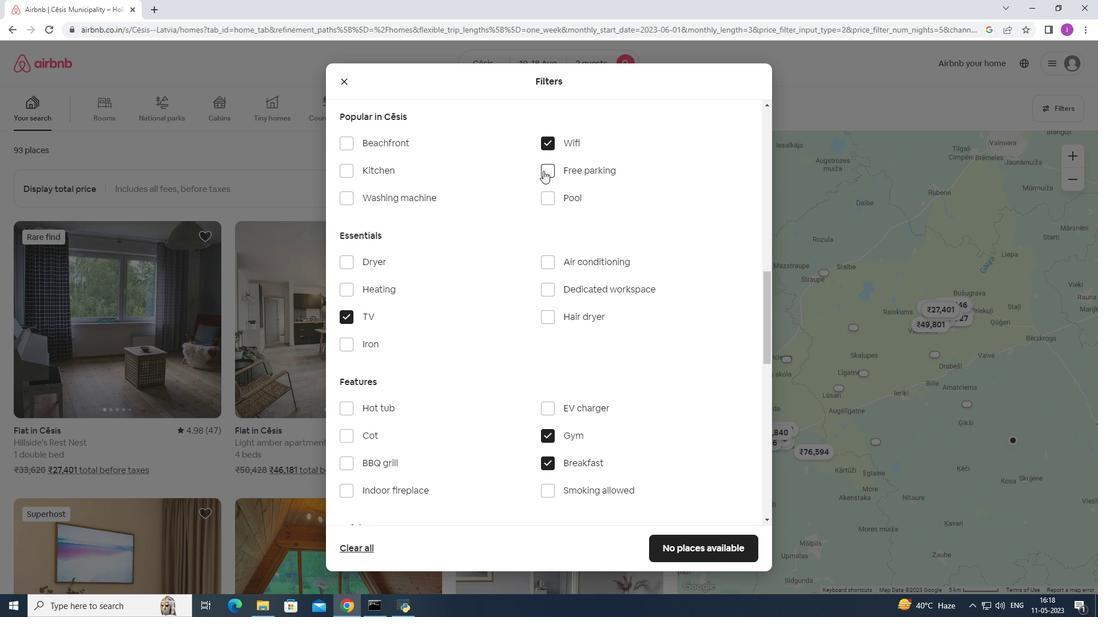 
Action: Mouse pressed left at (544, 170)
Screenshot: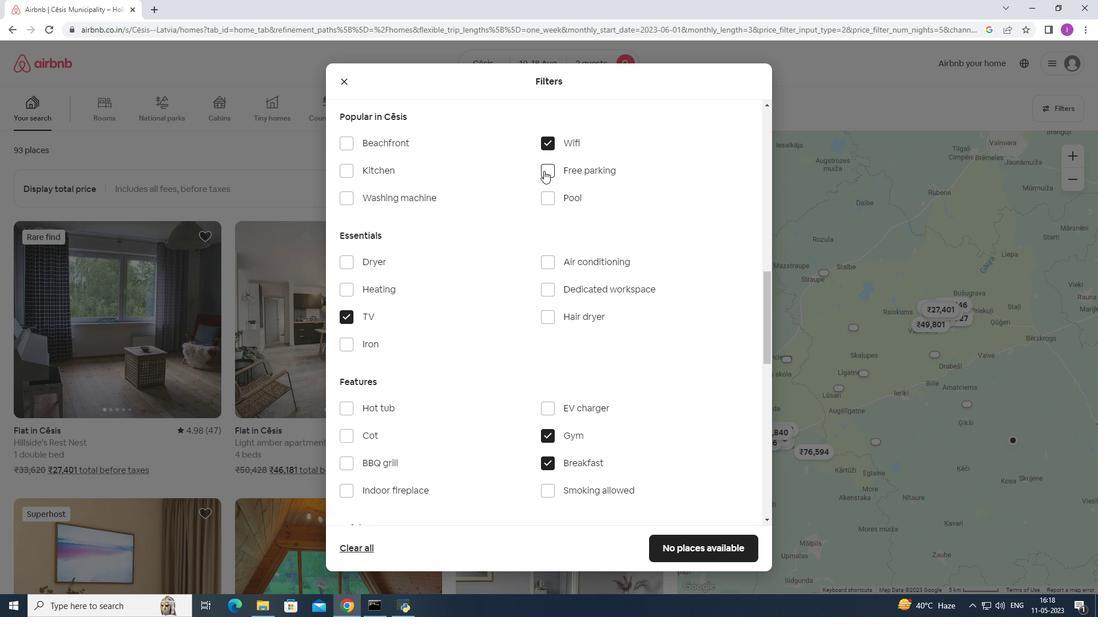 
Action: Mouse moved to (551, 323)
Screenshot: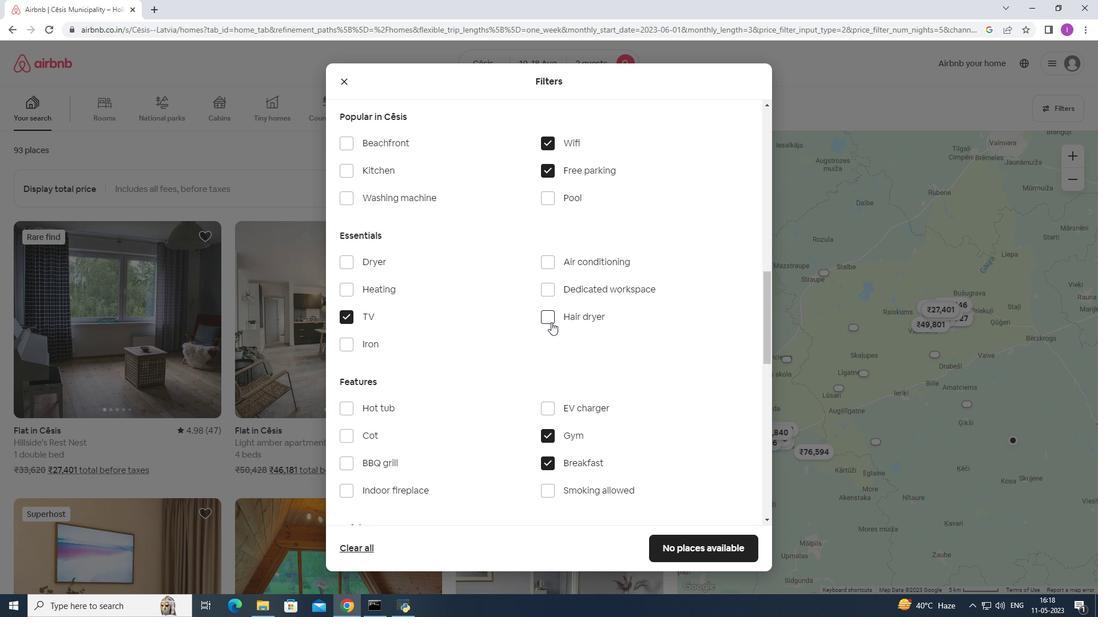 
Action: Mouse scrolled (551, 322) with delta (0, 0)
Screenshot: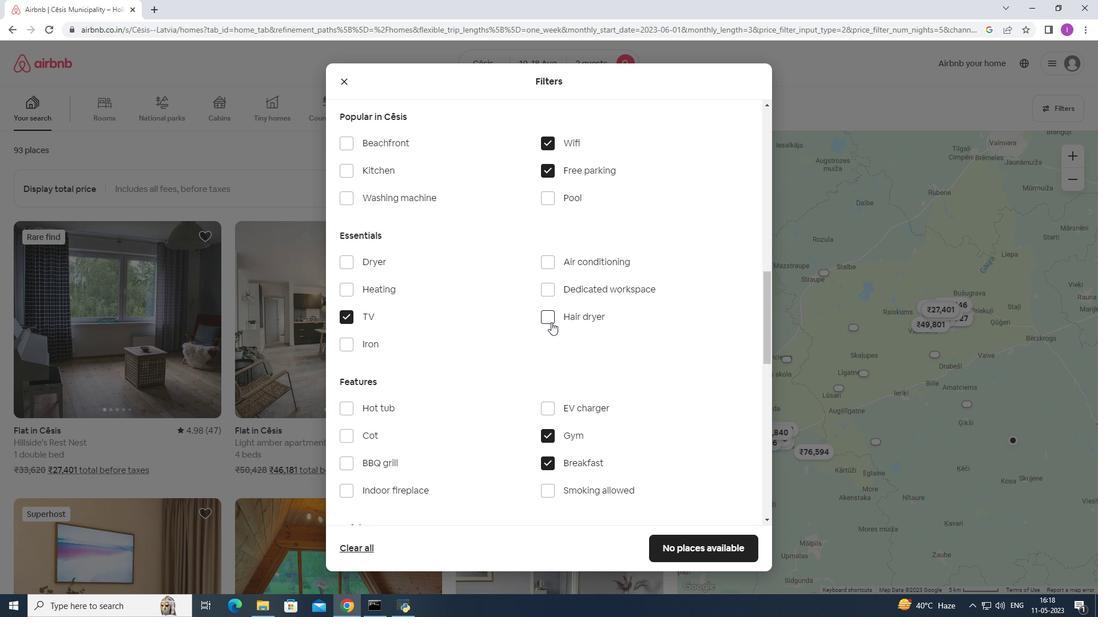 
Action: Mouse moved to (551, 323)
Screenshot: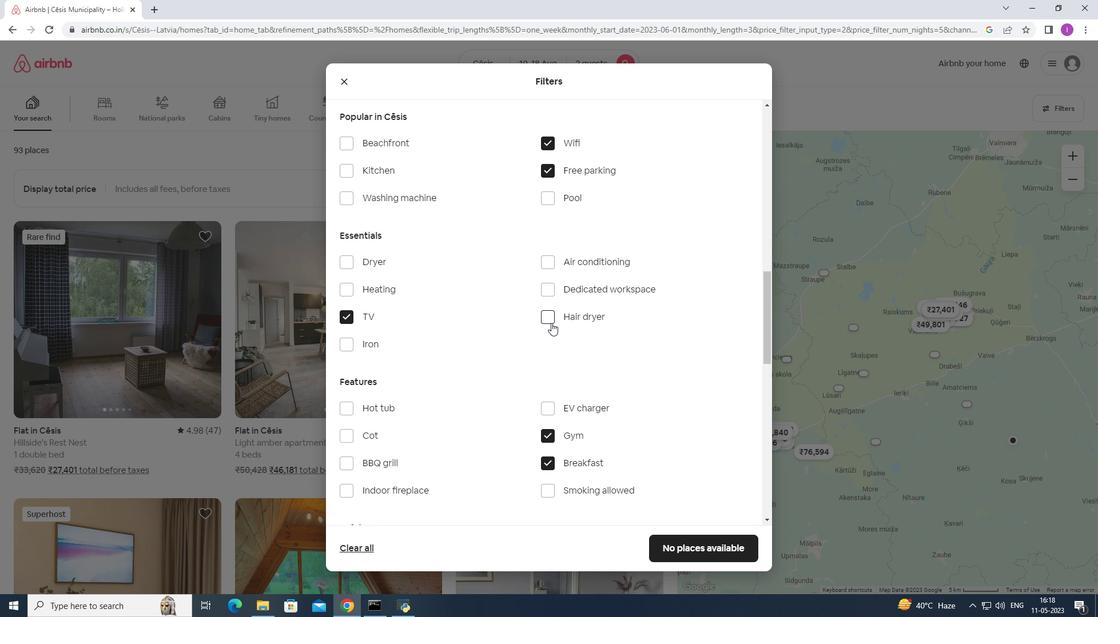 
Action: Mouse scrolled (551, 322) with delta (0, 0)
Screenshot: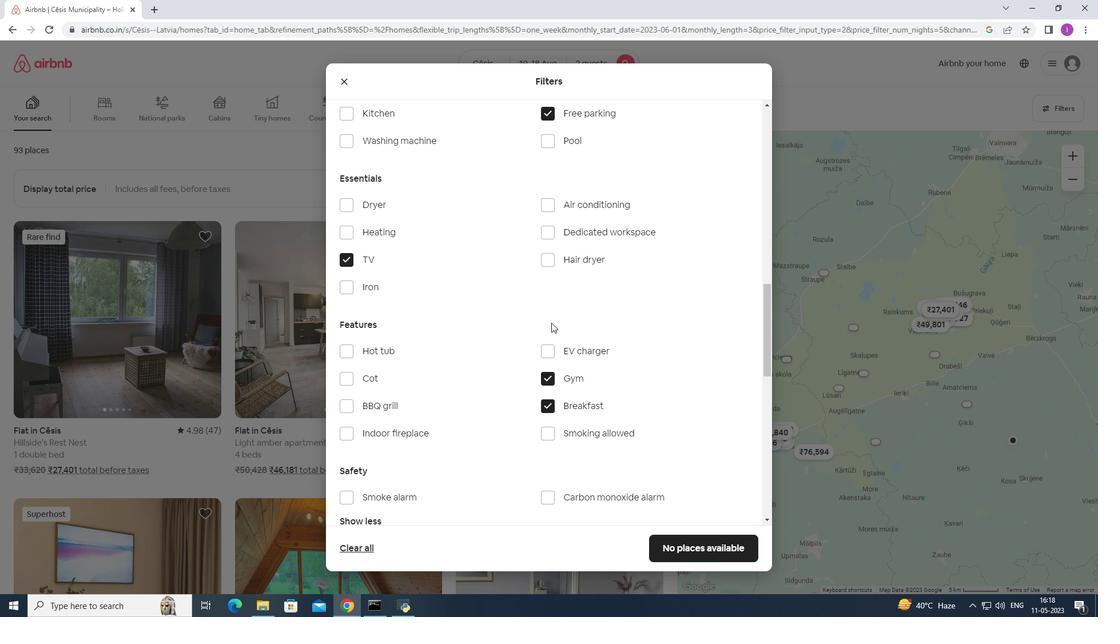 
Action: Mouse scrolled (551, 322) with delta (0, 0)
Screenshot: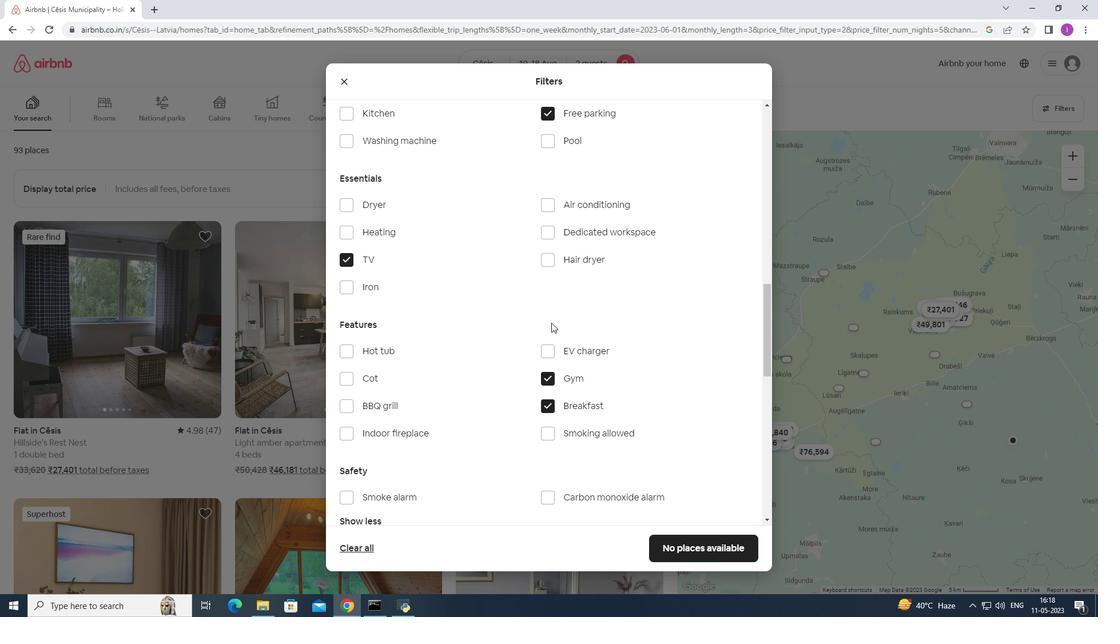 
Action: Mouse moved to (536, 341)
Screenshot: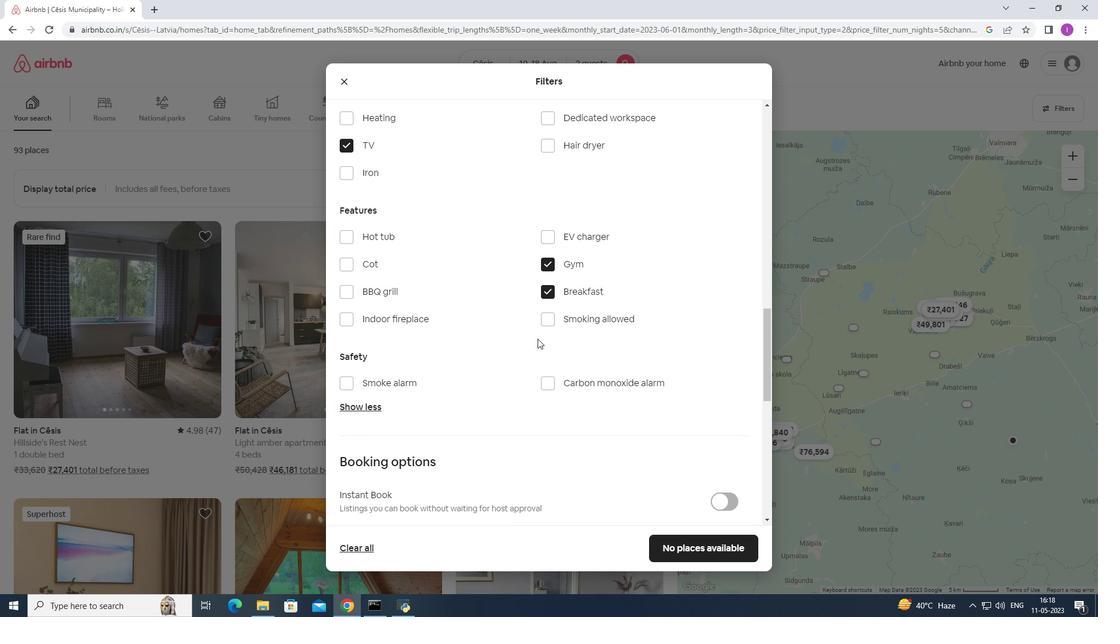 
Action: Mouse scrolled (536, 340) with delta (0, 0)
Screenshot: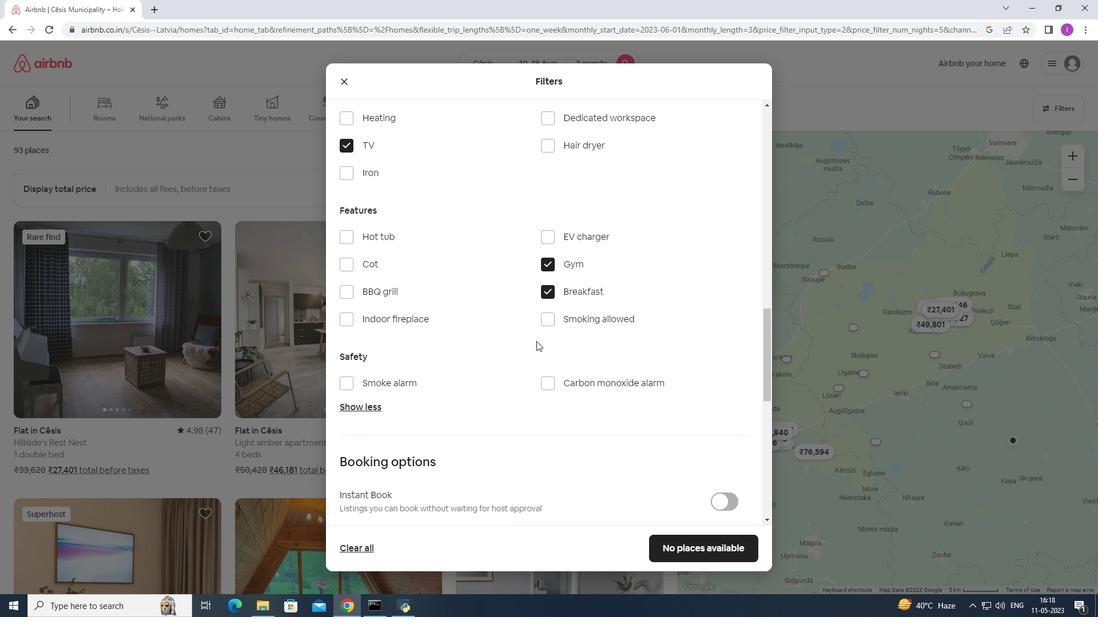 
Action: Mouse moved to (536, 342)
Screenshot: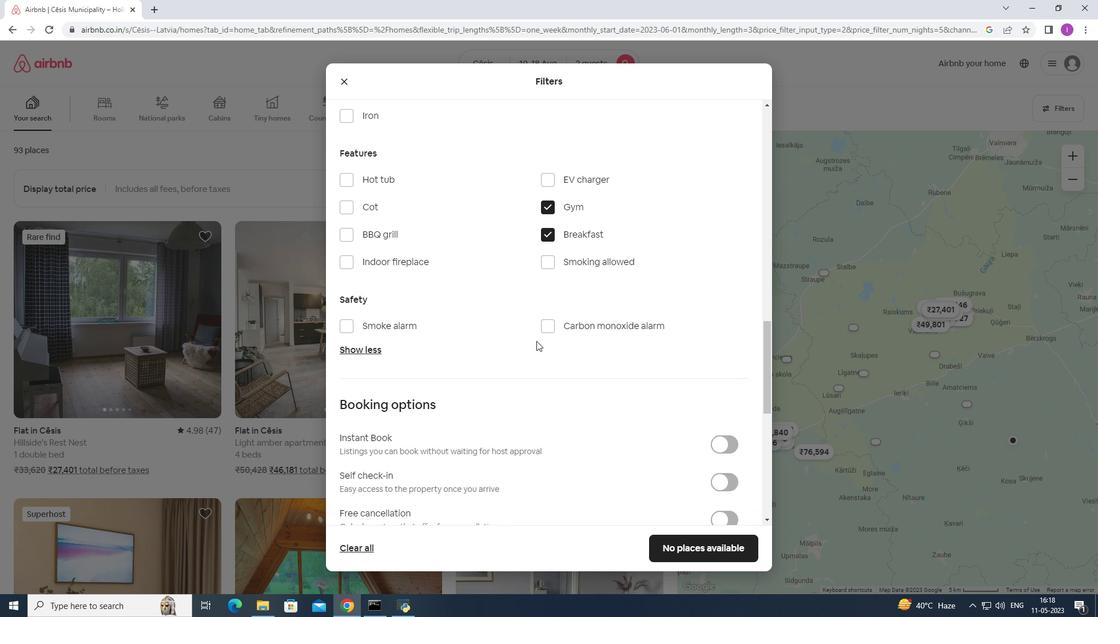 
Action: Mouse scrolled (536, 341) with delta (0, 0)
Screenshot: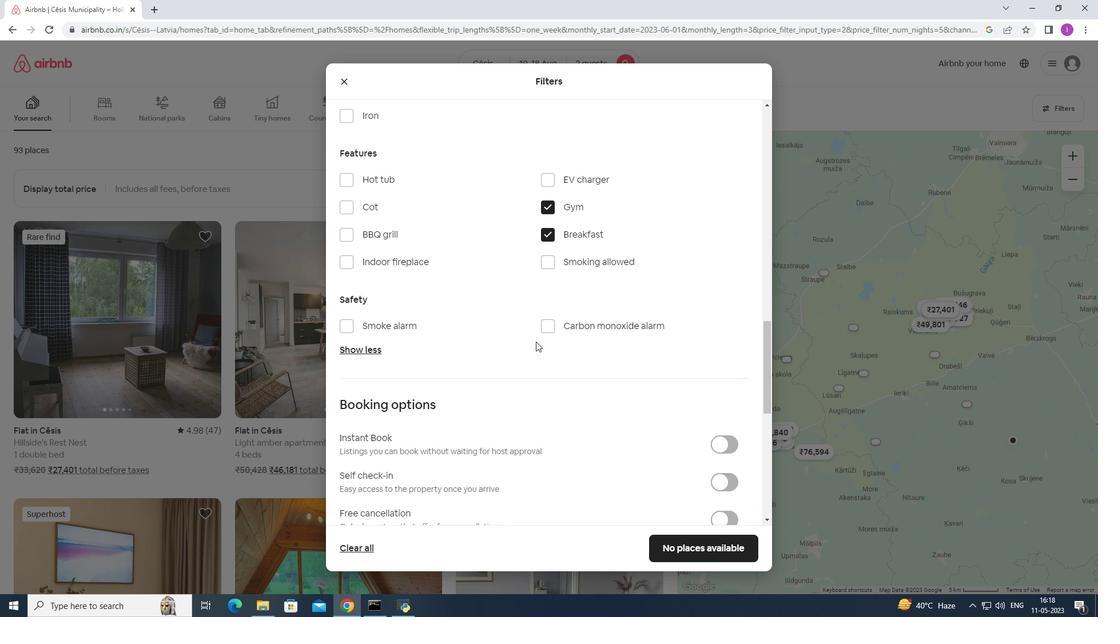 
Action: Mouse scrolled (536, 341) with delta (0, 0)
Screenshot: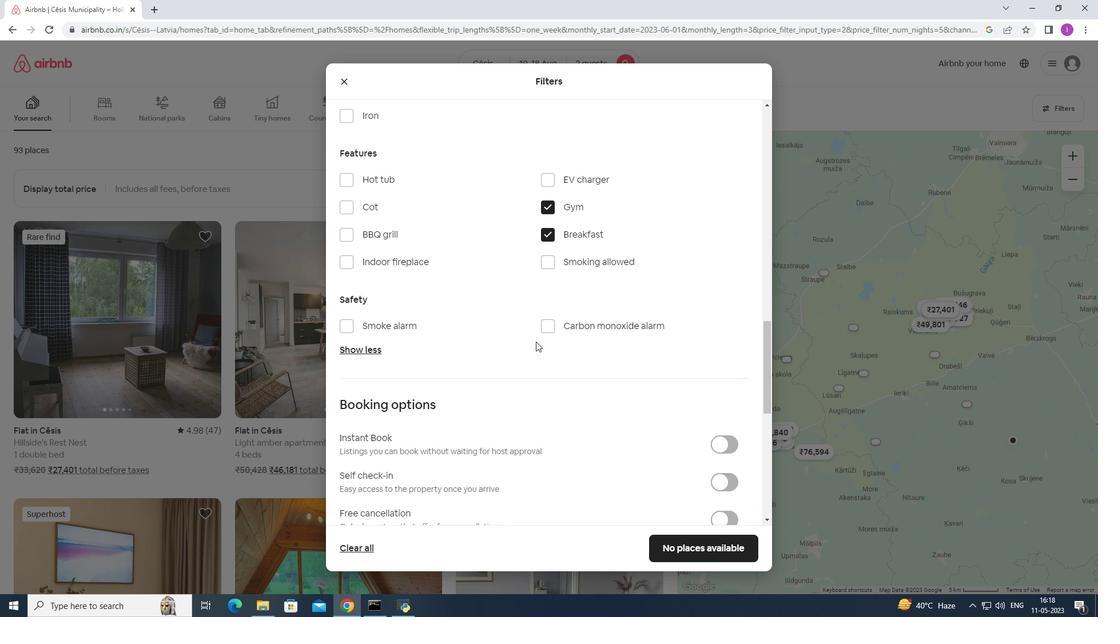 
Action: Mouse moved to (643, 340)
Screenshot: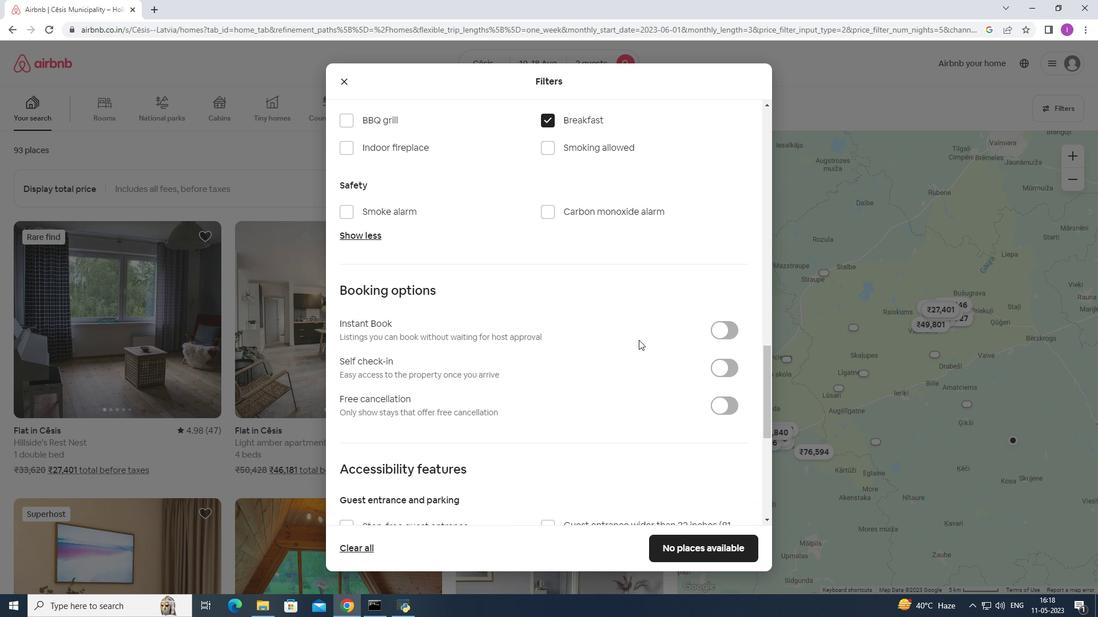 
Action: Mouse scrolled (643, 340) with delta (0, 0)
Screenshot: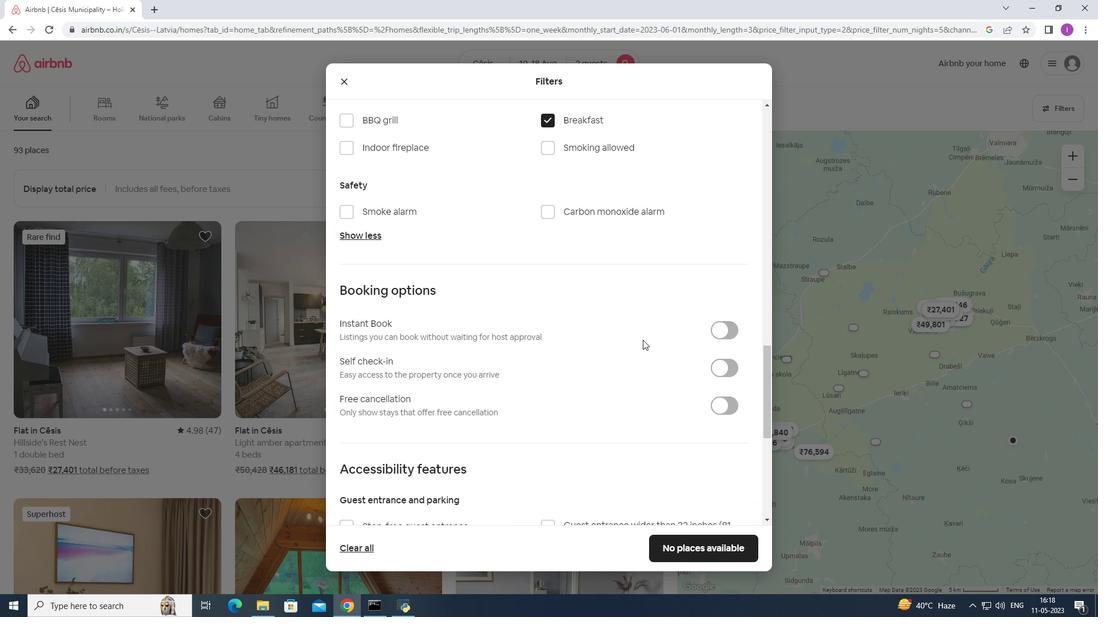
Action: Mouse moved to (724, 310)
Screenshot: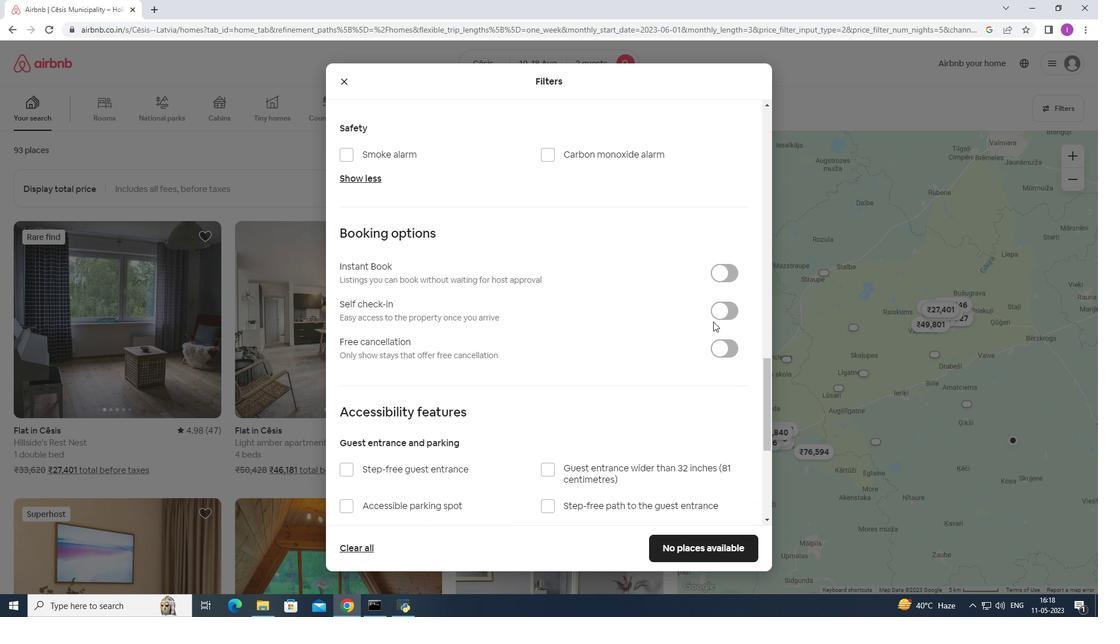 
Action: Mouse pressed left at (724, 310)
Screenshot: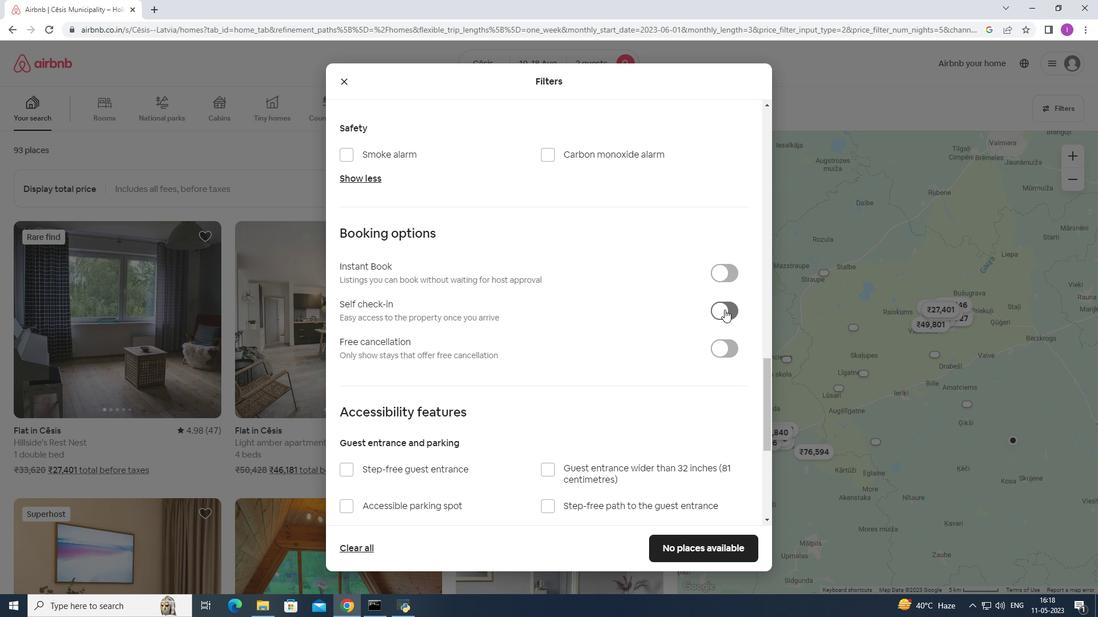 
Action: Mouse moved to (551, 356)
Screenshot: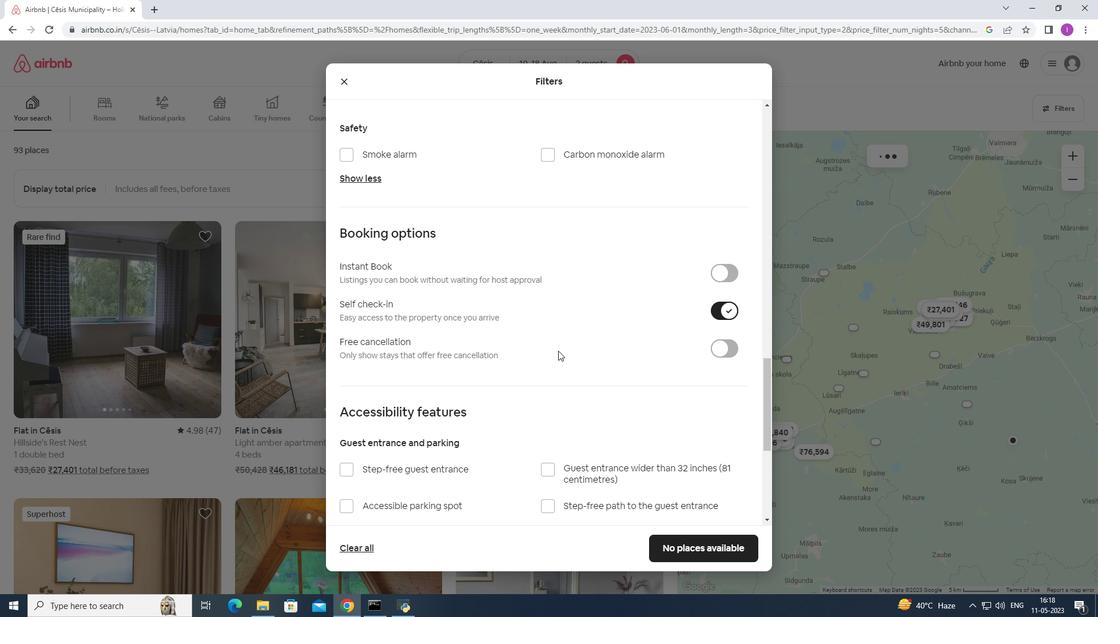 
Action: Mouse scrolled (551, 356) with delta (0, 0)
Screenshot: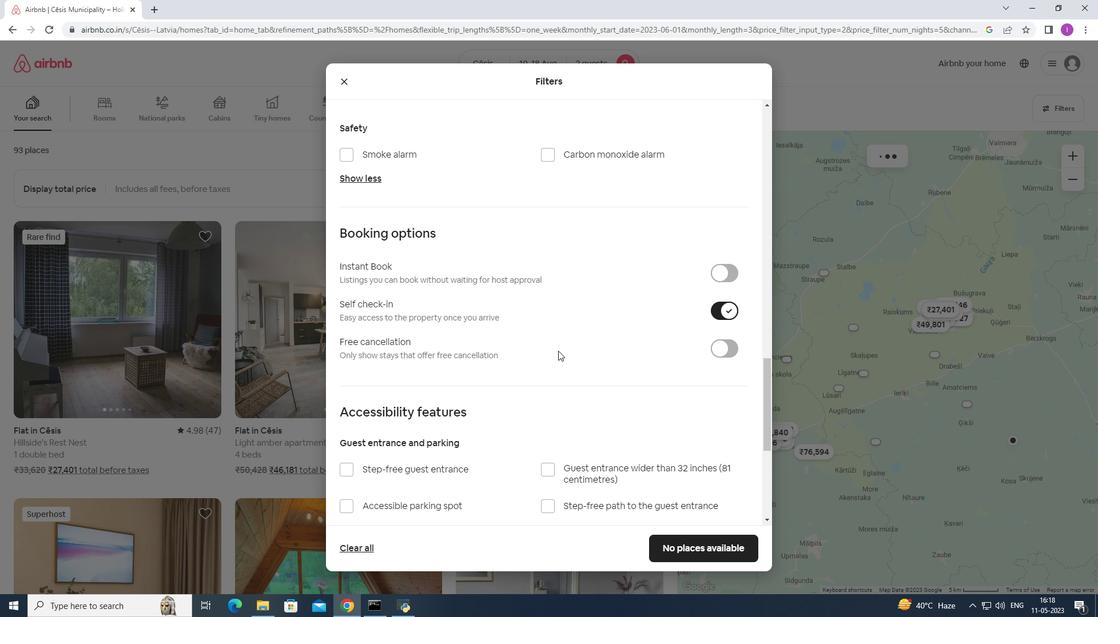 
Action: Mouse moved to (549, 358)
Screenshot: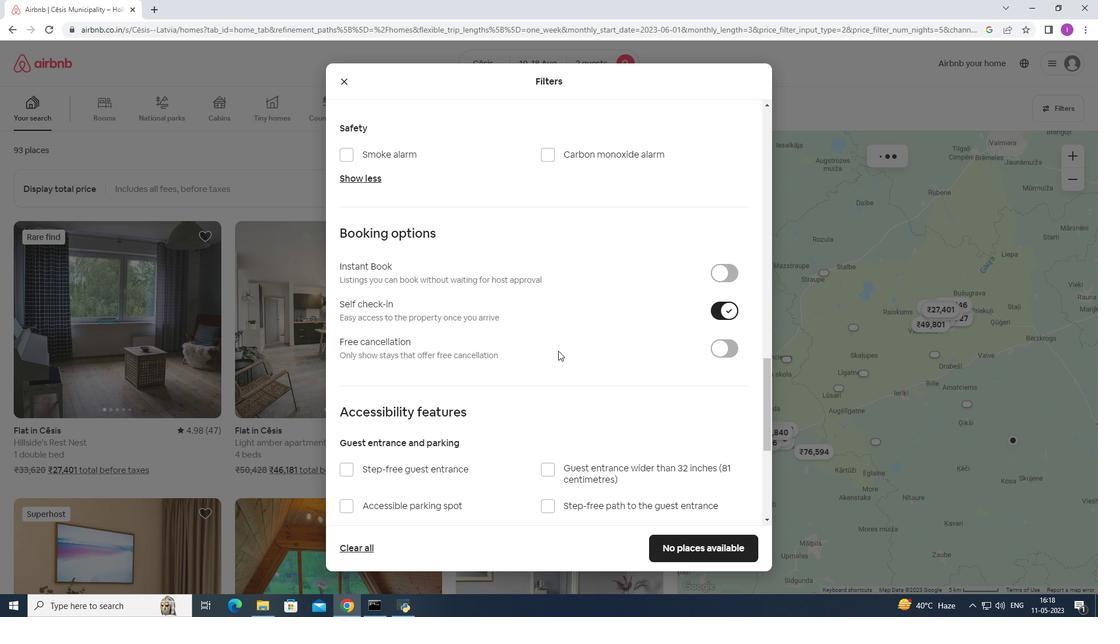 
Action: Mouse scrolled (549, 358) with delta (0, 0)
Screenshot: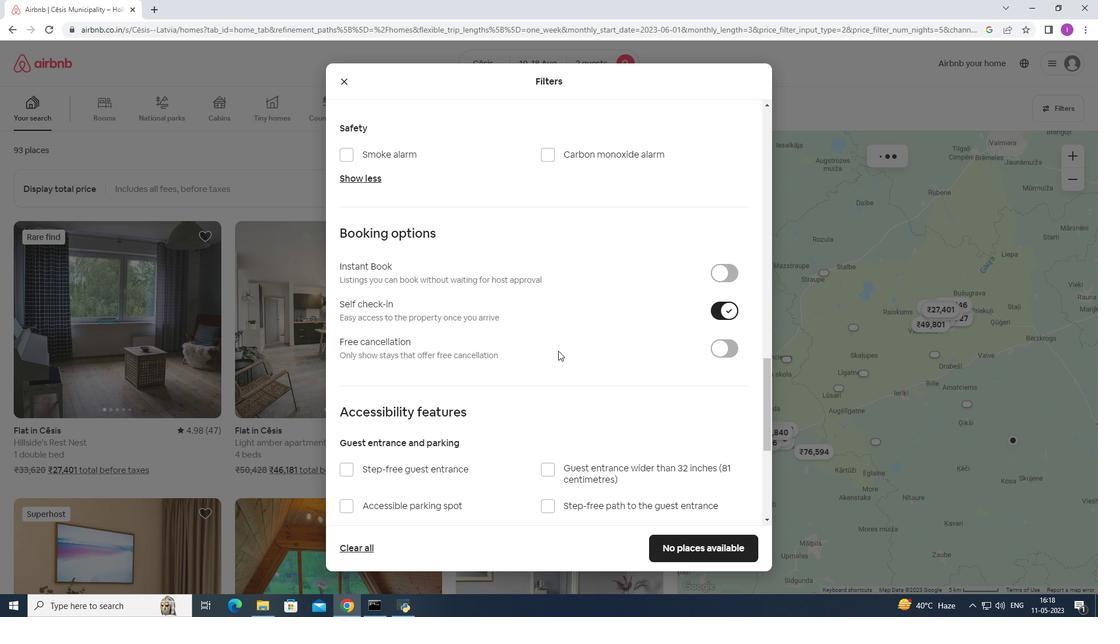
Action: Mouse moved to (548, 359)
Screenshot: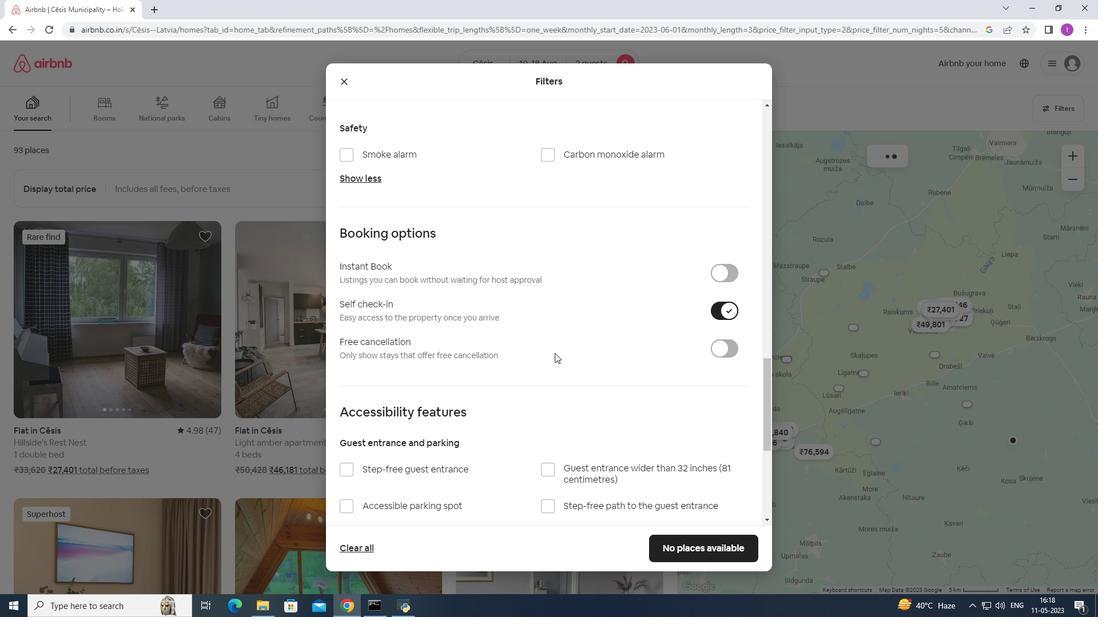 
Action: Mouse scrolled (548, 359) with delta (0, 0)
Screenshot: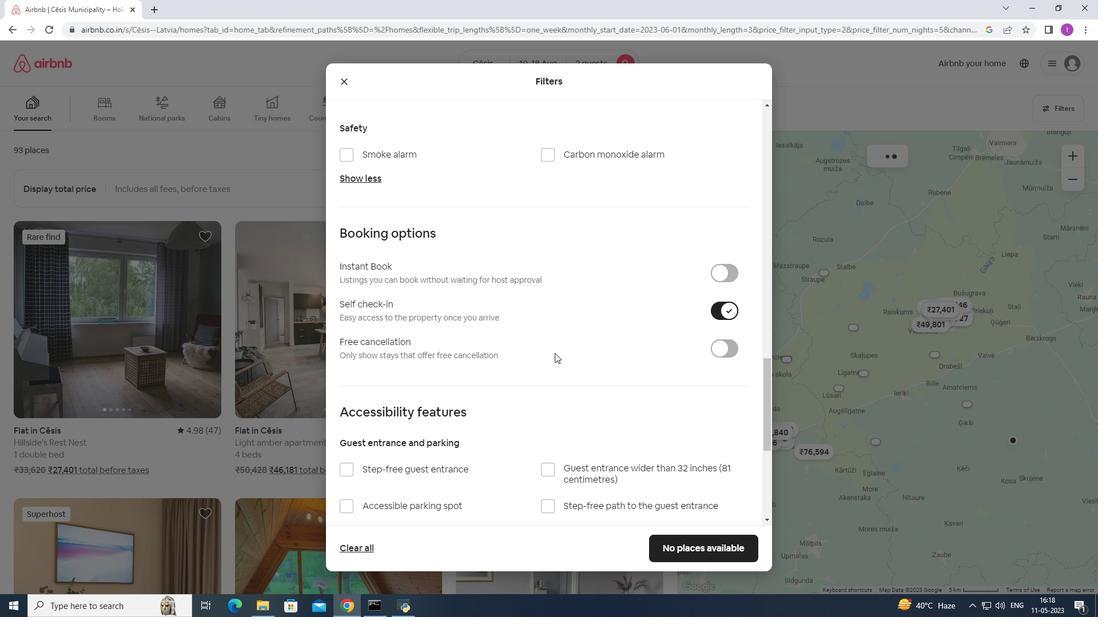 
Action: Mouse scrolled (548, 359) with delta (0, 0)
Screenshot: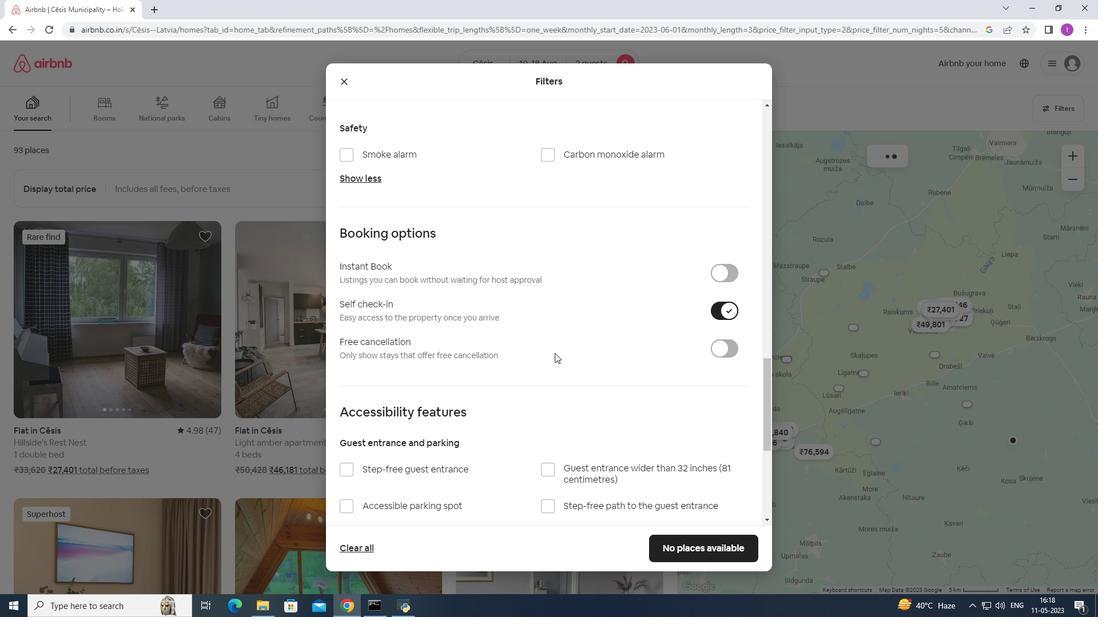
Action: Mouse scrolled (548, 359) with delta (0, 0)
Screenshot: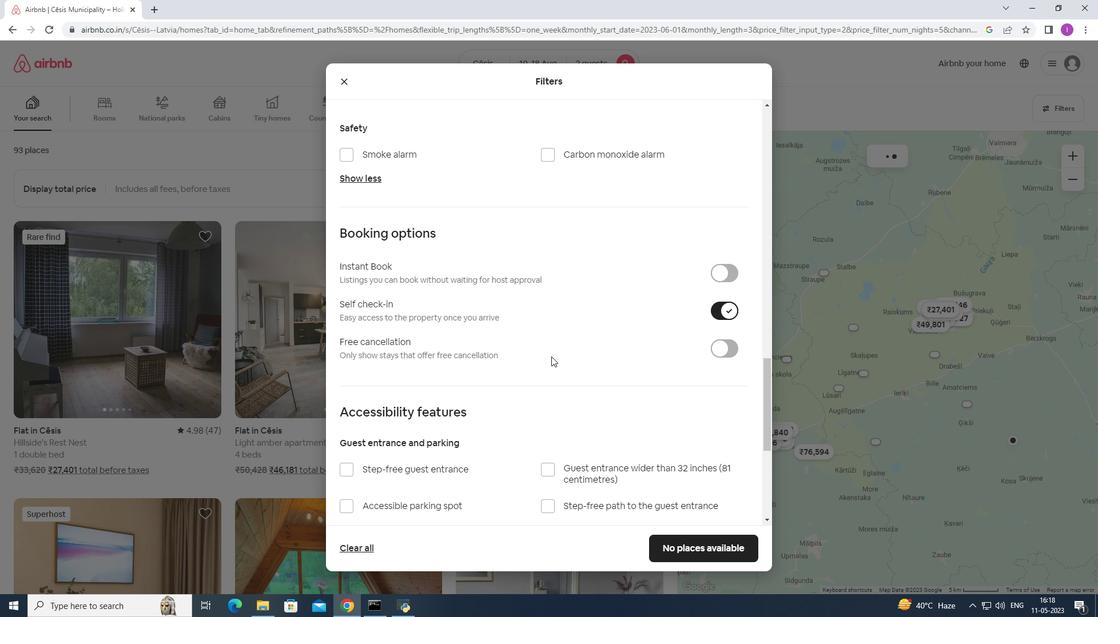 
Action: Mouse moved to (509, 362)
Screenshot: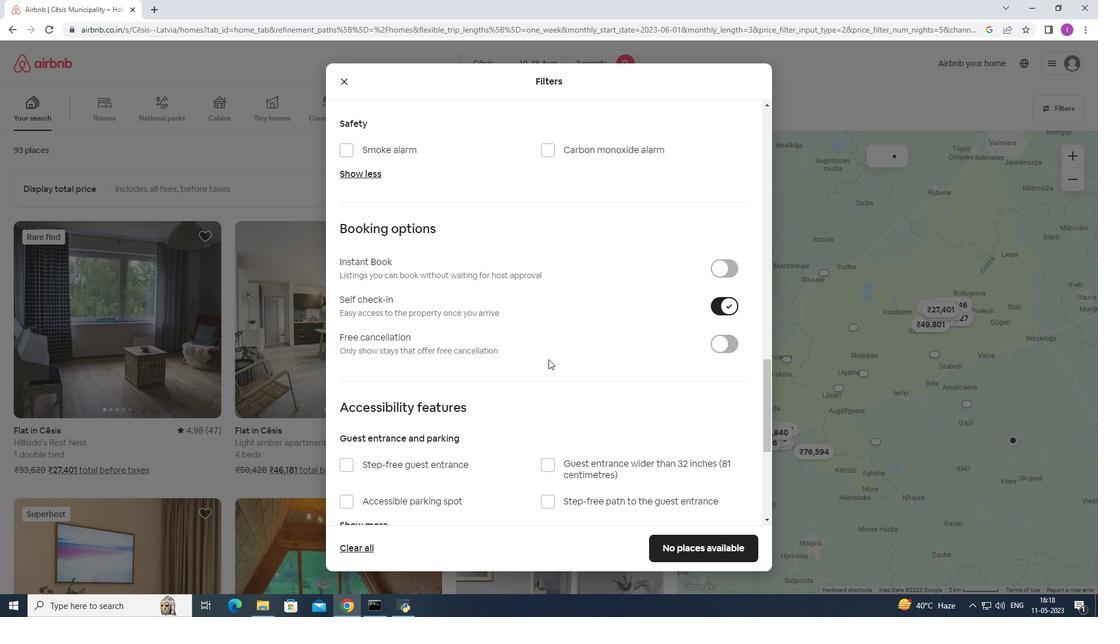 
Action: Mouse scrolled (509, 361) with delta (0, 0)
Screenshot: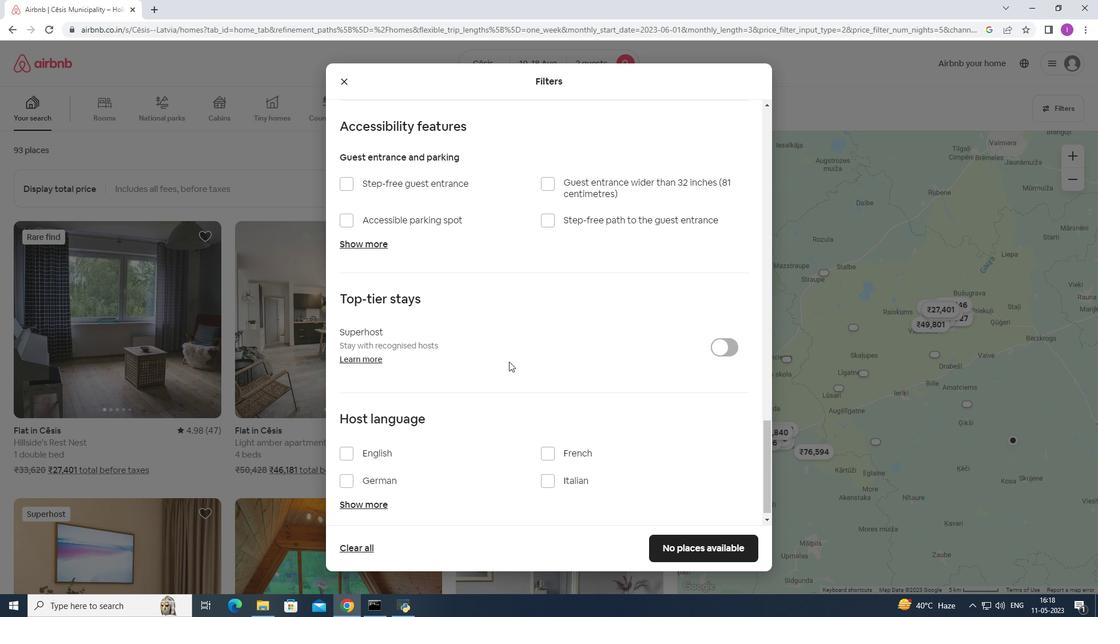 
Action: Mouse moved to (508, 362)
Screenshot: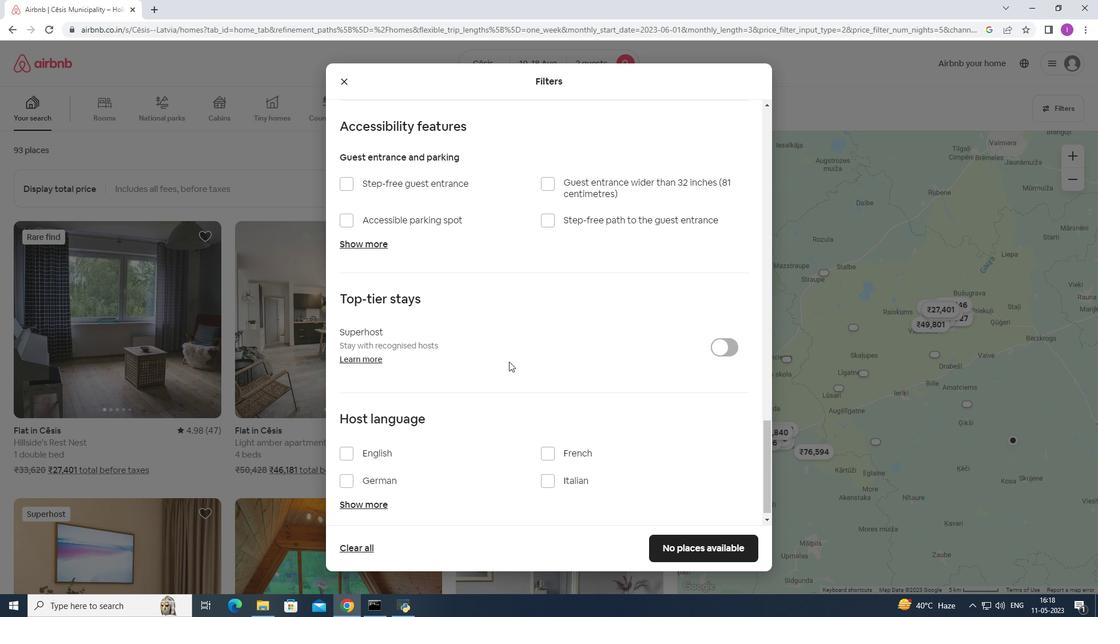 
Action: Mouse scrolled (508, 361) with delta (0, 0)
Screenshot: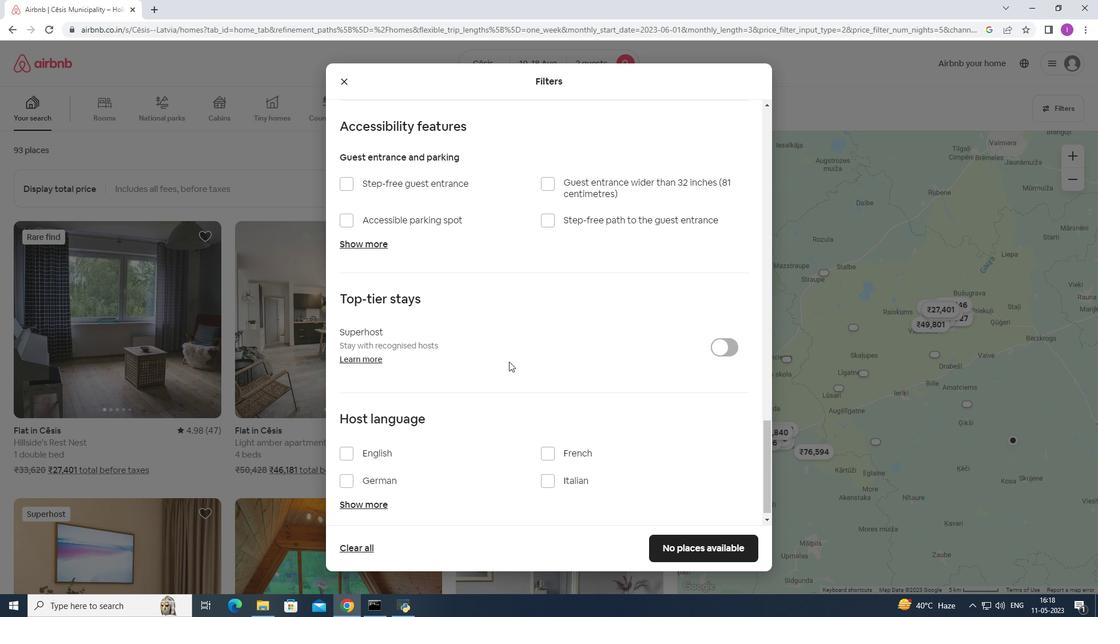 
Action: Mouse scrolled (508, 361) with delta (0, 0)
Screenshot: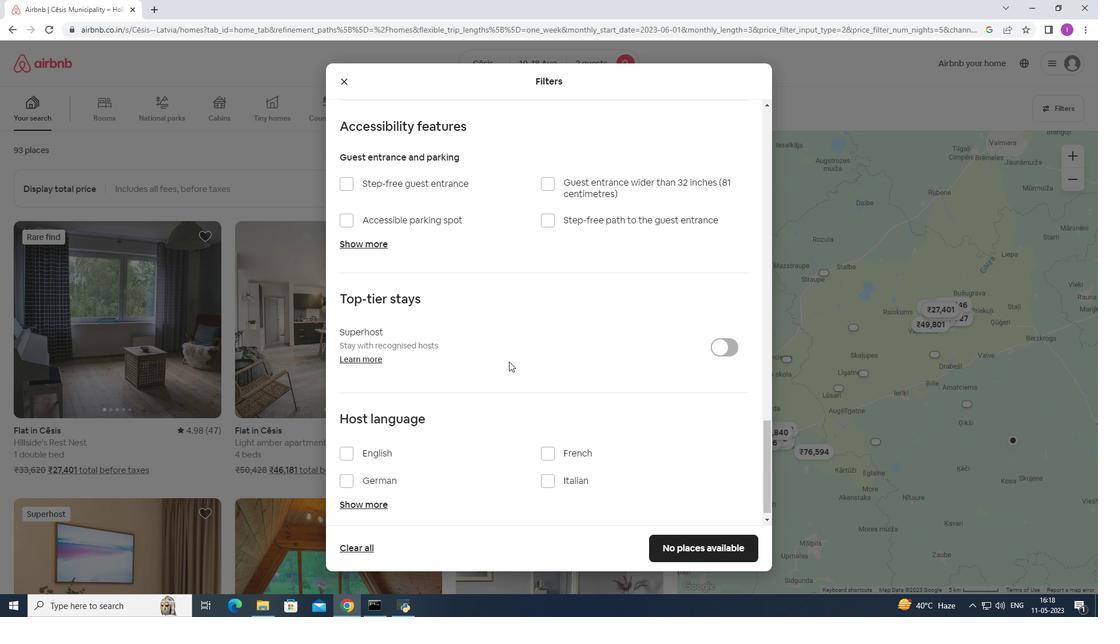 
Action: Mouse scrolled (508, 361) with delta (0, 0)
Screenshot: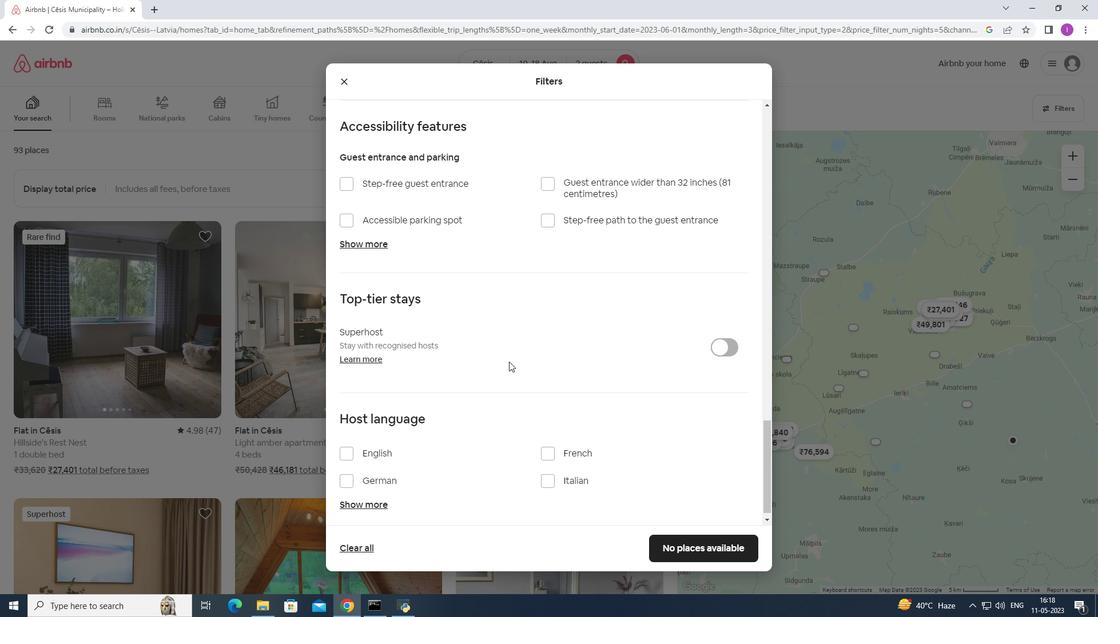 
Action: Mouse scrolled (508, 361) with delta (0, 0)
Screenshot: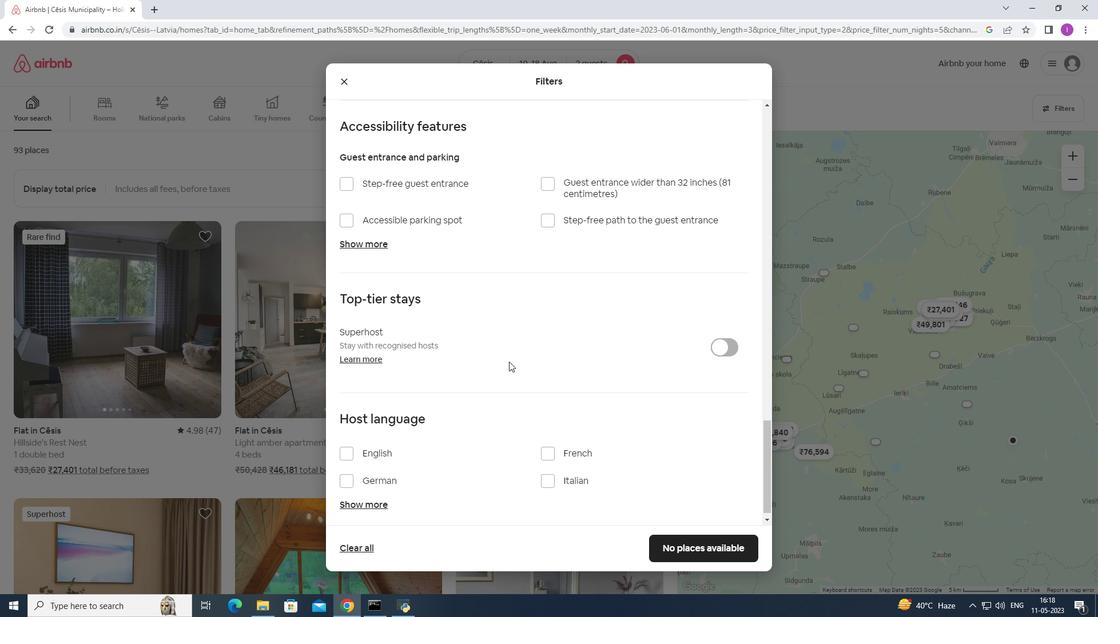 
Action: Mouse moved to (351, 443)
Screenshot: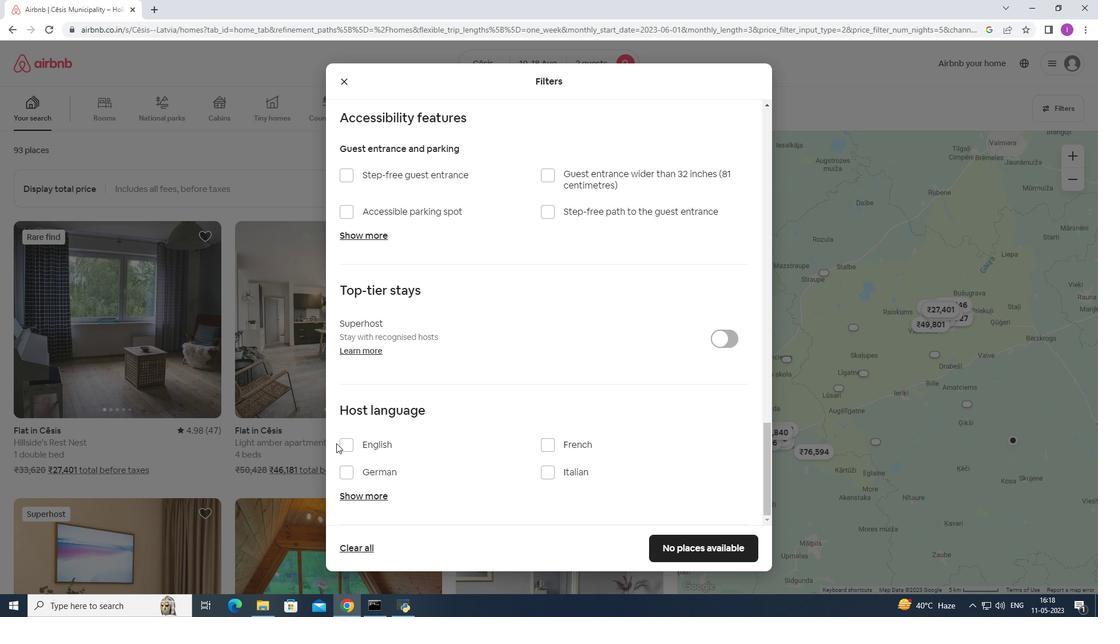 
Action: Mouse pressed left at (351, 443)
Screenshot: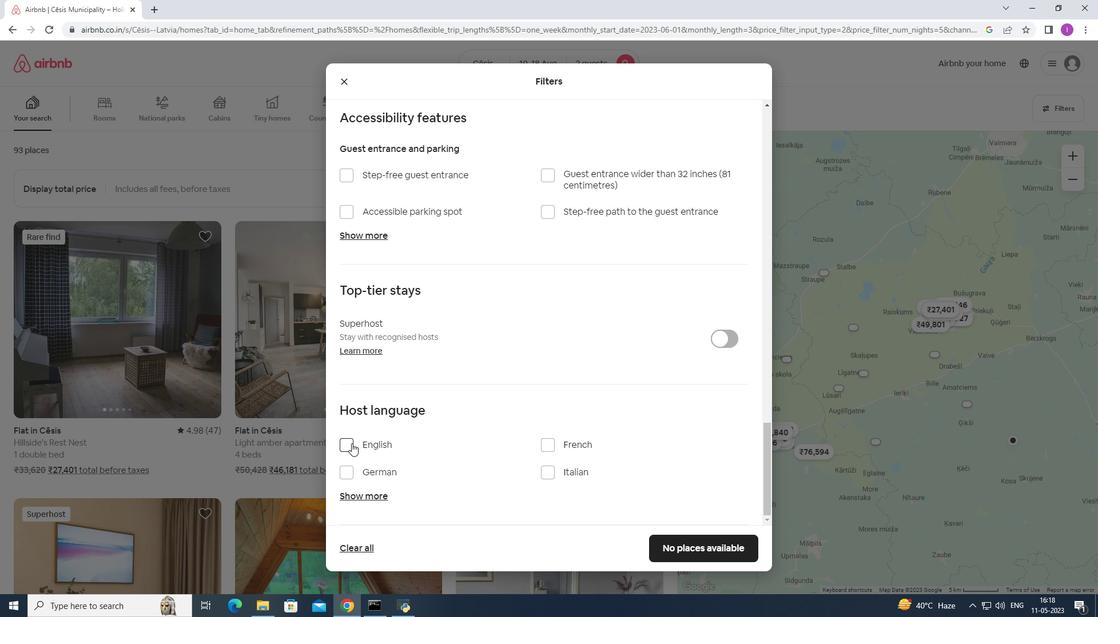 
Action: Mouse moved to (395, 459)
Screenshot: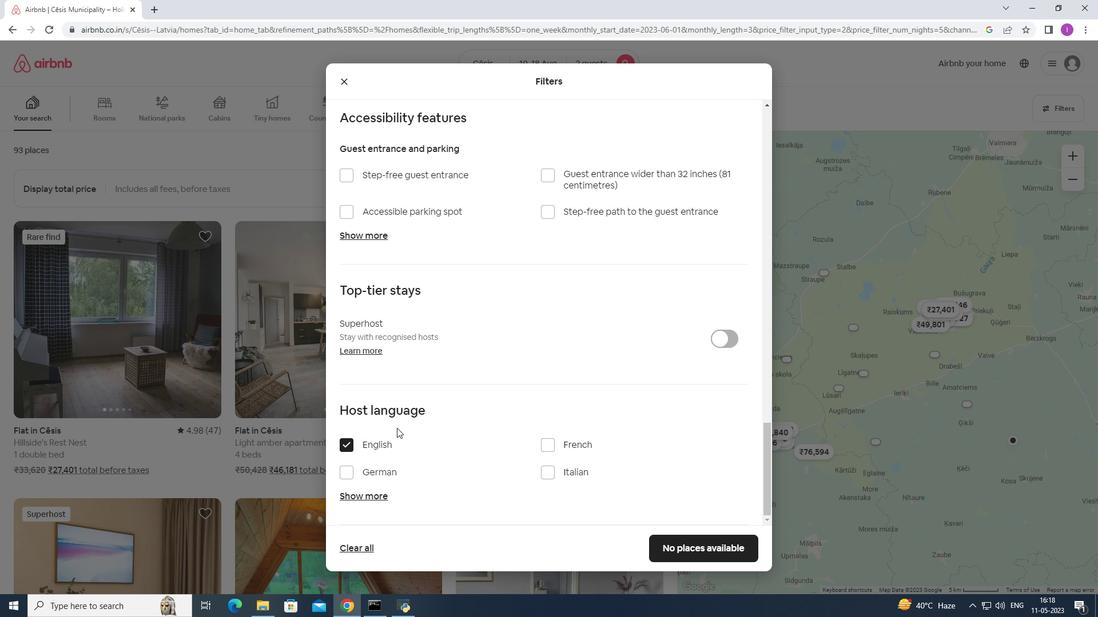 
Action: Mouse scrolled (395, 458) with delta (0, 0)
Screenshot: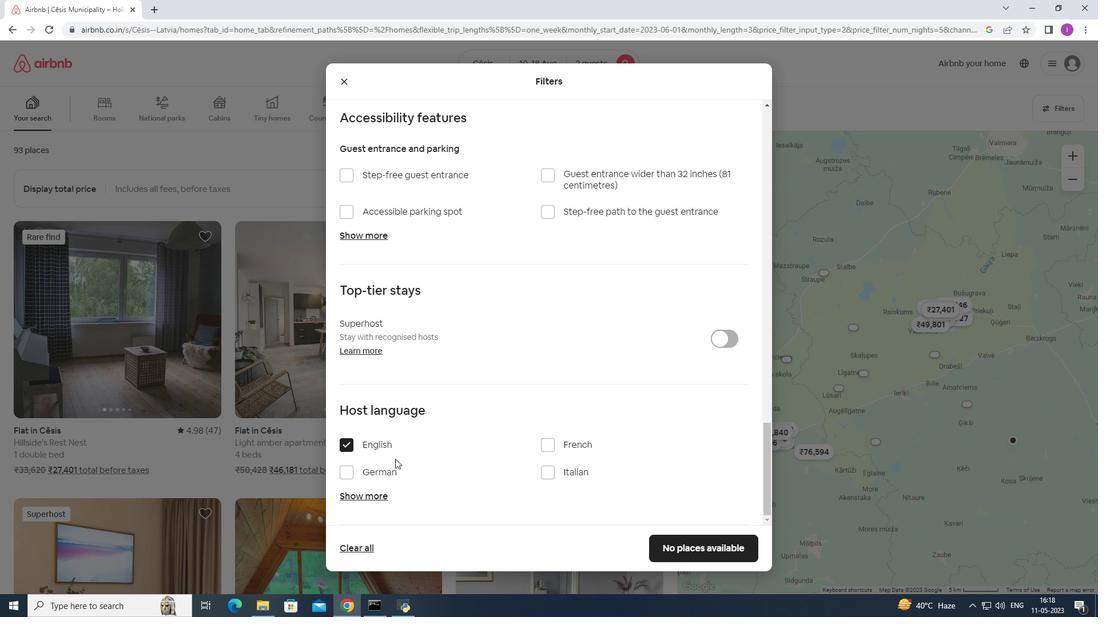
Action: Mouse moved to (396, 457)
Screenshot: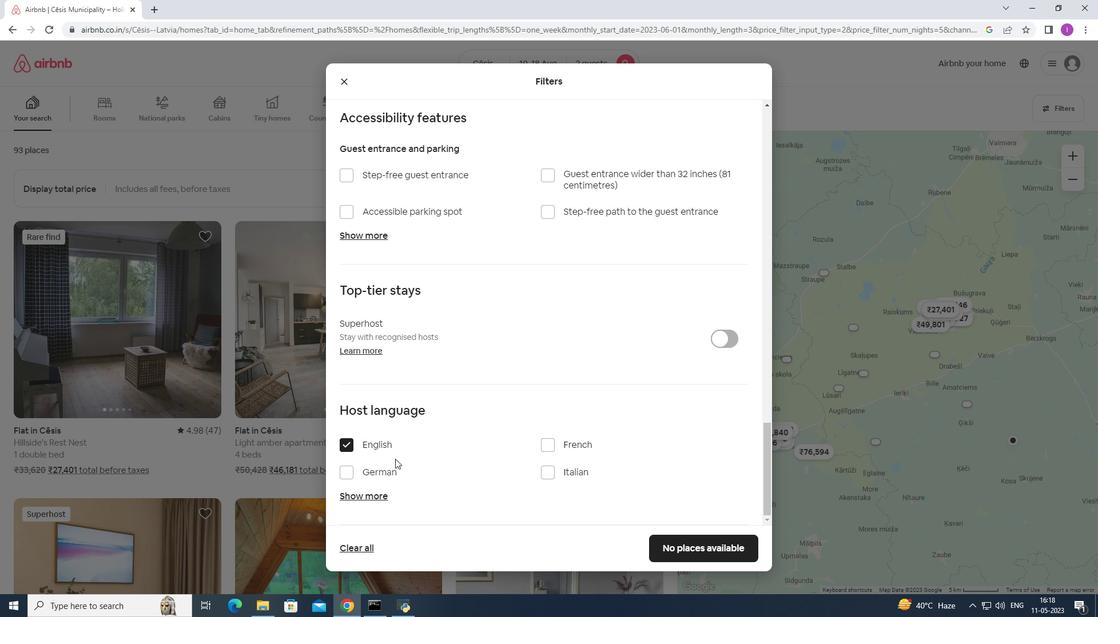 
Action: Mouse scrolled (395, 457) with delta (0, 0)
Screenshot: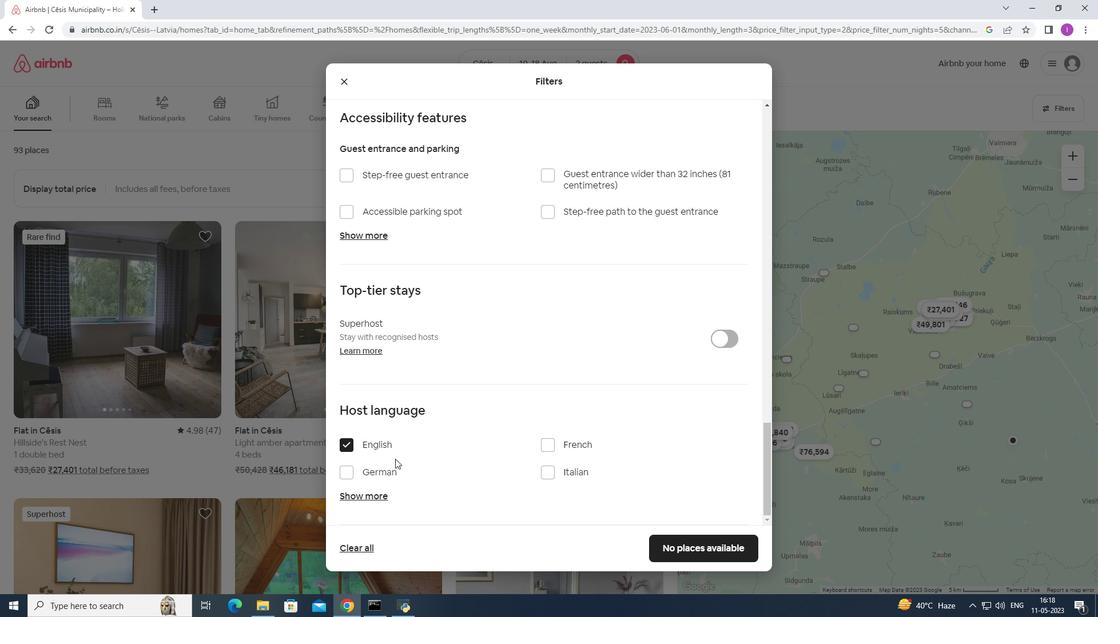 
Action: Mouse moved to (423, 451)
Screenshot: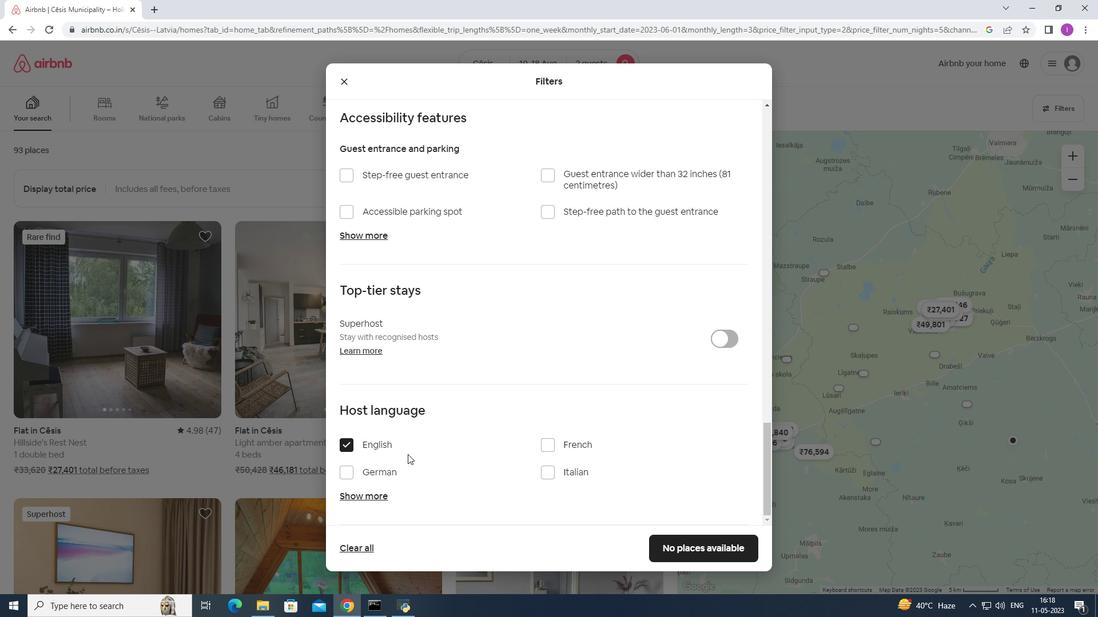 
Action: Mouse scrolled (423, 451) with delta (0, 0)
Screenshot: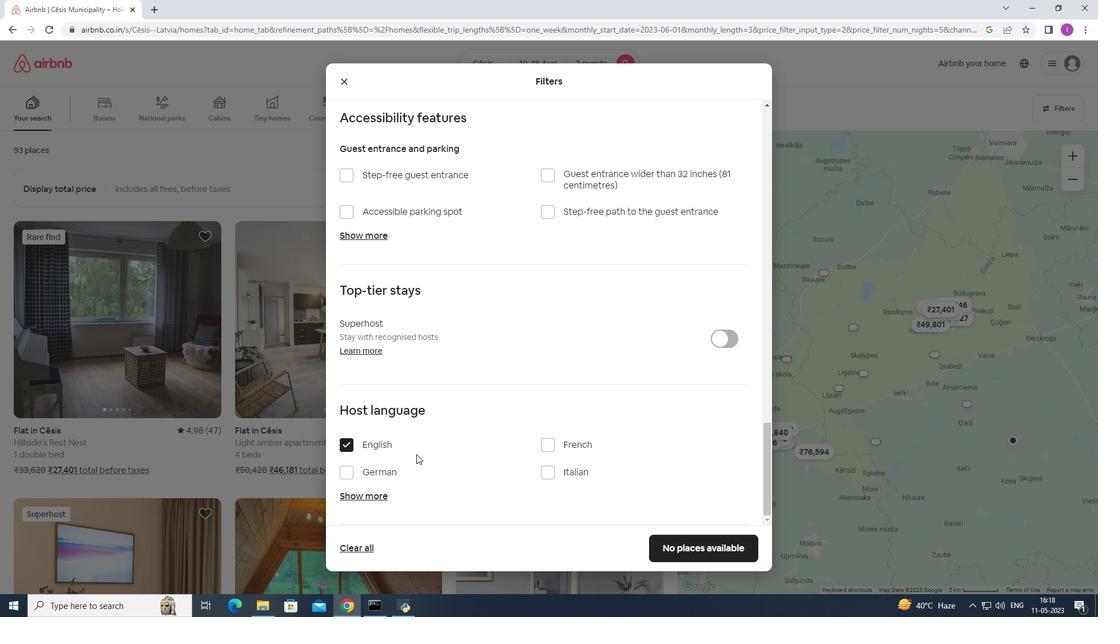 
Action: Mouse moved to (680, 551)
Screenshot: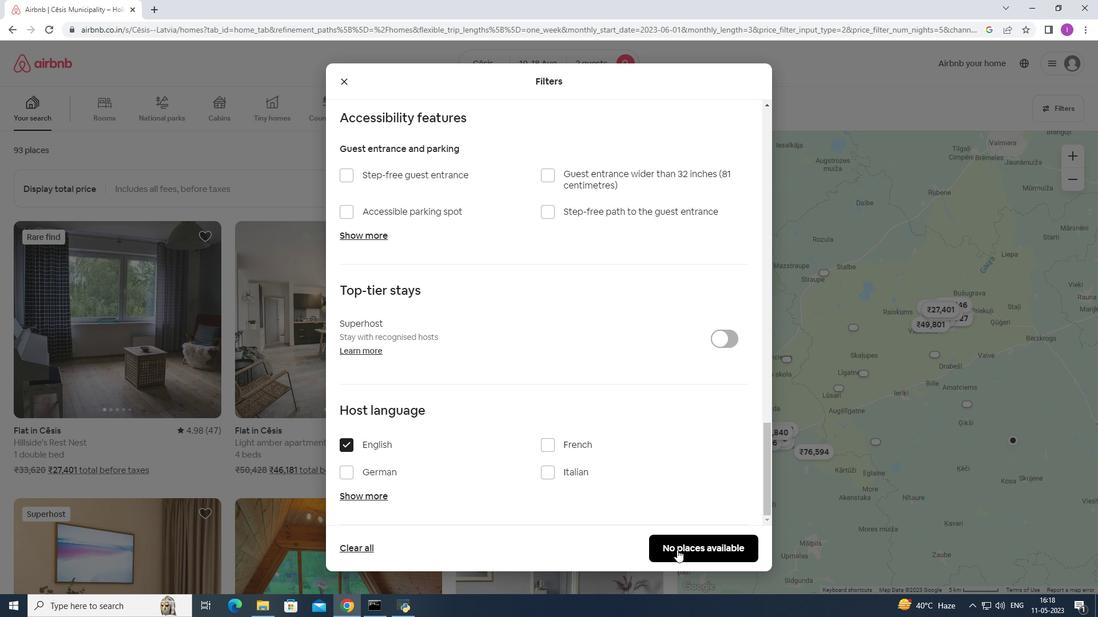 
Action: Mouse pressed left at (680, 551)
Screenshot: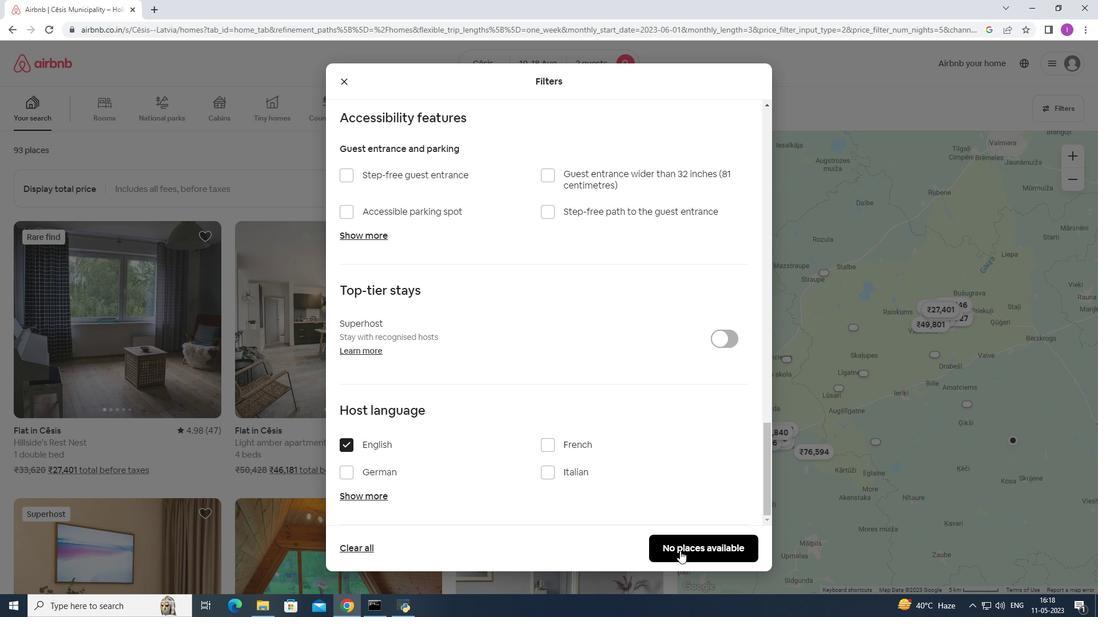 
Action: Mouse moved to (593, 545)
Screenshot: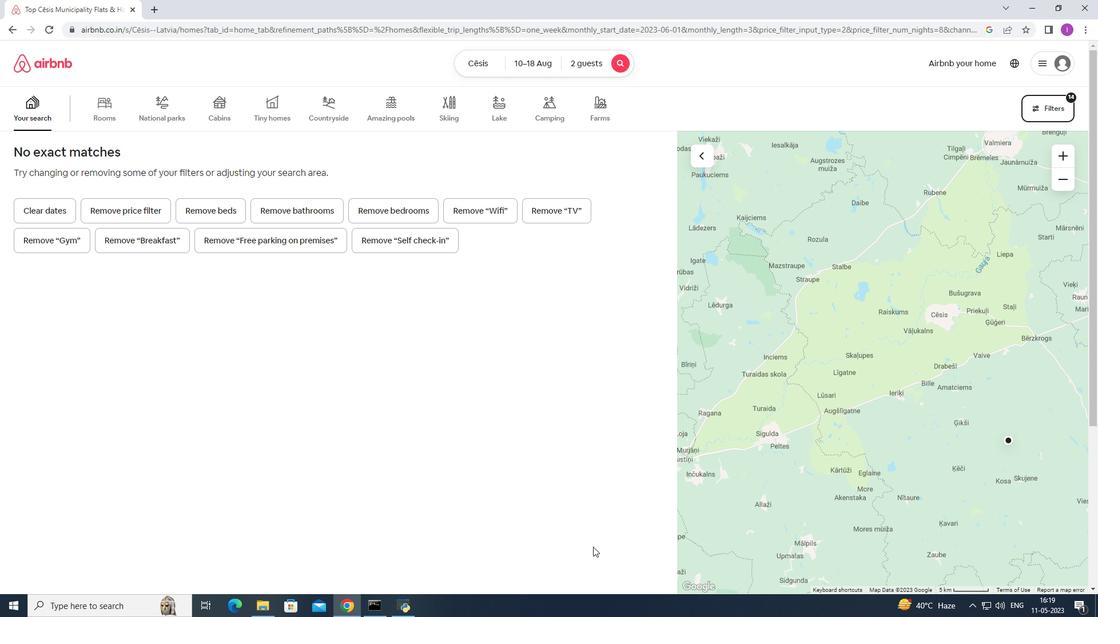 
